 Task: Find a house in Santa Rosa de Viterbo, Brazil, for 8 guests from 12th to 16th July, with free parking, TV, gym, breakfast, and a price range of ₹10,000 to ₹16,000.
Action: Mouse moved to (468, 93)
Screenshot: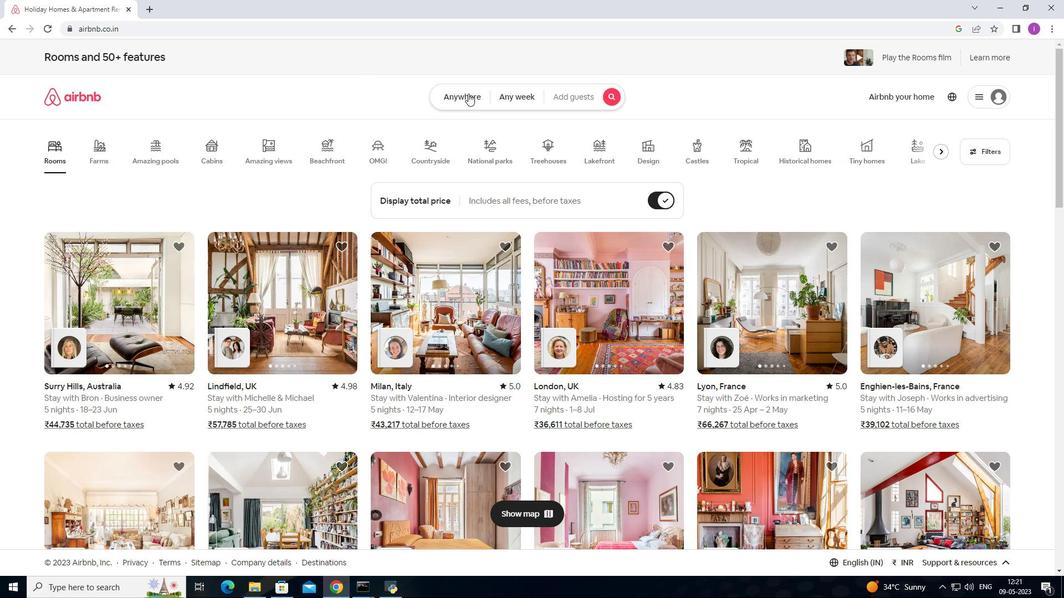 
Action: Mouse pressed left at (468, 93)
Screenshot: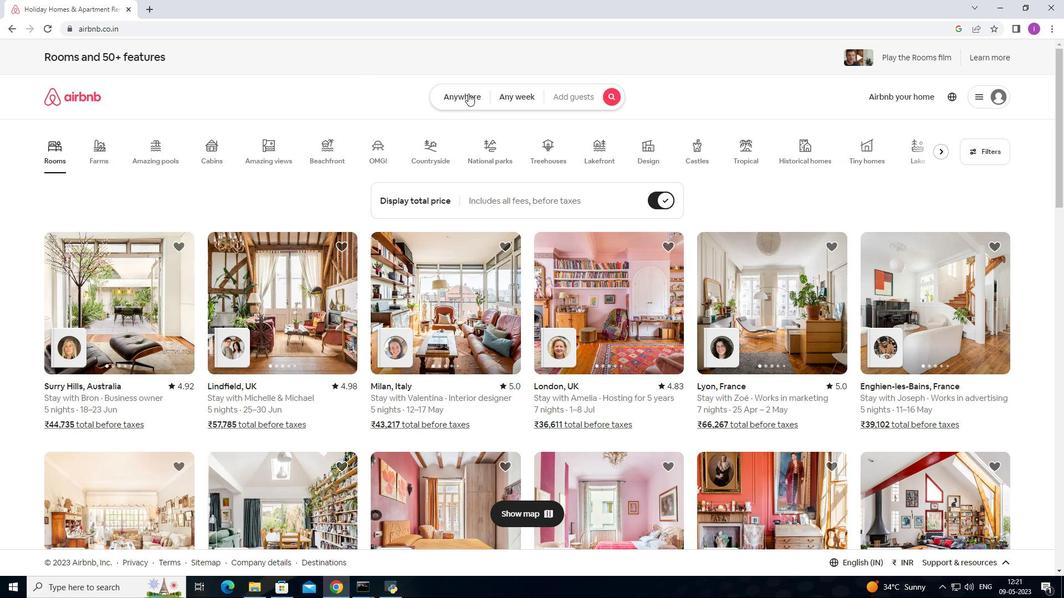 
Action: Mouse moved to (329, 137)
Screenshot: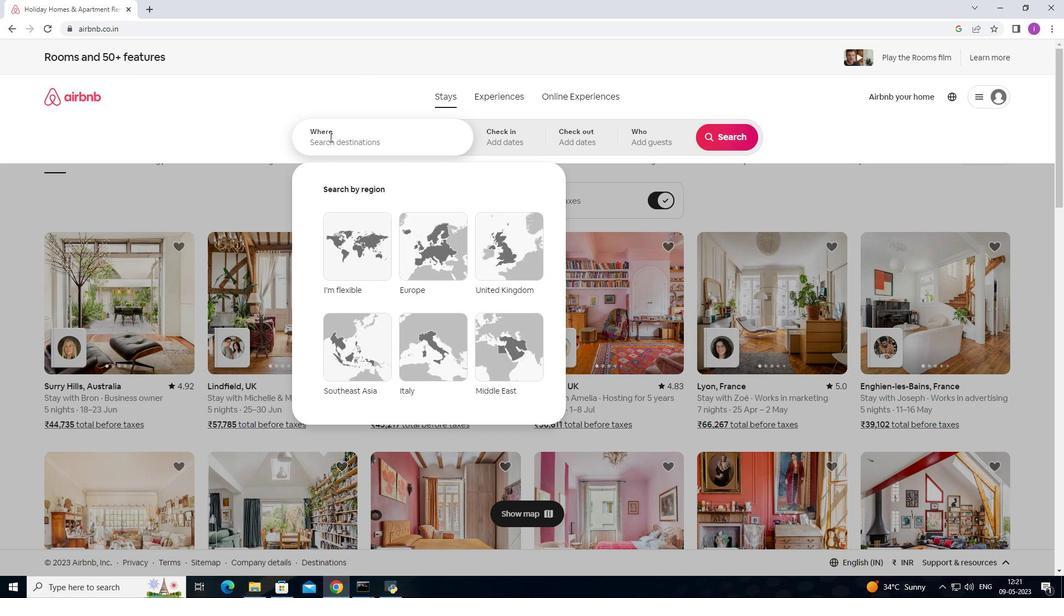 
Action: Mouse pressed left at (329, 137)
Screenshot: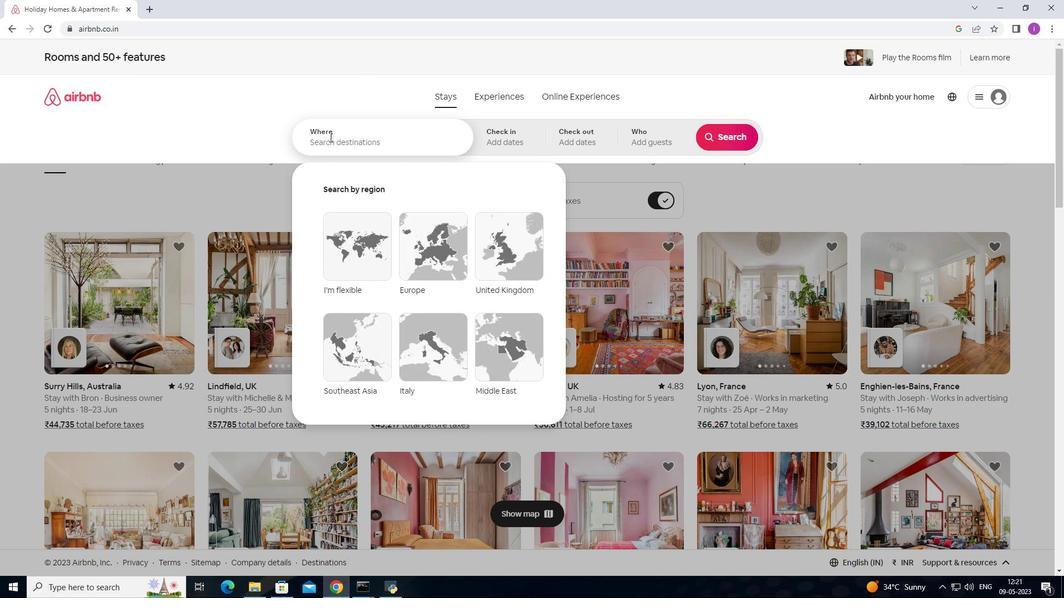 
Action: Mouse moved to (401, 130)
Screenshot: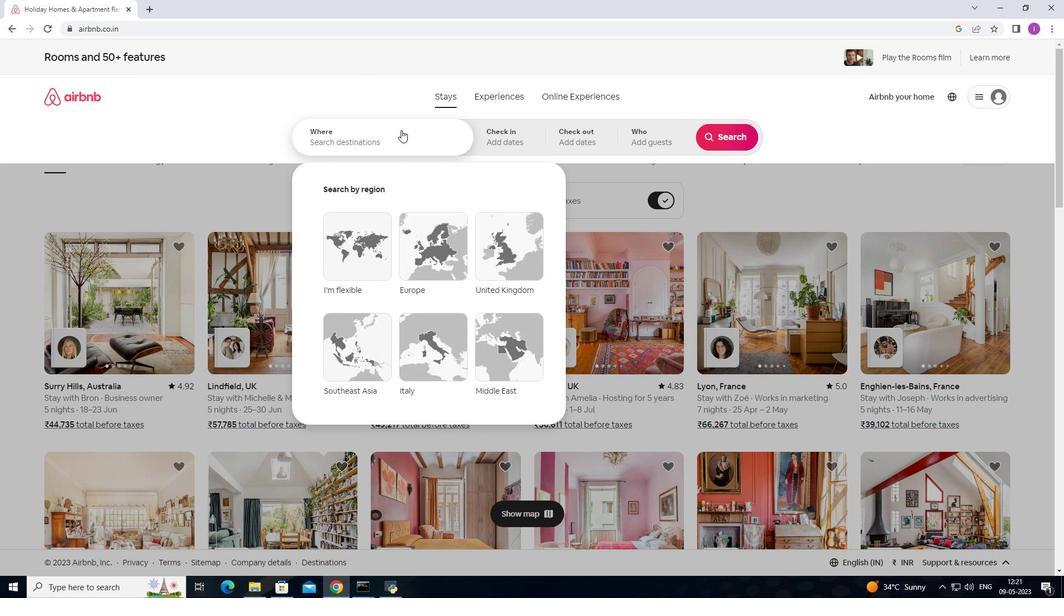 
Action: Key pressed <Key.shift>Santa<Key.space><Key.shift>Rosa<Key.space>de<Key.space><Key.shift>Viterbo,<Key.shift>Brazil
Screenshot: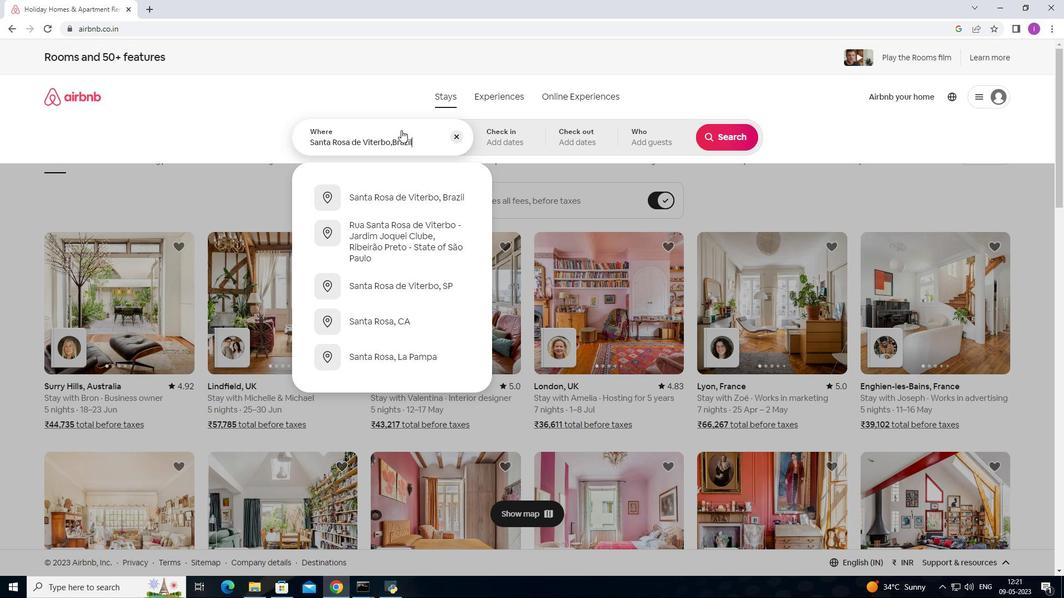 
Action: Mouse moved to (418, 197)
Screenshot: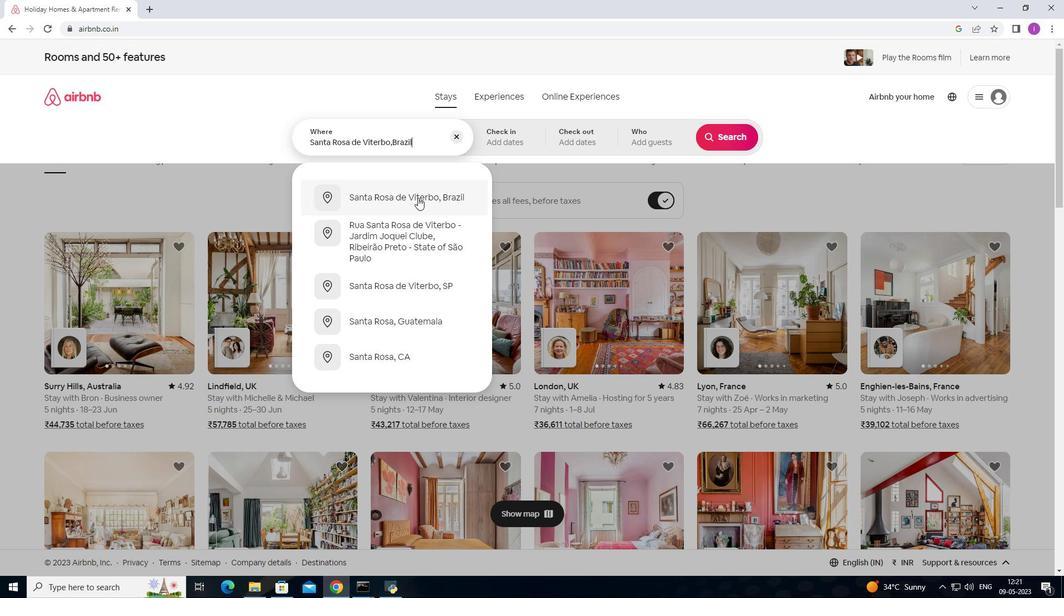 
Action: Mouse pressed left at (418, 197)
Screenshot: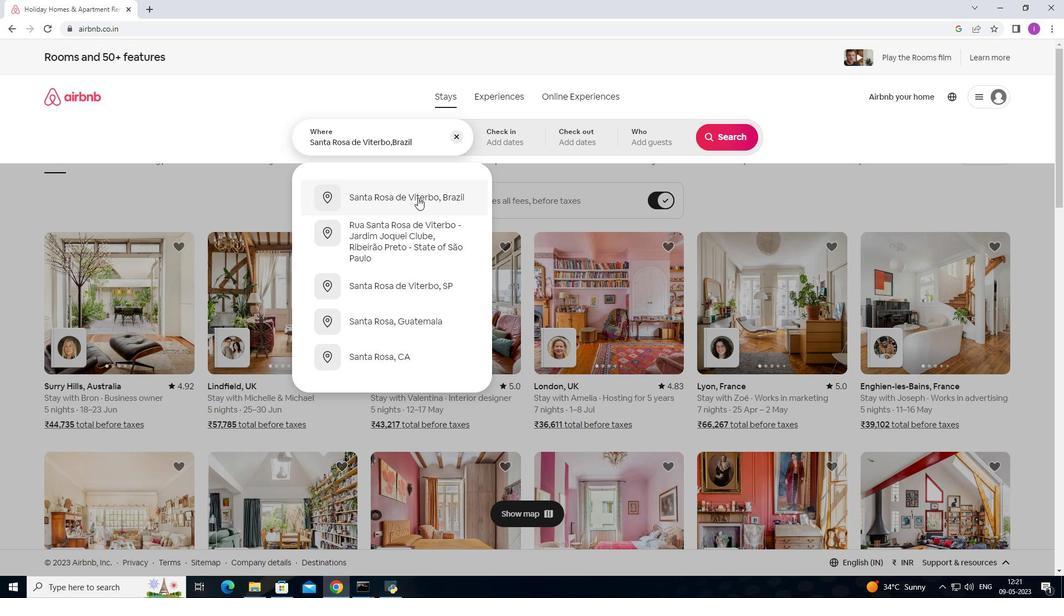 
Action: Mouse moved to (720, 222)
Screenshot: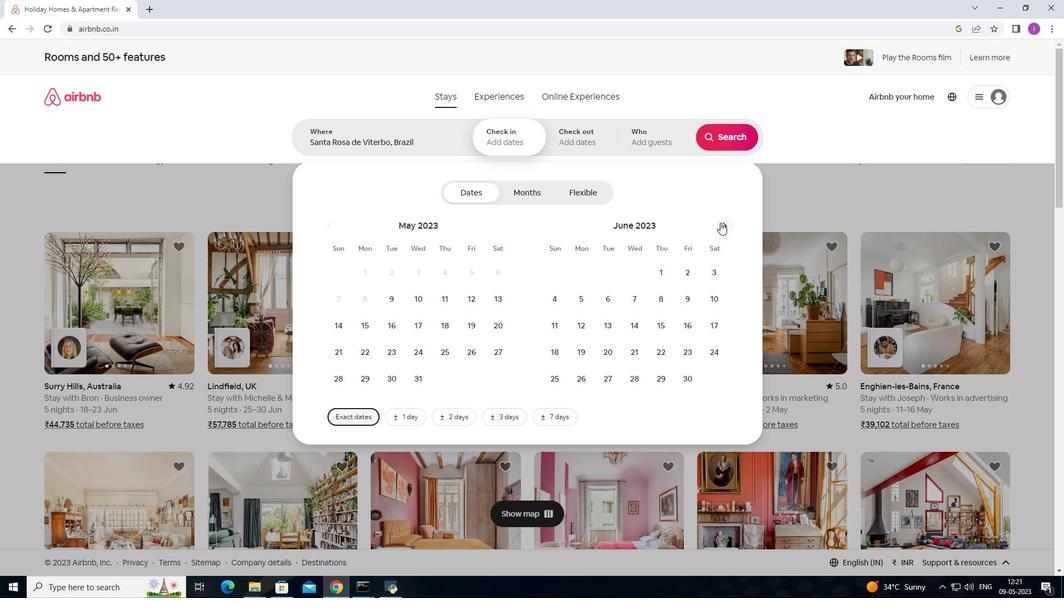 
Action: Mouse pressed left at (720, 222)
Screenshot: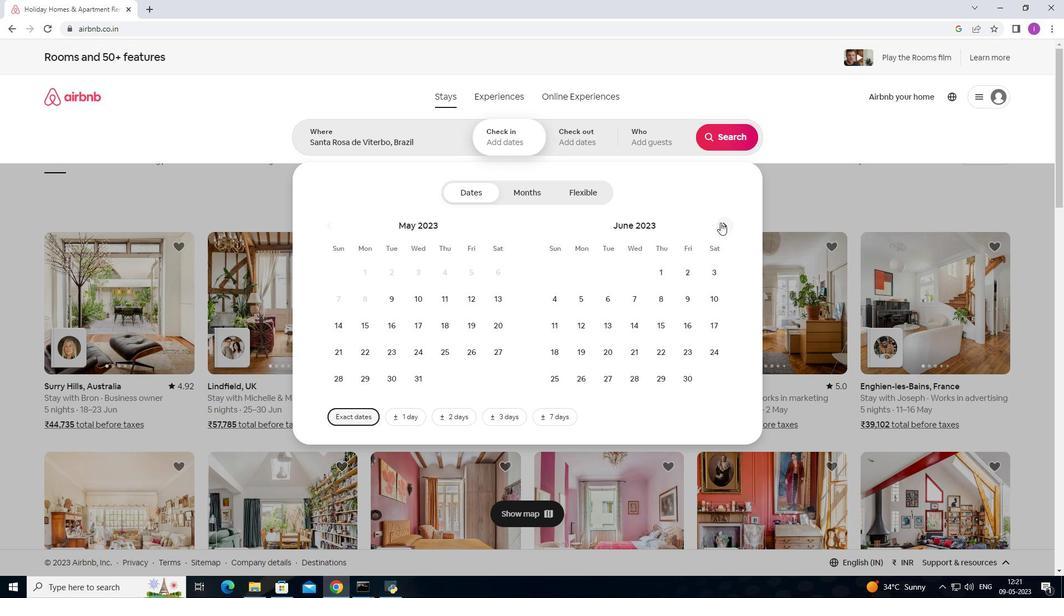 
Action: Mouse pressed left at (720, 222)
Screenshot: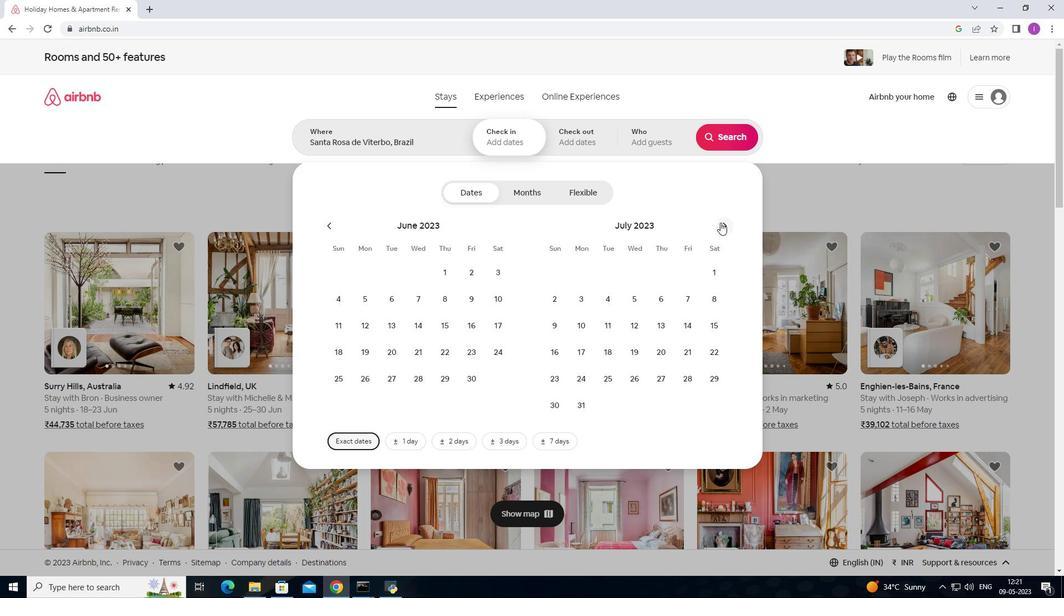 
Action: Mouse moved to (415, 325)
Screenshot: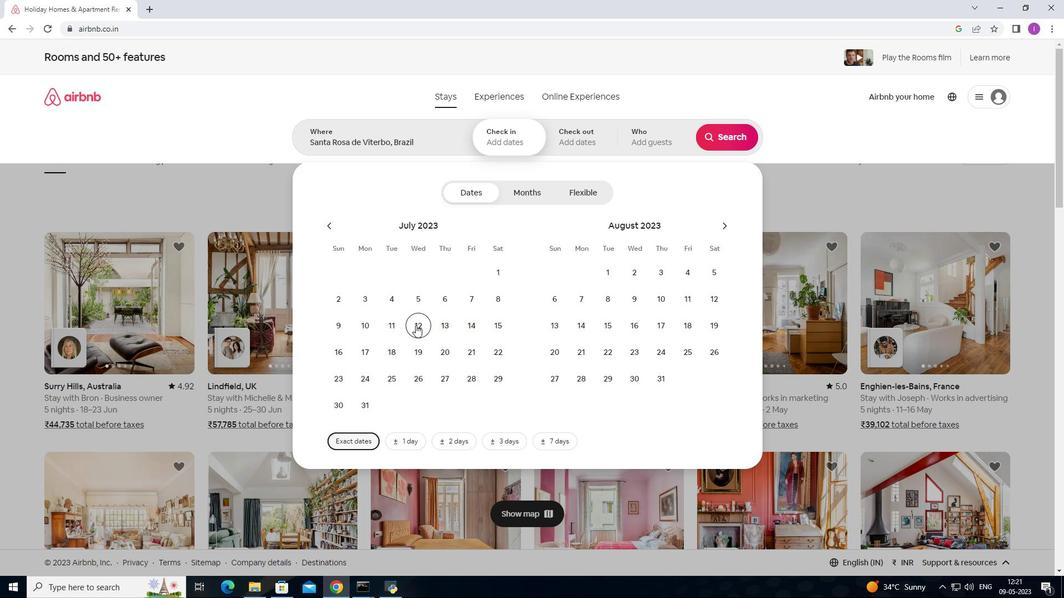
Action: Mouse pressed left at (415, 325)
Screenshot: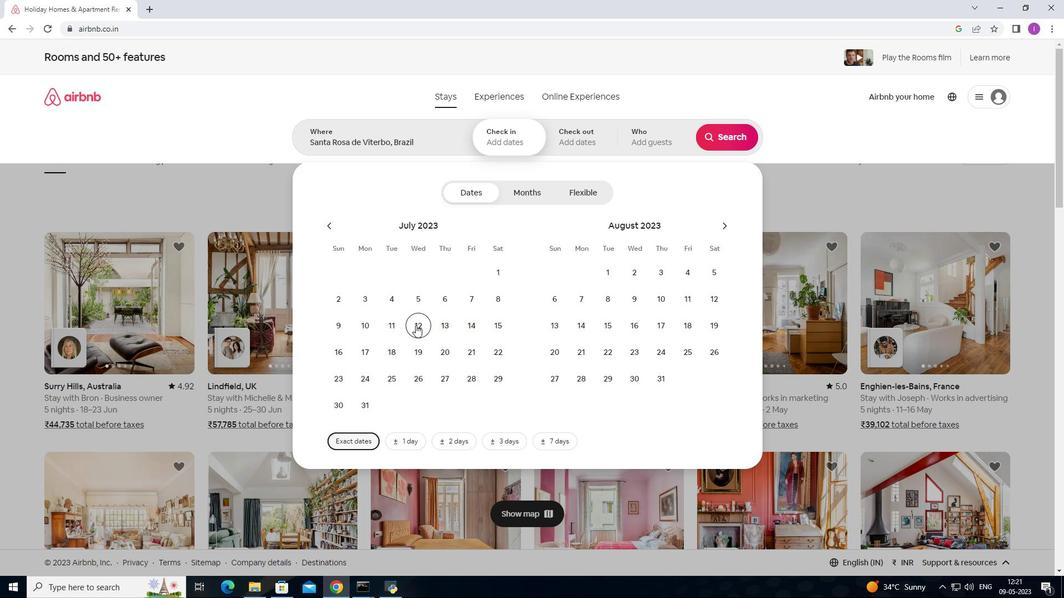 
Action: Mouse moved to (336, 354)
Screenshot: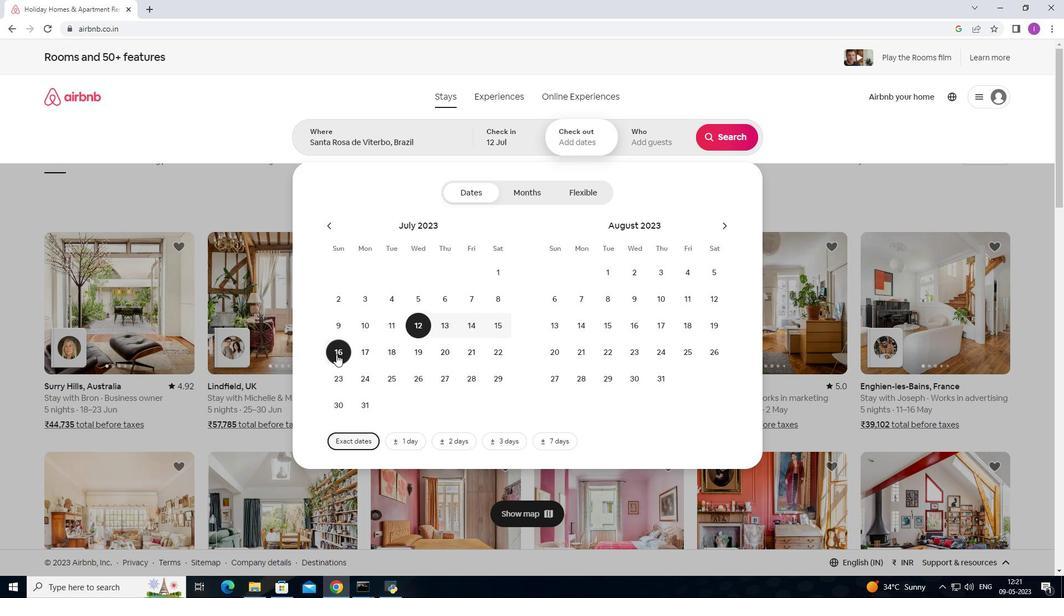 
Action: Mouse pressed left at (336, 354)
Screenshot: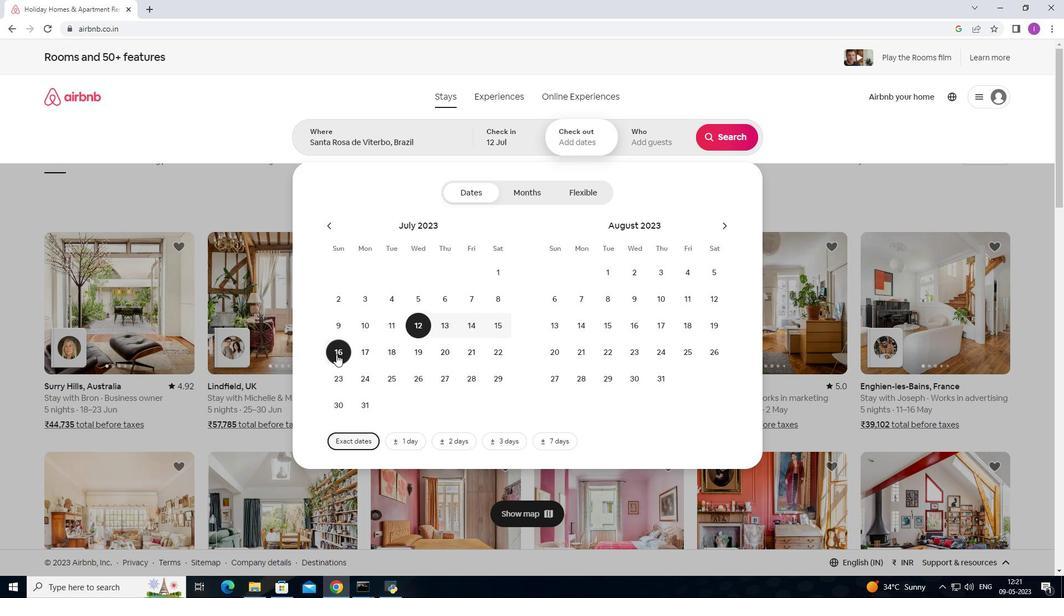 
Action: Mouse moved to (666, 149)
Screenshot: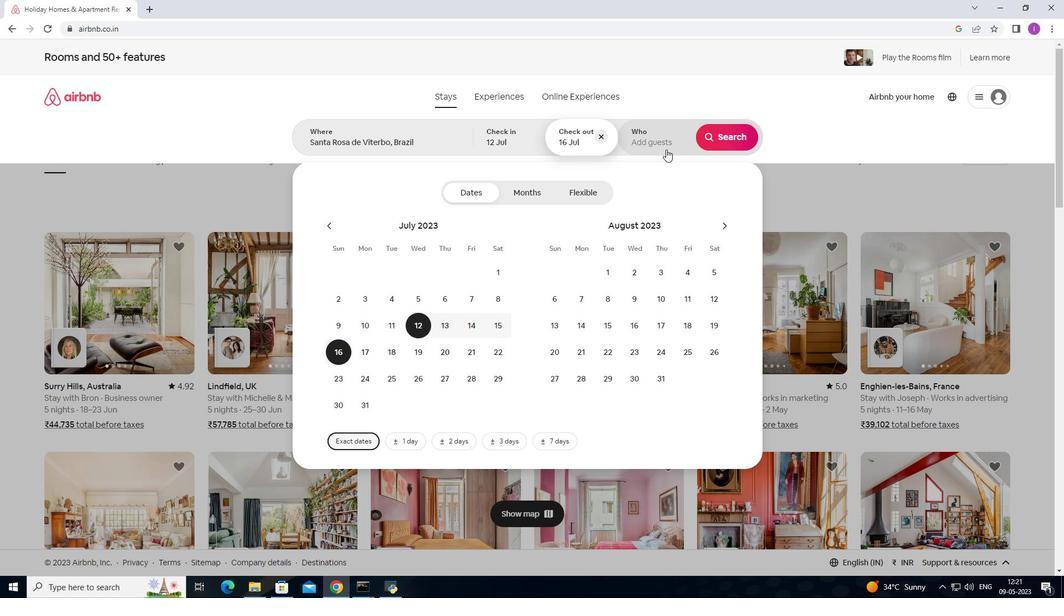 
Action: Mouse pressed left at (666, 149)
Screenshot: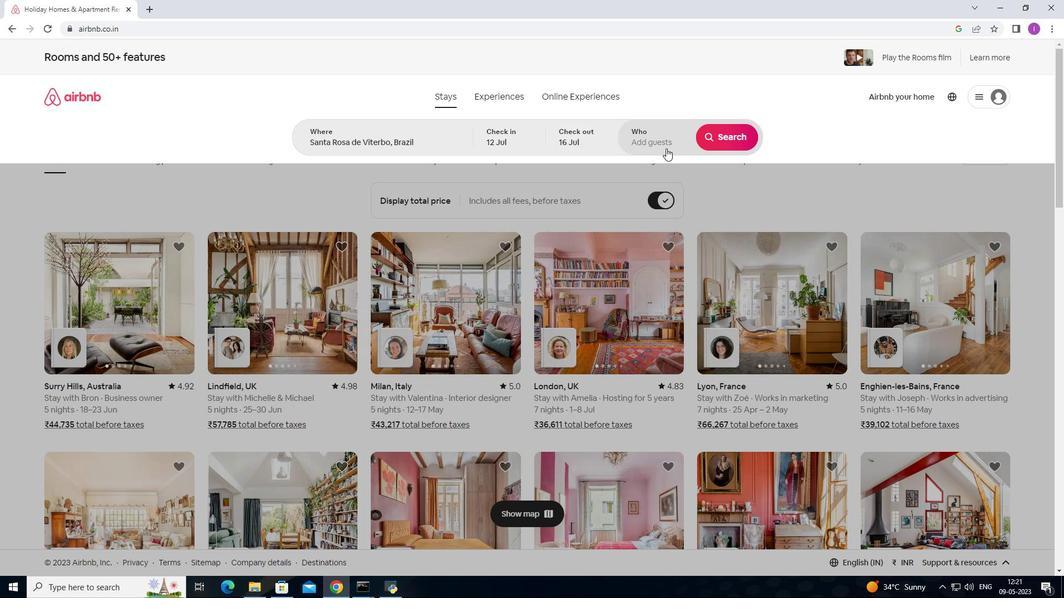 
Action: Mouse moved to (736, 197)
Screenshot: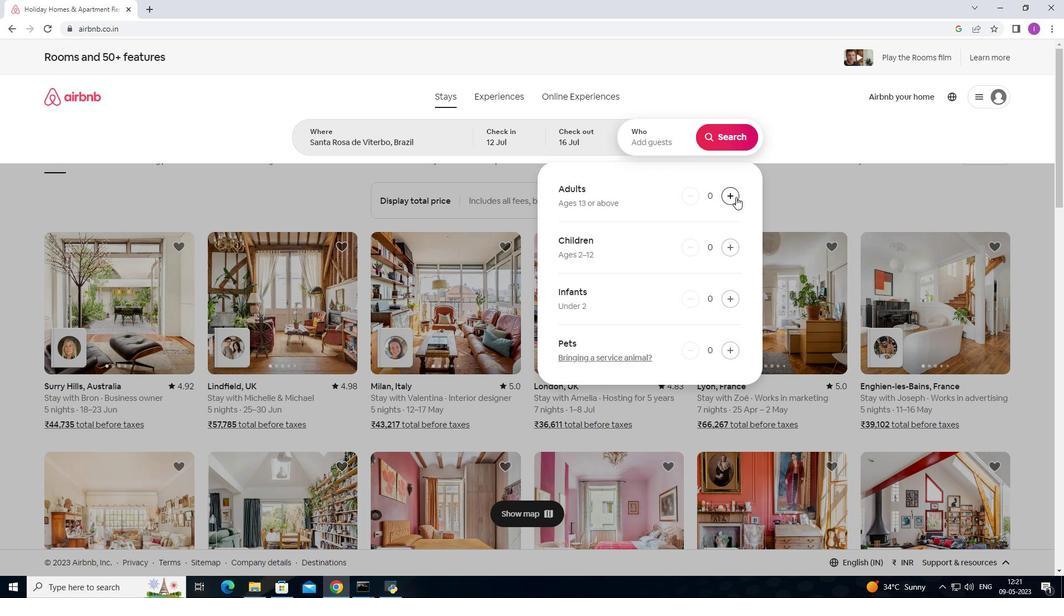 
Action: Mouse pressed left at (736, 197)
Screenshot: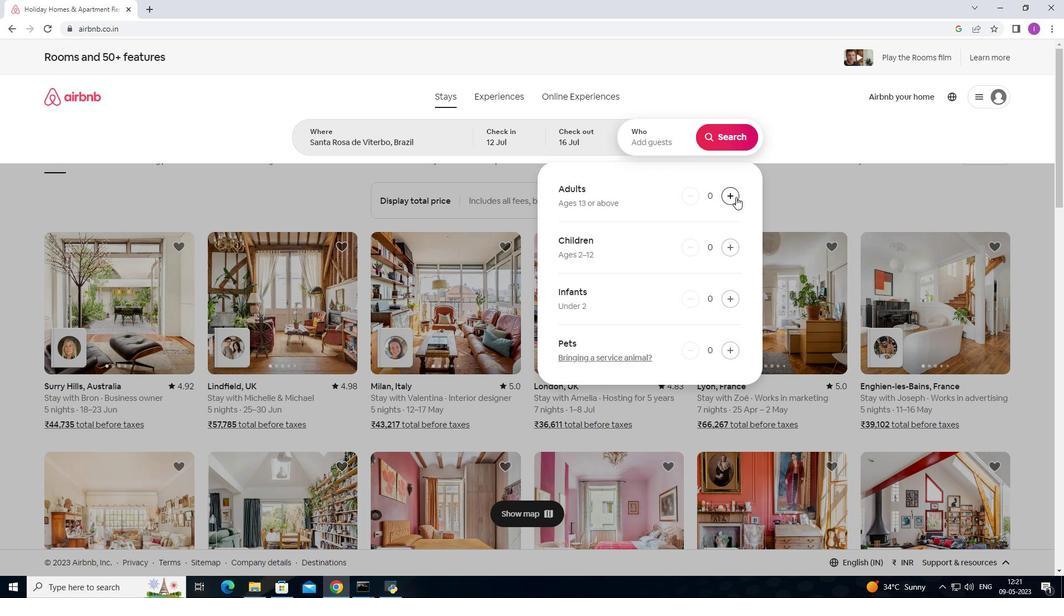 
Action: Mouse moved to (729, 197)
Screenshot: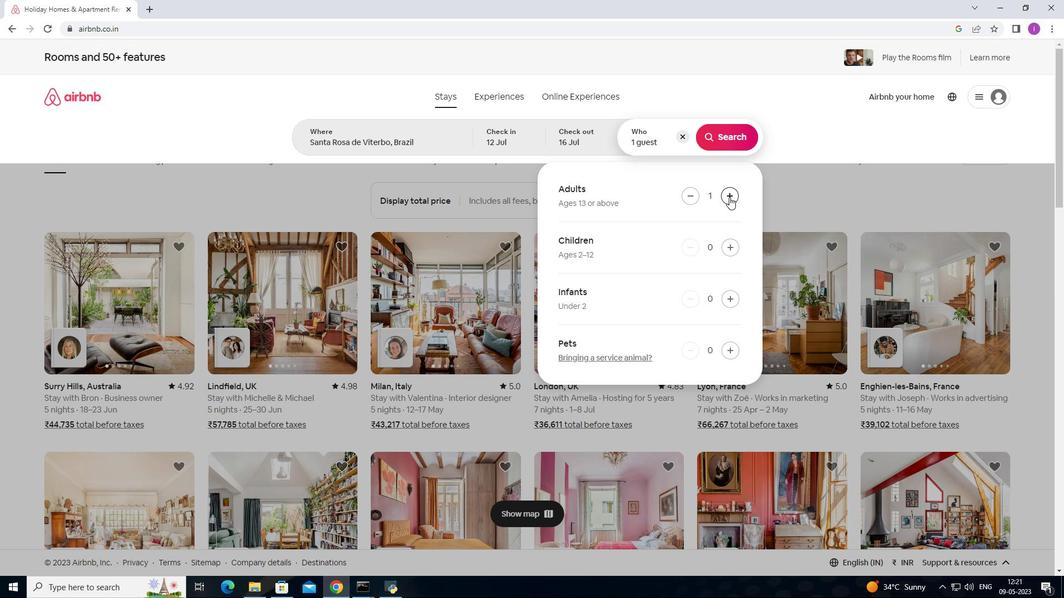 
Action: Mouse pressed left at (729, 197)
Screenshot: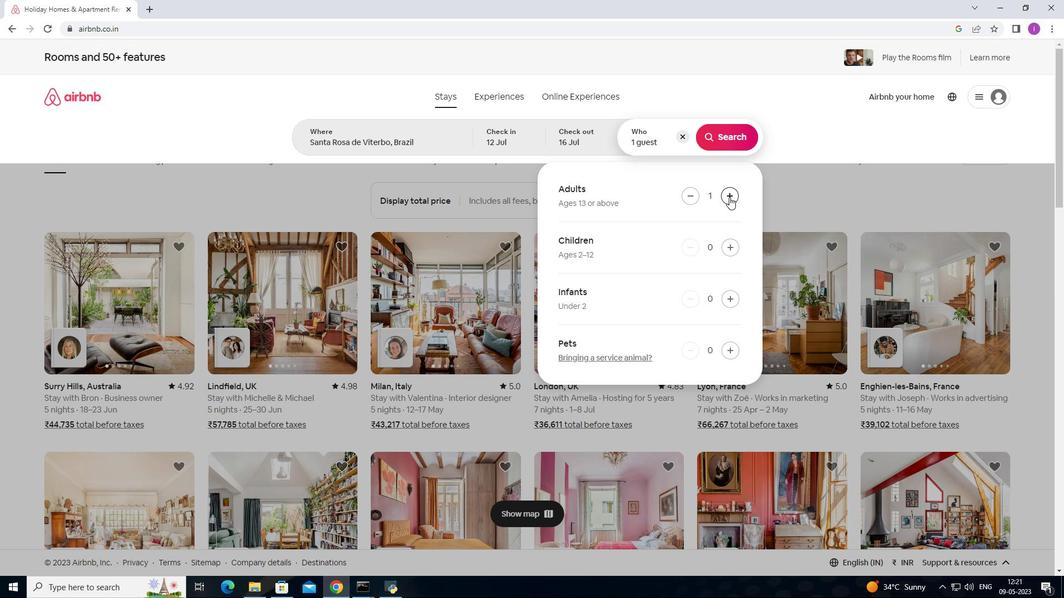 
Action: Mouse pressed left at (729, 197)
Screenshot: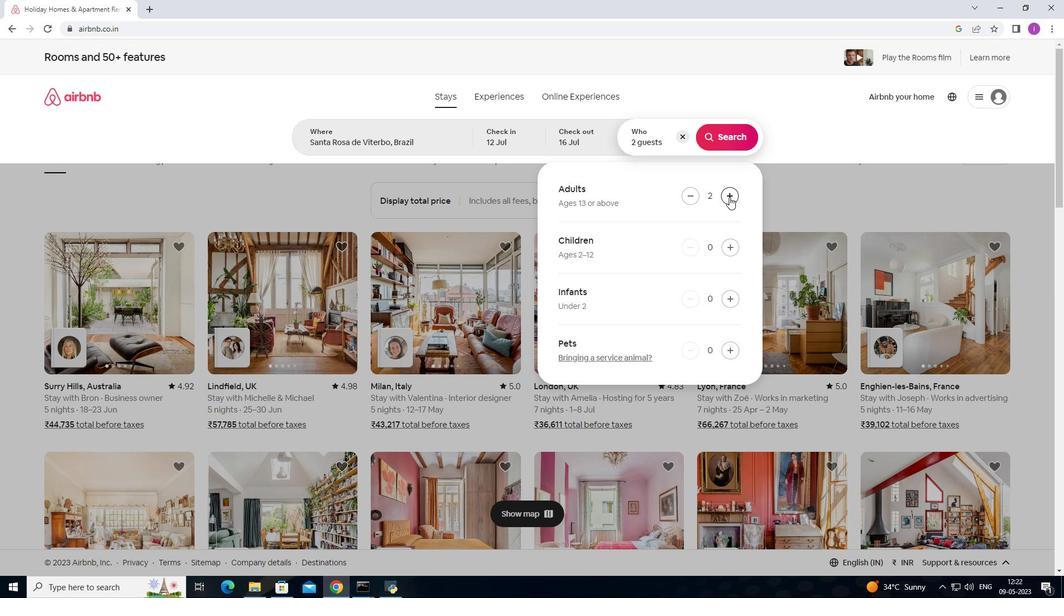 
Action: Mouse pressed left at (729, 197)
Screenshot: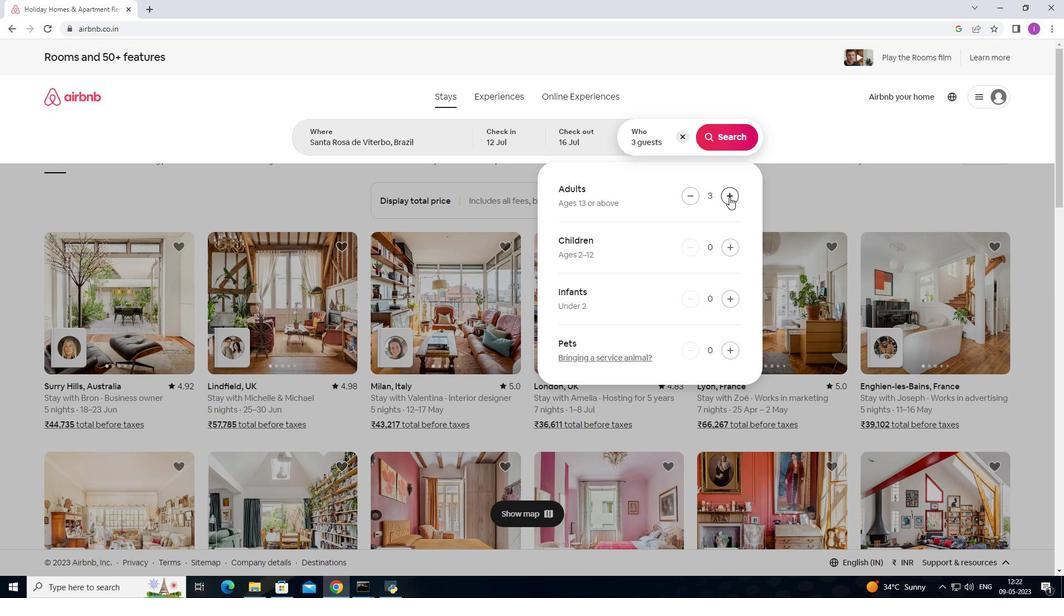 
Action: Mouse pressed left at (729, 197)
Screenshot: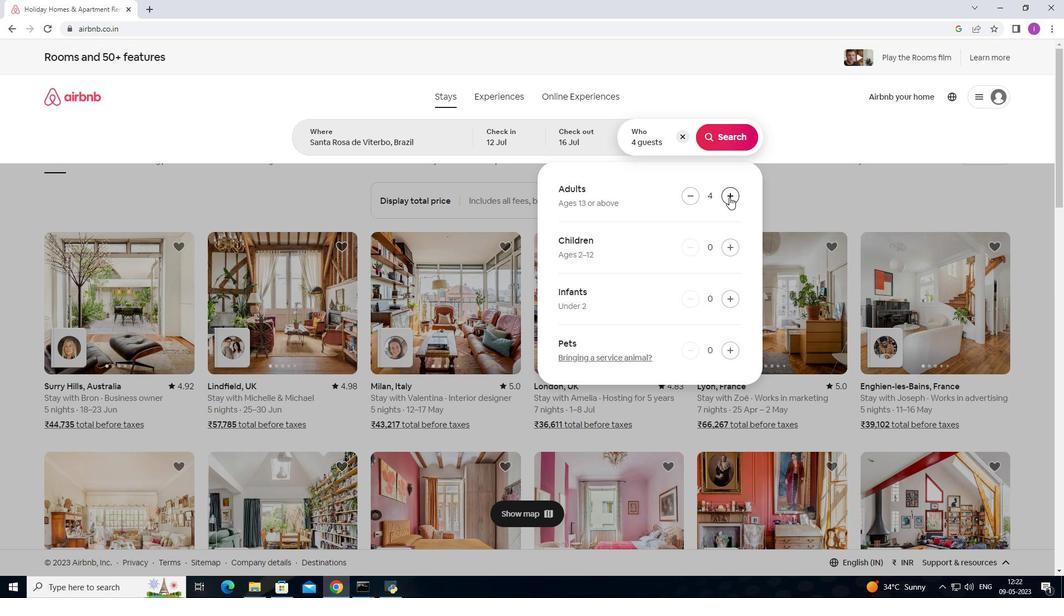 
Action: Mouse pressed left at (729, 197)
Screenshot: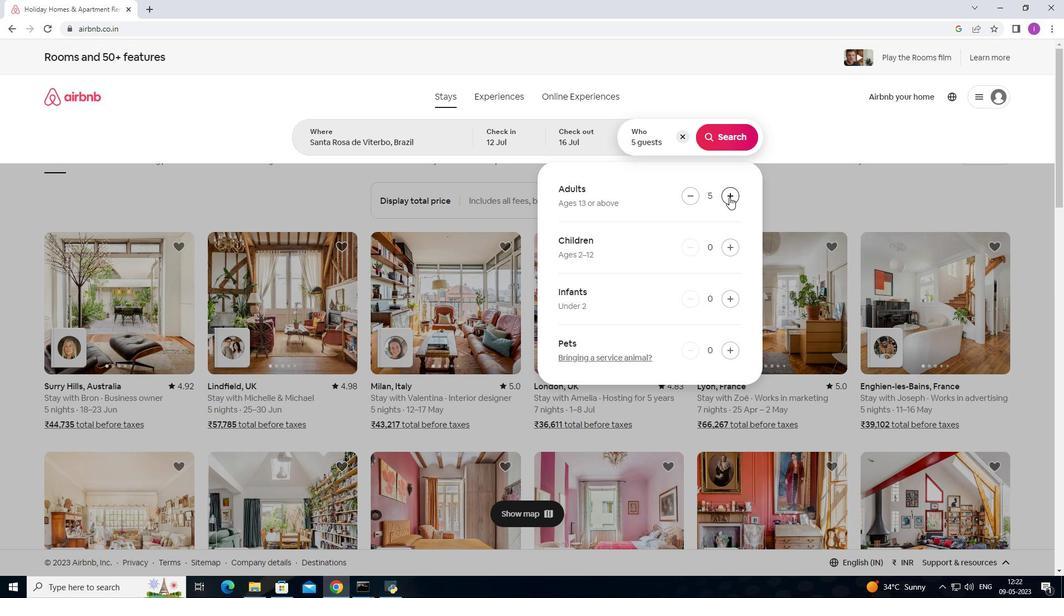
Action: Mouse pressed left at (729, 197)
Screenshot: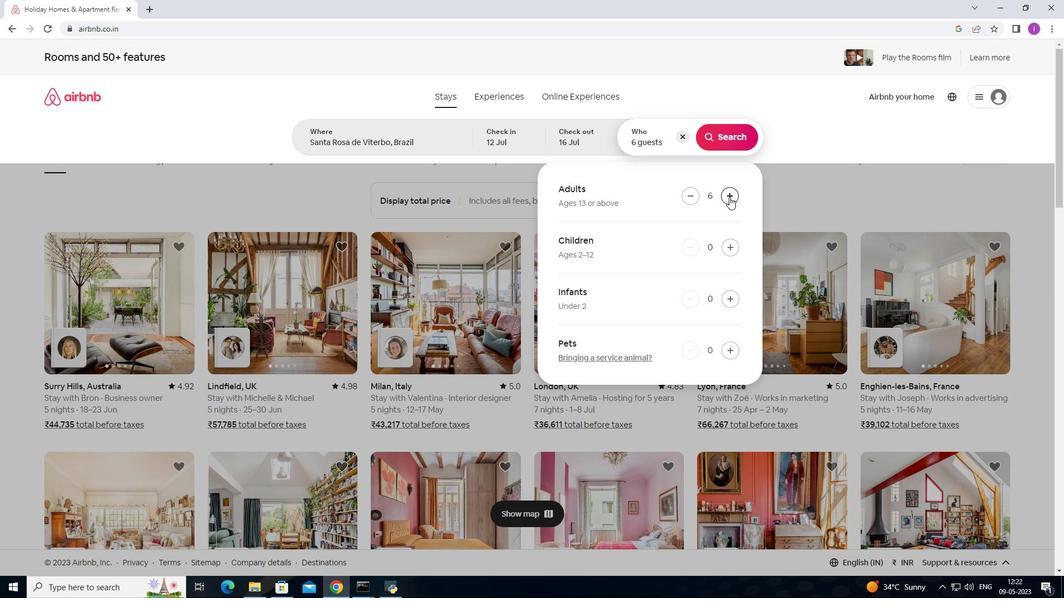 
Action: Mouse pressed left at (729, 197)
Screenshot: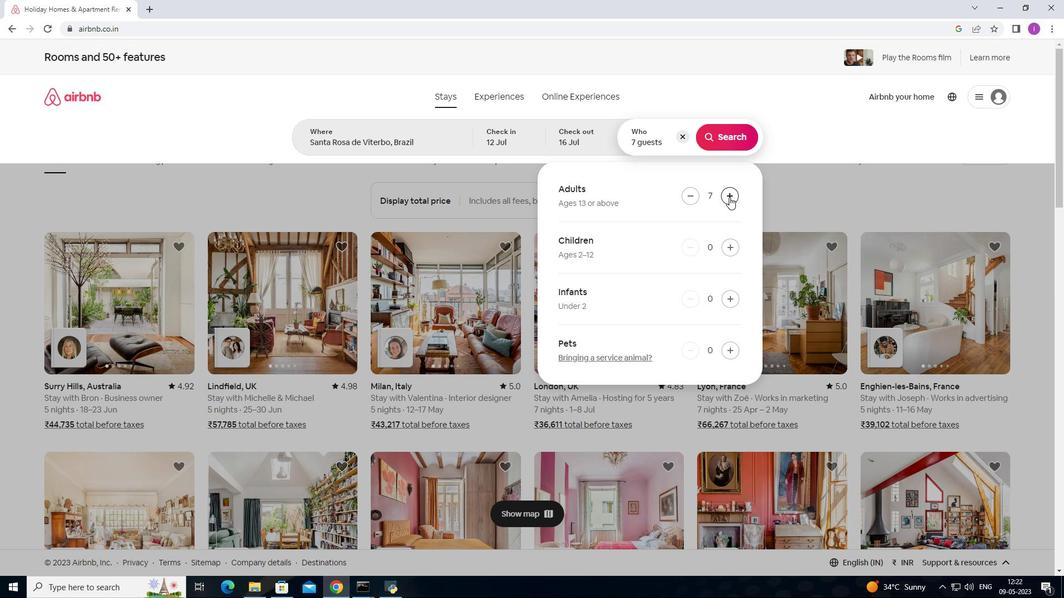 
Action: Mouse moved to (716, 144)
Screenshot: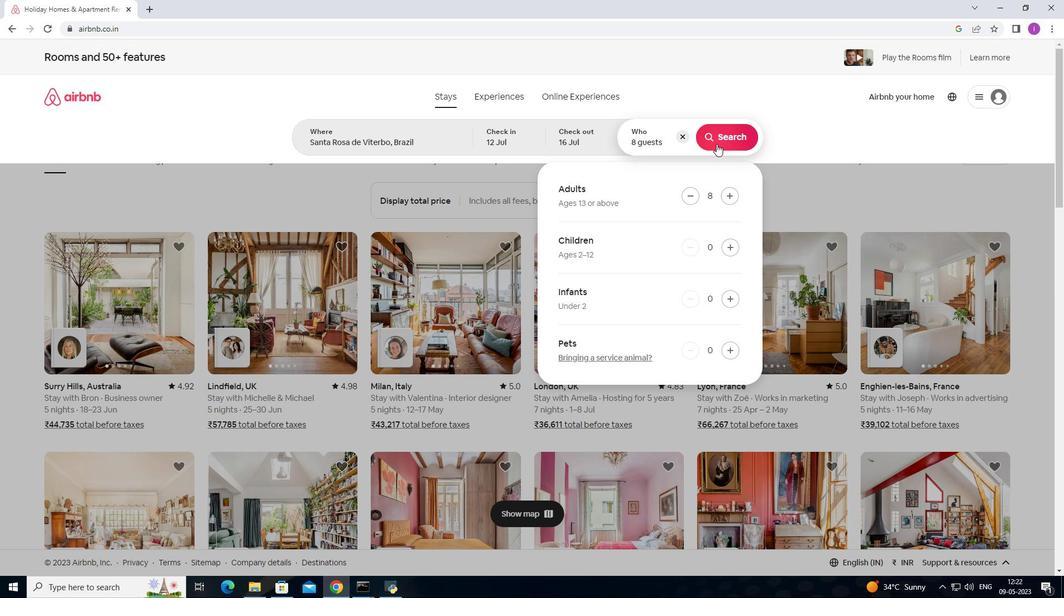 
Action: Mouse pressed left at (716, 144)
Screenshot: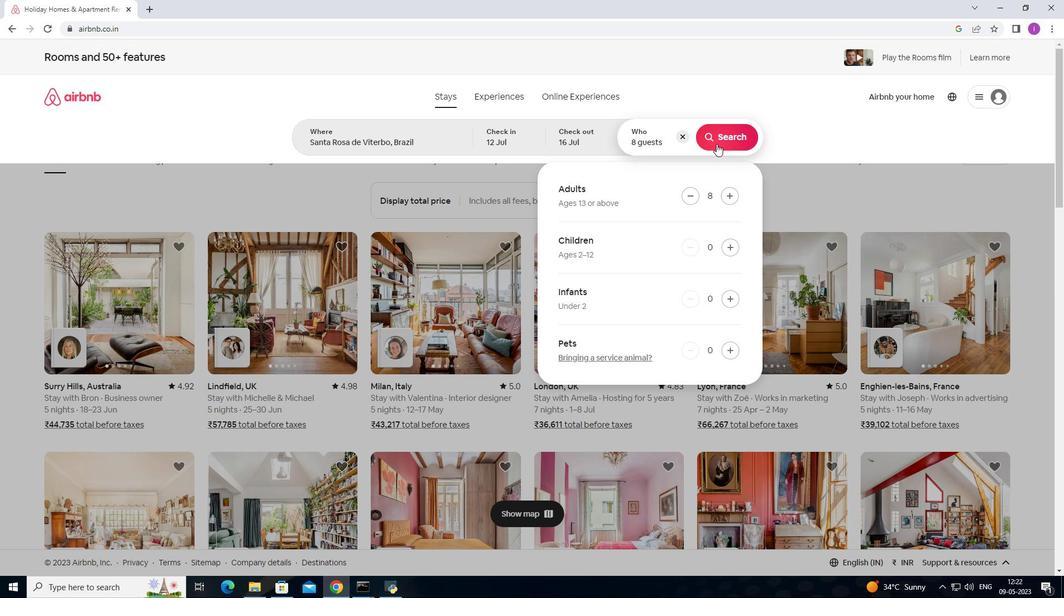 
Action: Mouse moved to (996, 109)
Screenshot: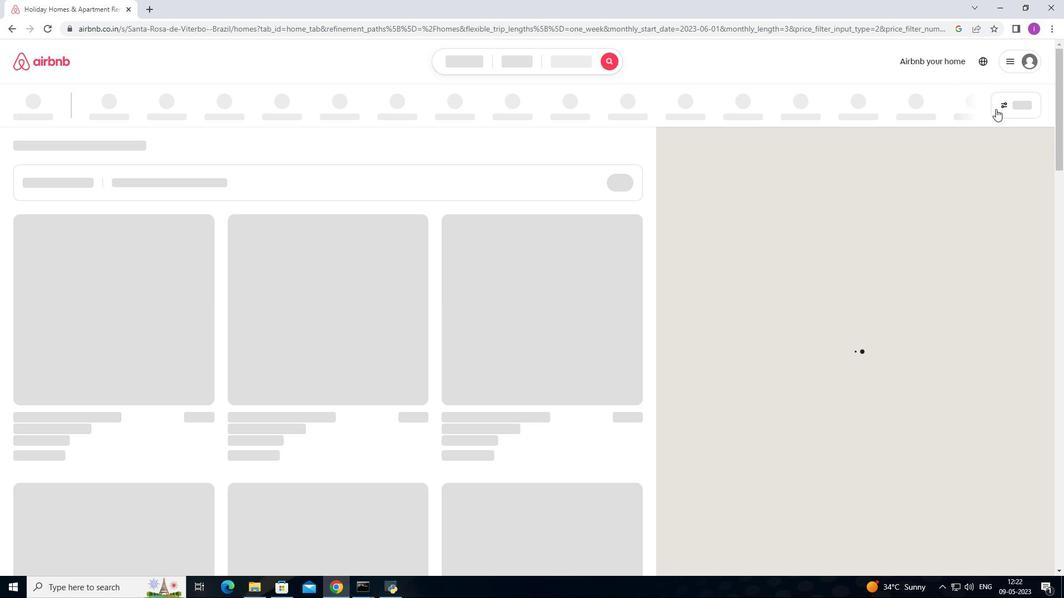 
Action: Mouse pressed left at (996, 109)
Screenshot: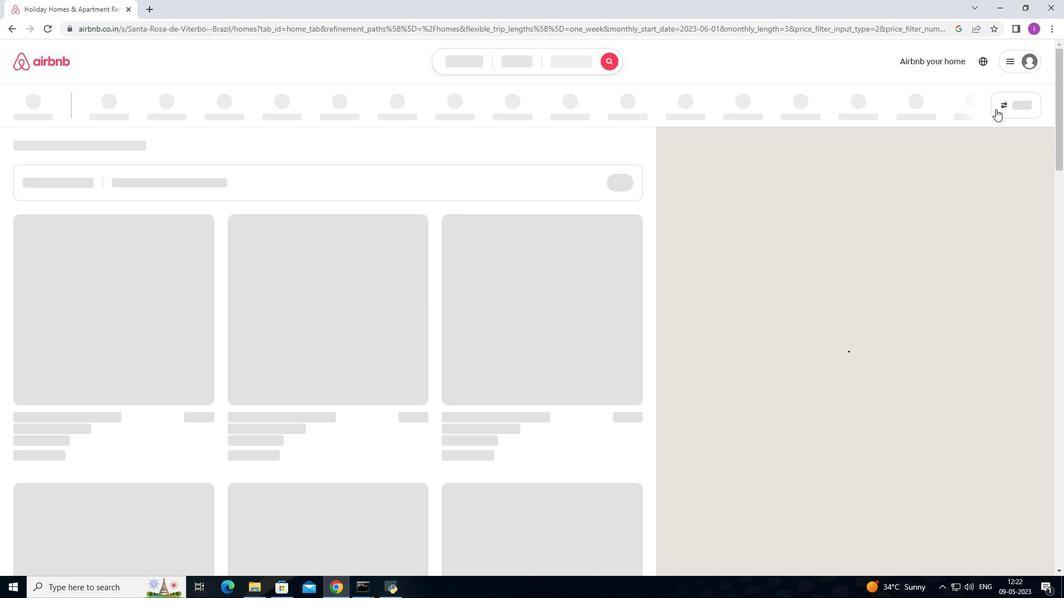 
Action: Mouse moved to (392, 378)
Screenshot: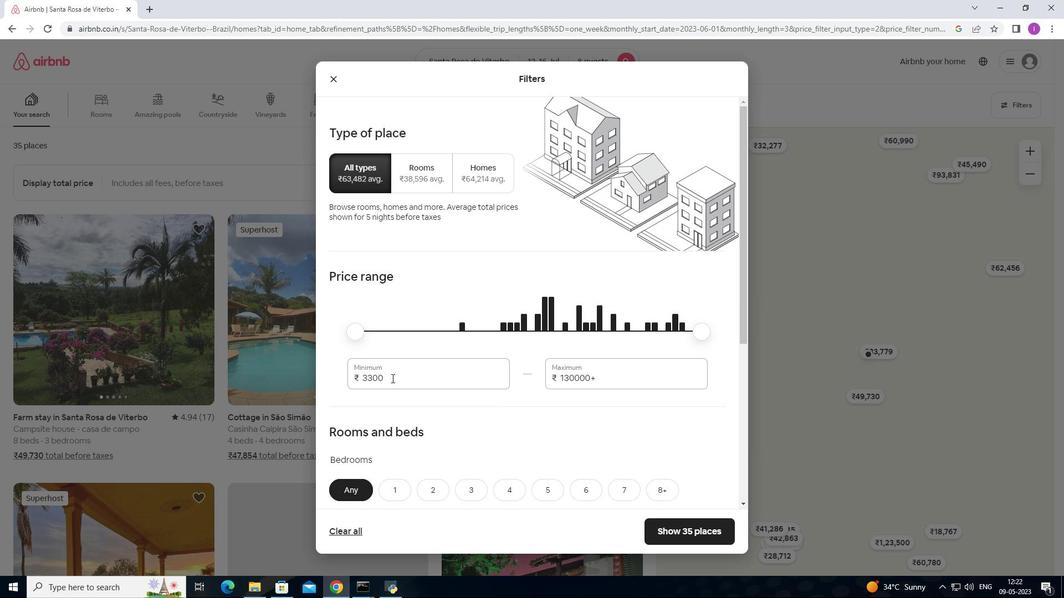 
Action: Mouse pressed left at (392, 378)
Screenshot: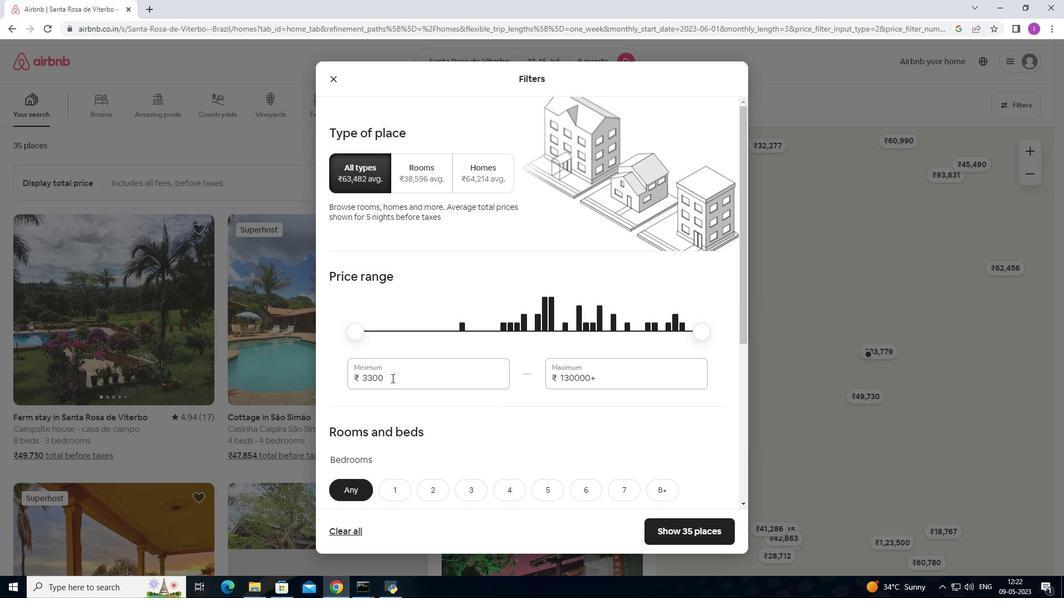 
Action: Mouse moved to (364, 370)
Screenshot: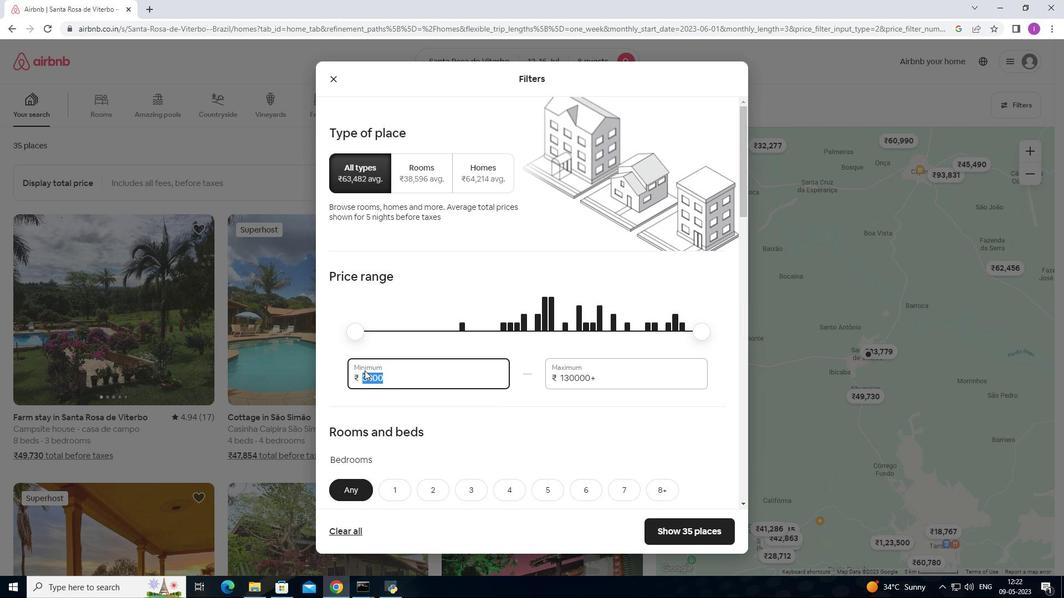 
Action: Key pressed 10000
Screenshot: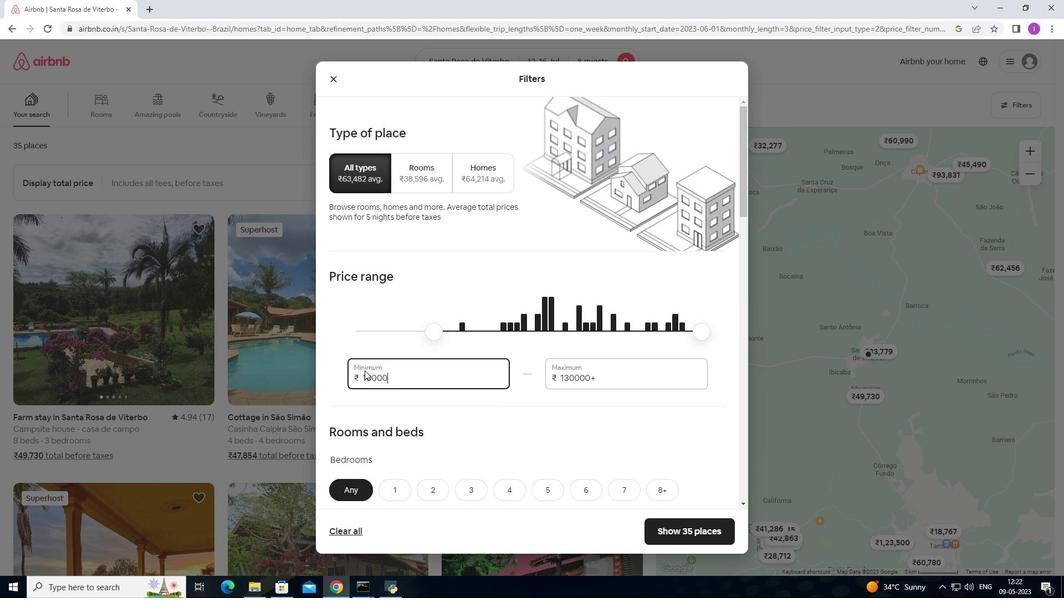 
Action: Mouse moved to (605, 375)
Screenshot: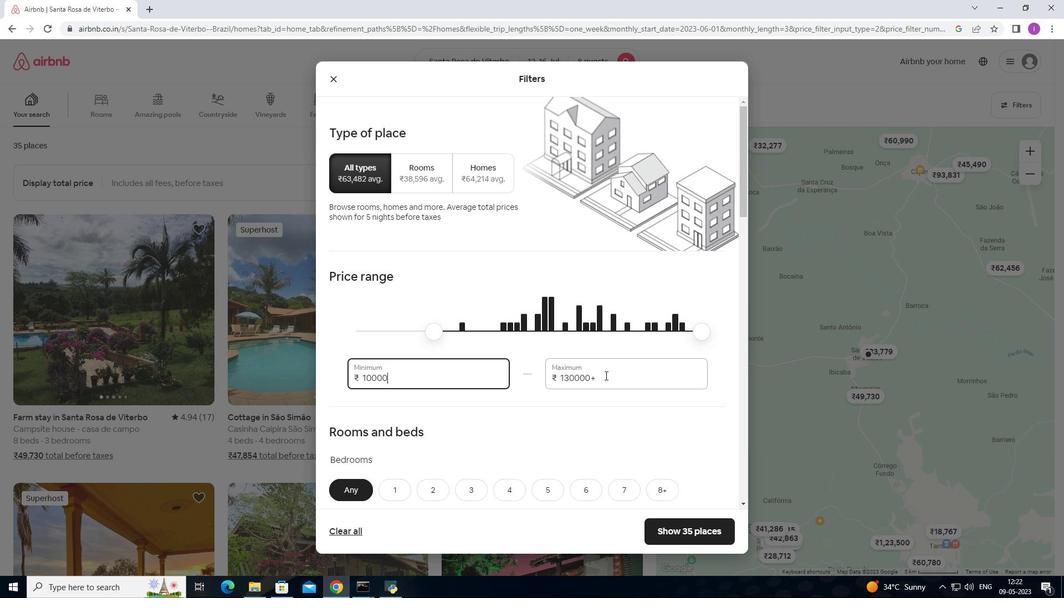 
Action: Mouse pressed left at (605, 375)
Screenshot: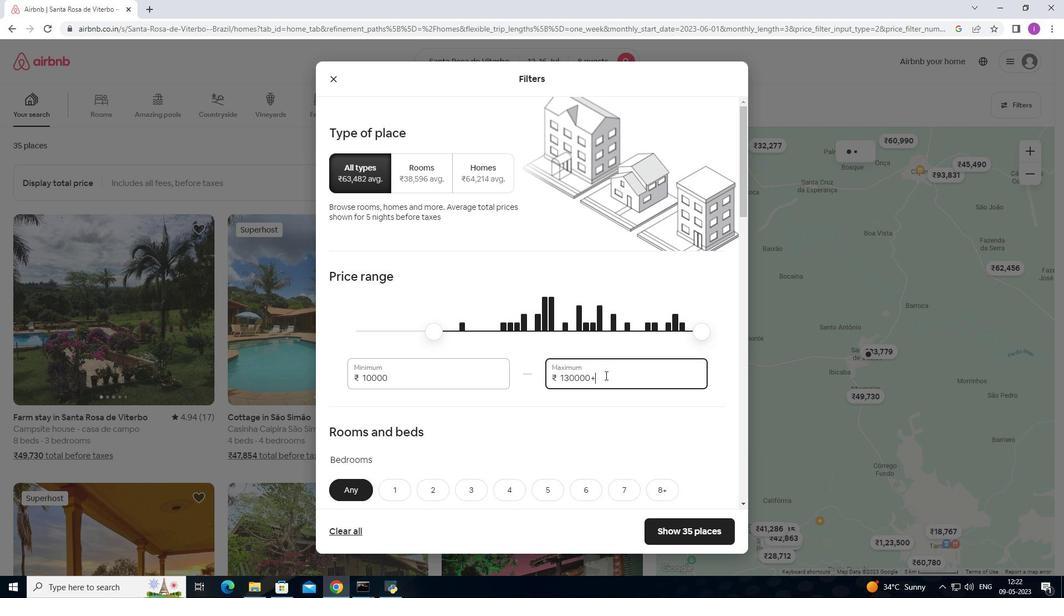 
Action: Mouse moved to (537, 379)
Screenshot: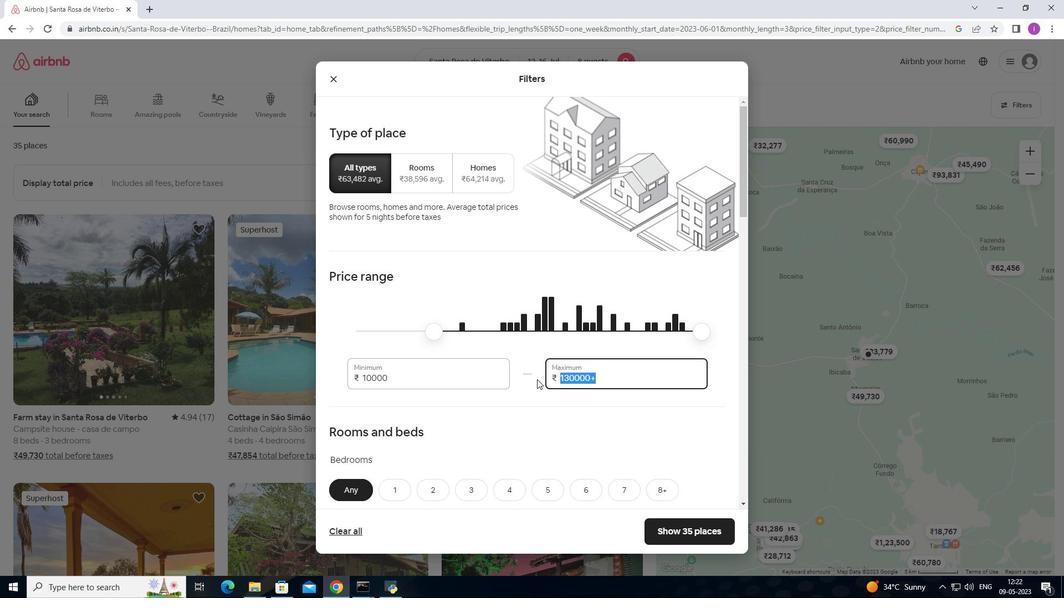 
Action: Key pressed 160000
Screenshot: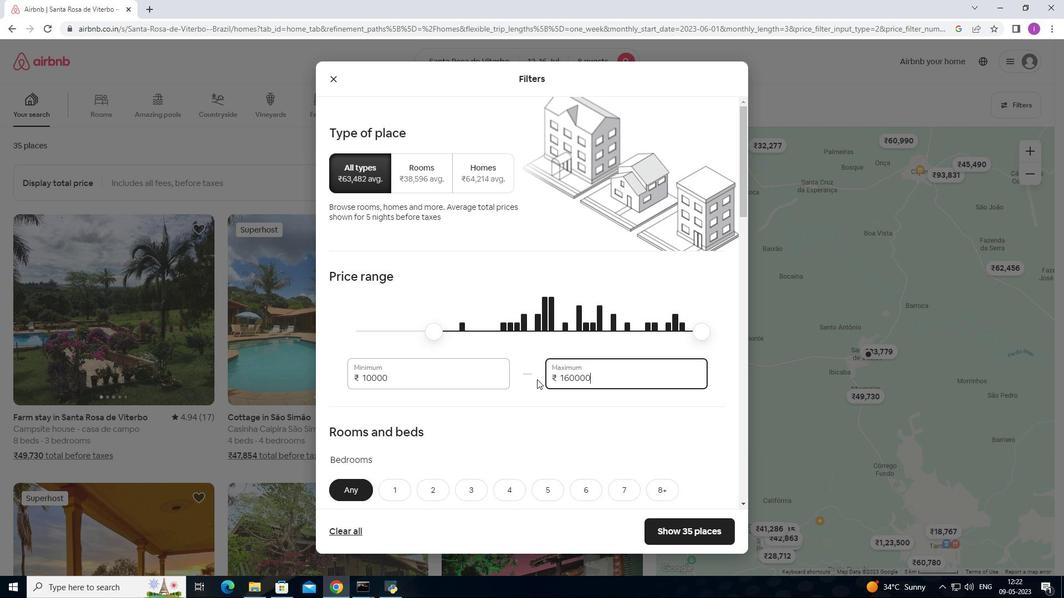 
Action: Mouse moved to (541, 382)
Screenshot: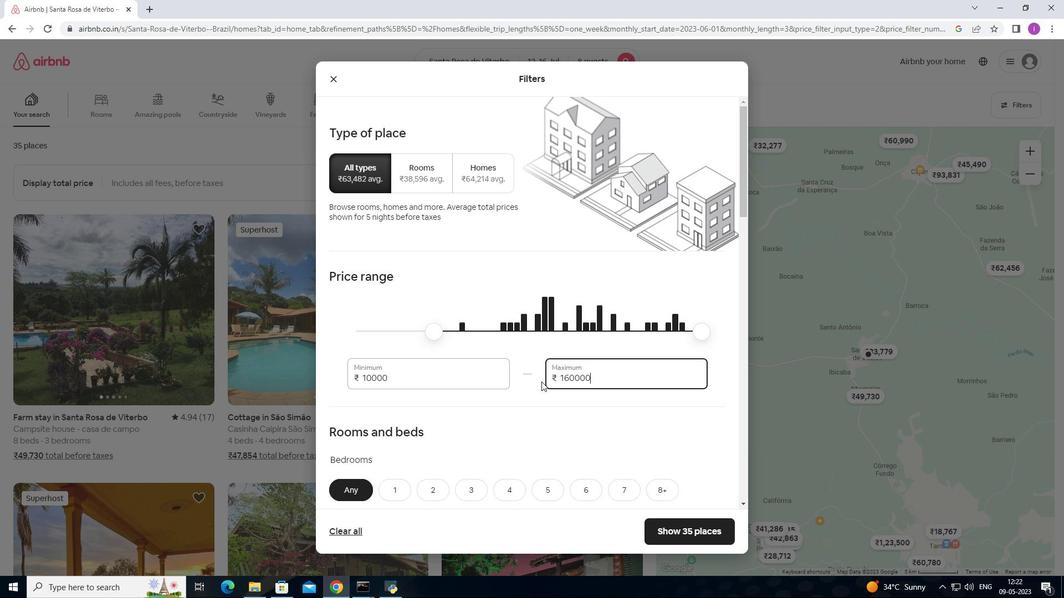 
Action: Key pressed <Key.backspace>
Screenshot: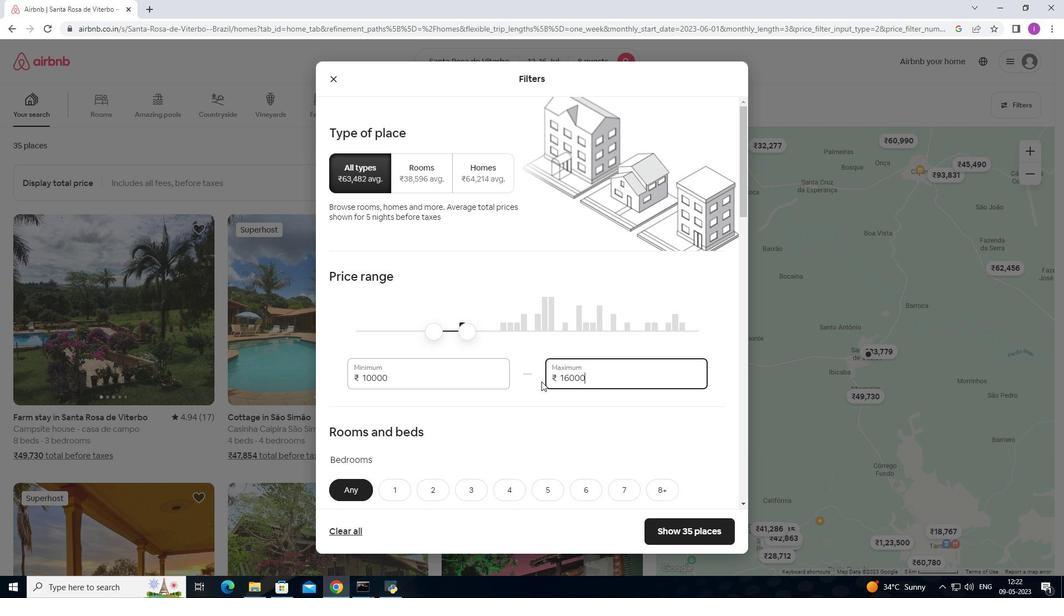 
Action: Mouse moved to (552, 382)
Screenshot: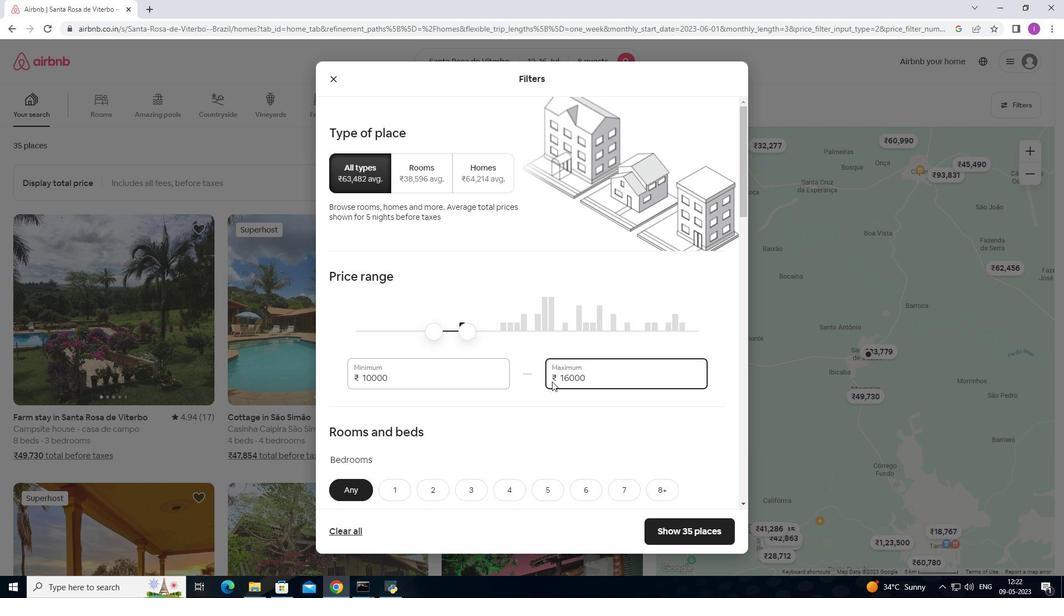 
Action: Mouse scrolled (552, 381) with delta (0, 0)
Screenshot: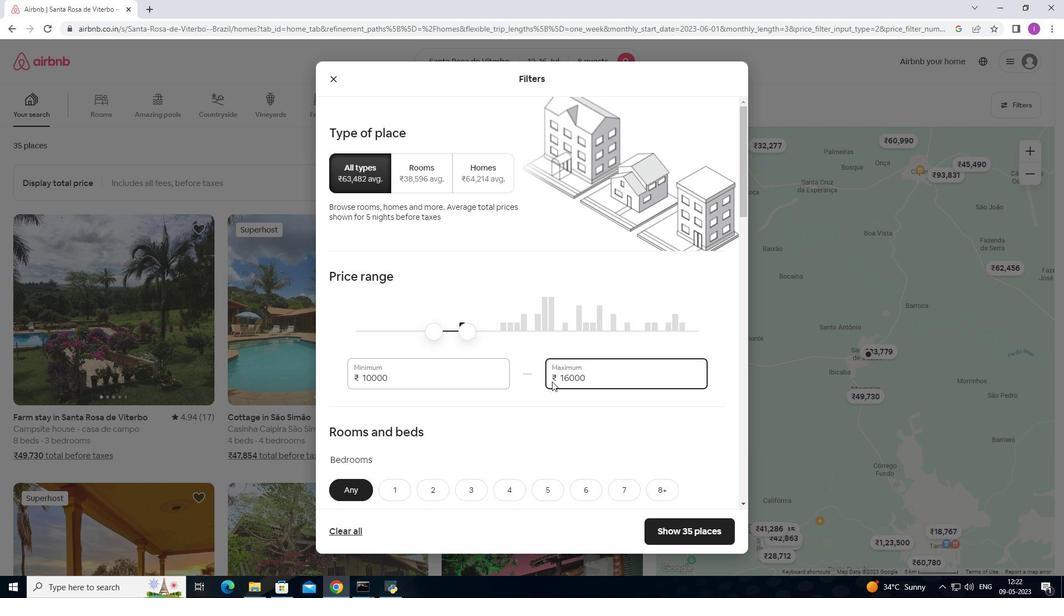 
Action: Mouse scrolled (552, 381) with delta (0, 0)
Screenshot: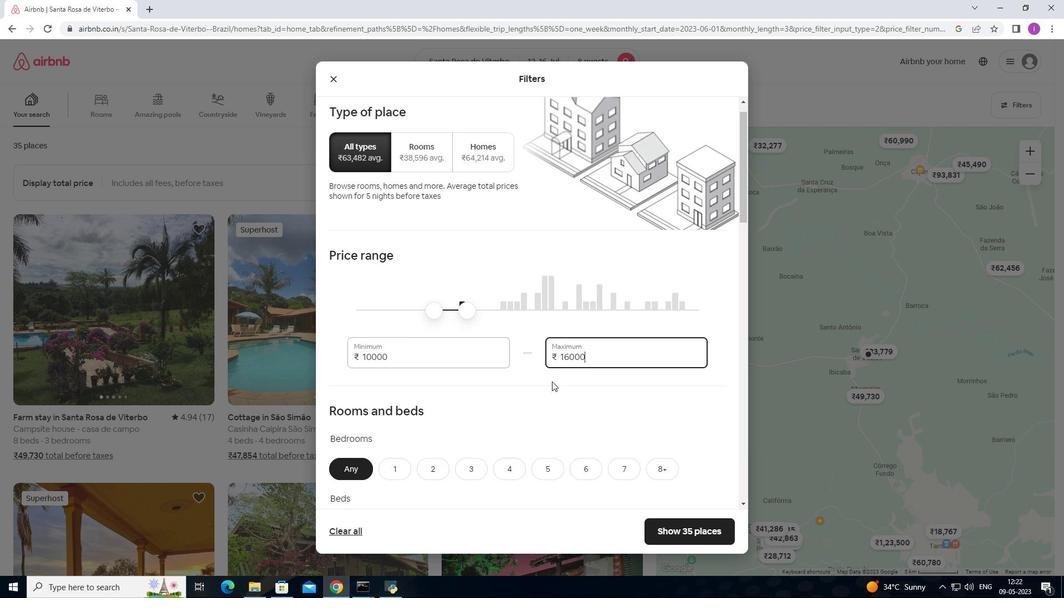 
Action: Mouse scrolled (552, 381) with delta (0, 0)
Screenshot: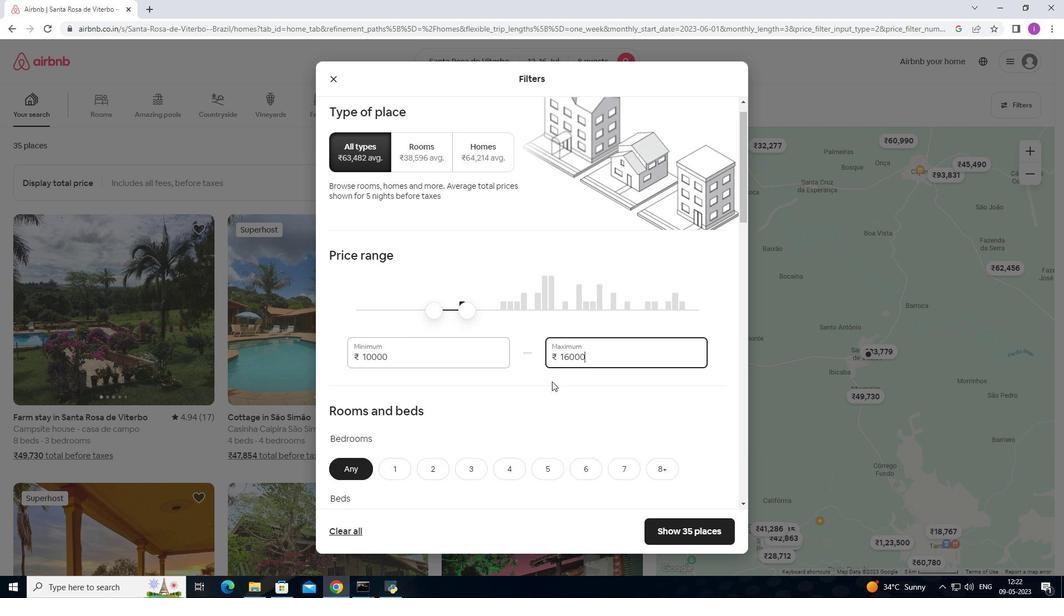 
Action: Mouse moved to (553, 379)
Screenshot: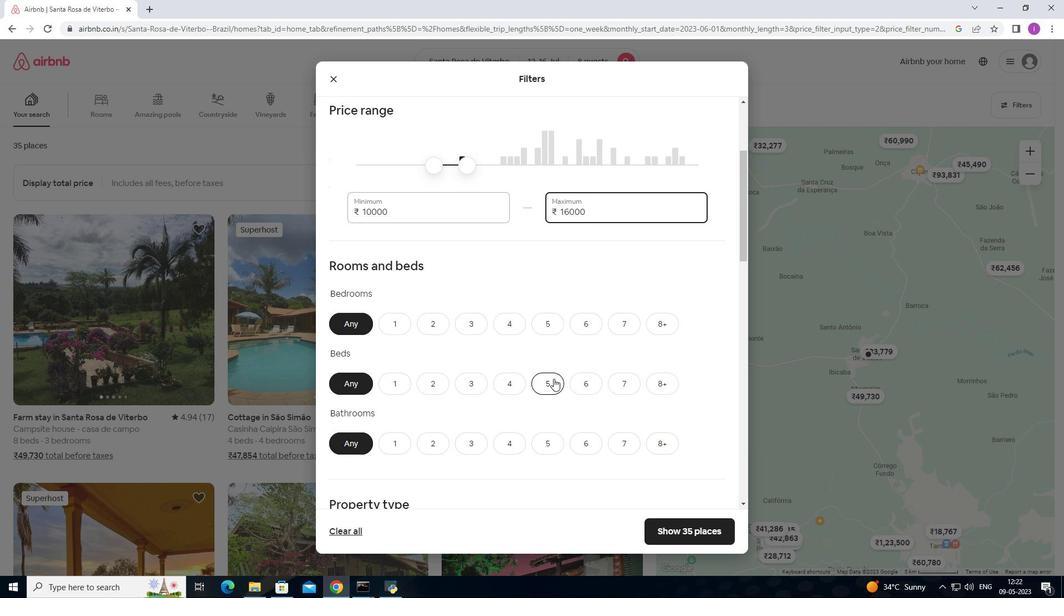 
Action: Mouse scrolled (553, 378) with delta (0, 0)
Screenshot: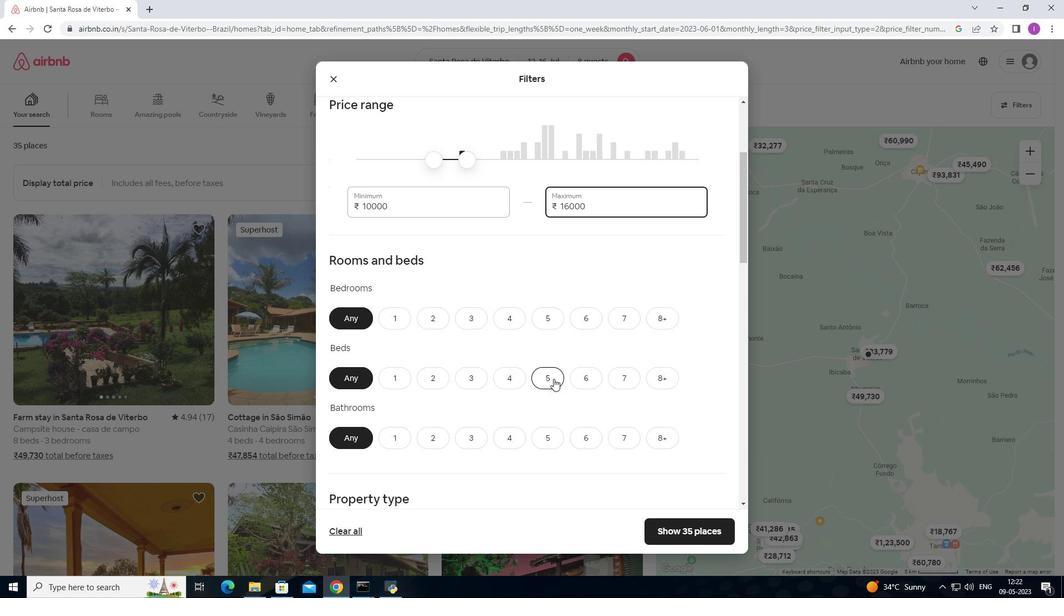 
Action: Mouse moved to (665, 274)
Screenshot: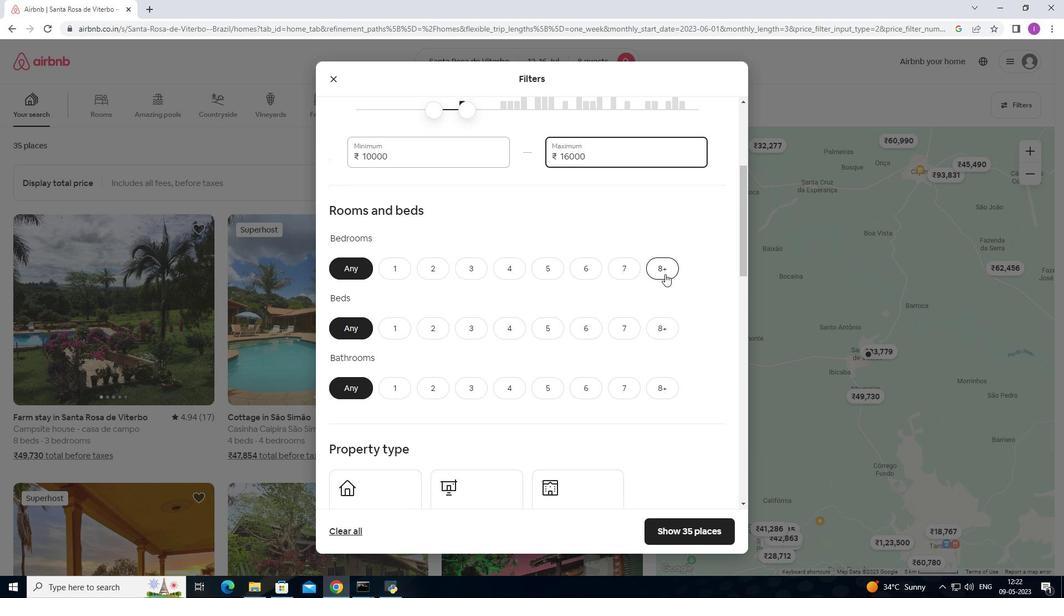 
Action: Mouse pressed left at (665, 274)
Screenshot: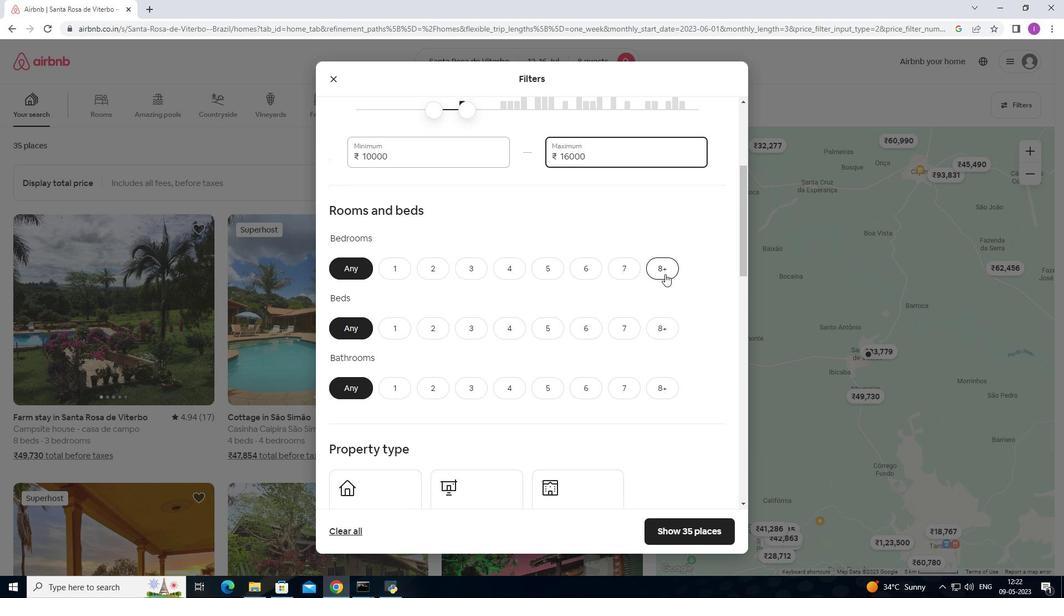 
Action: Mouse moved to (658, 328)
Screenshot: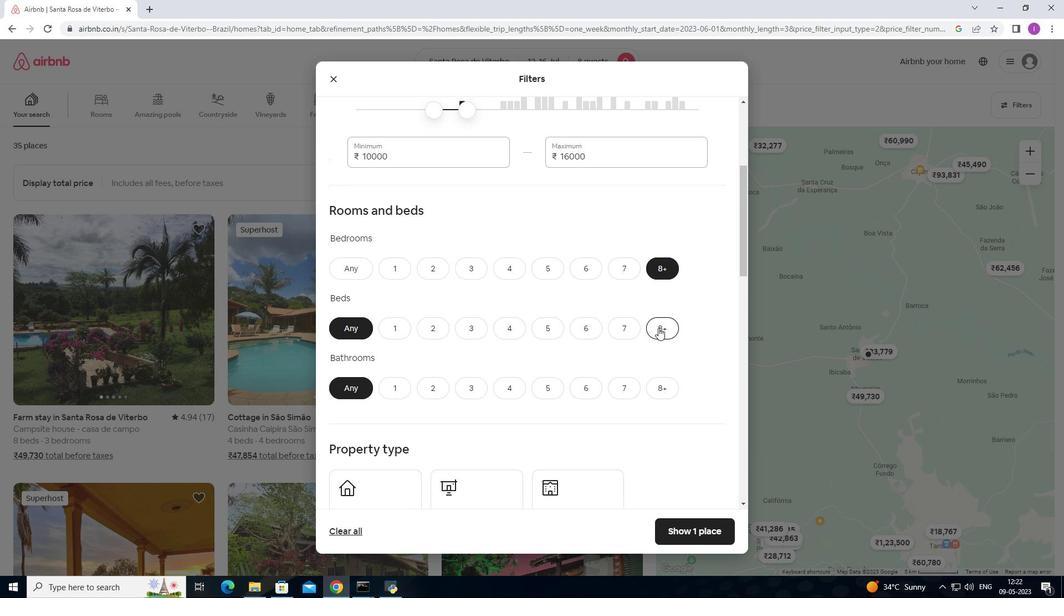 
Action: Mouse pressed left at (658, 328)
Screenshot: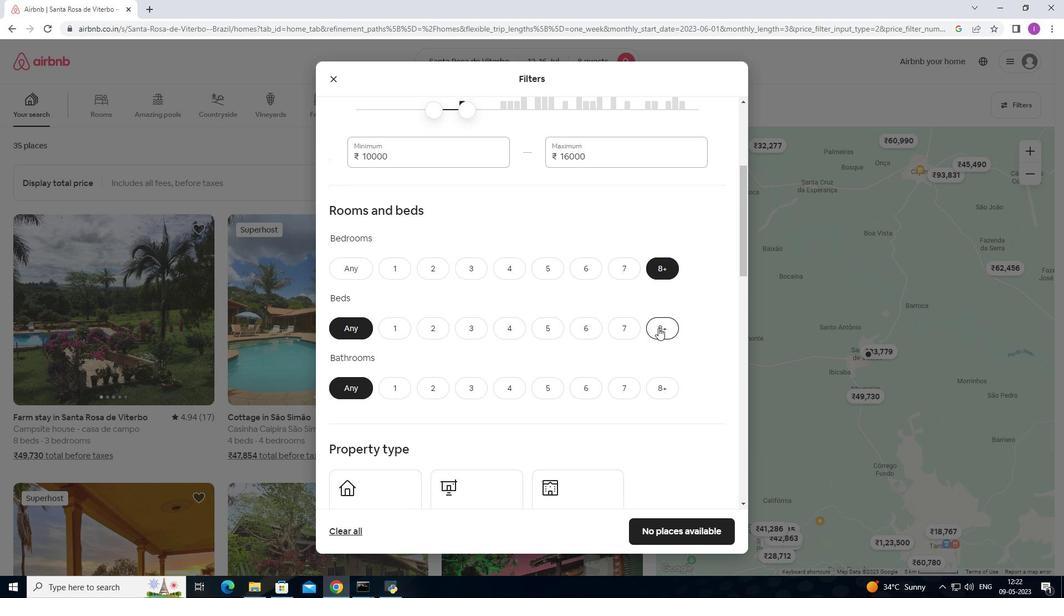 
Action: Mouse moved to (660, 381)
Screenshot: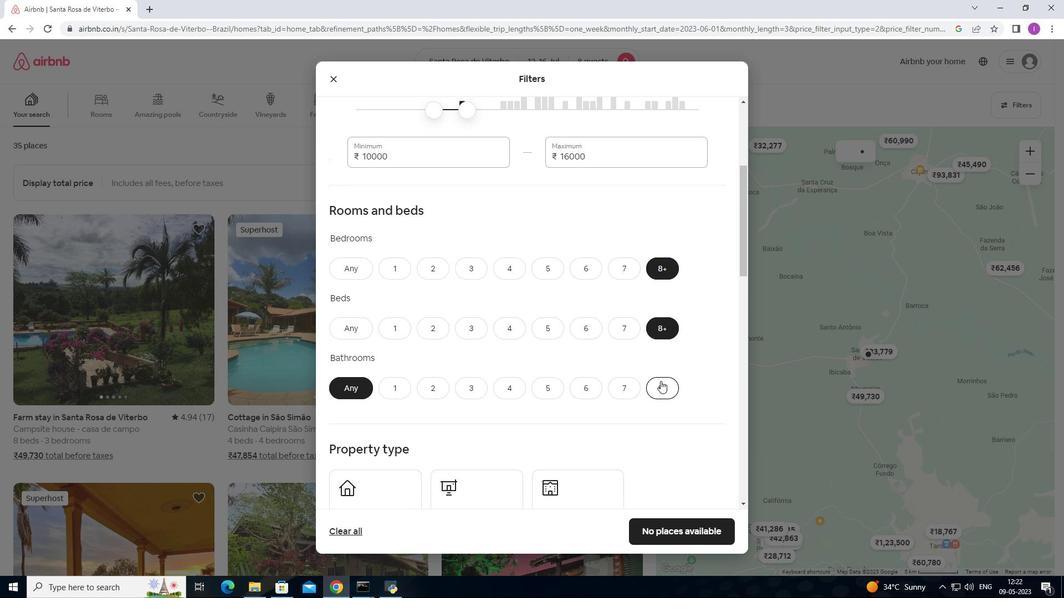 
Action: Mouse pressed left at (660, 381)
Screenshot: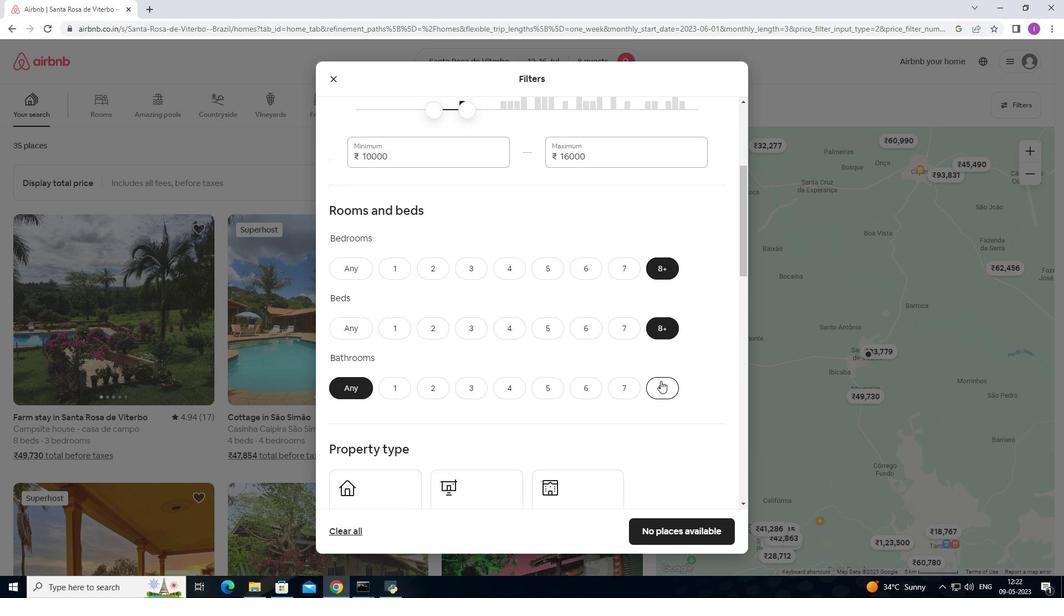 
Action: Mouse moved to (627, 359)
Screenshot: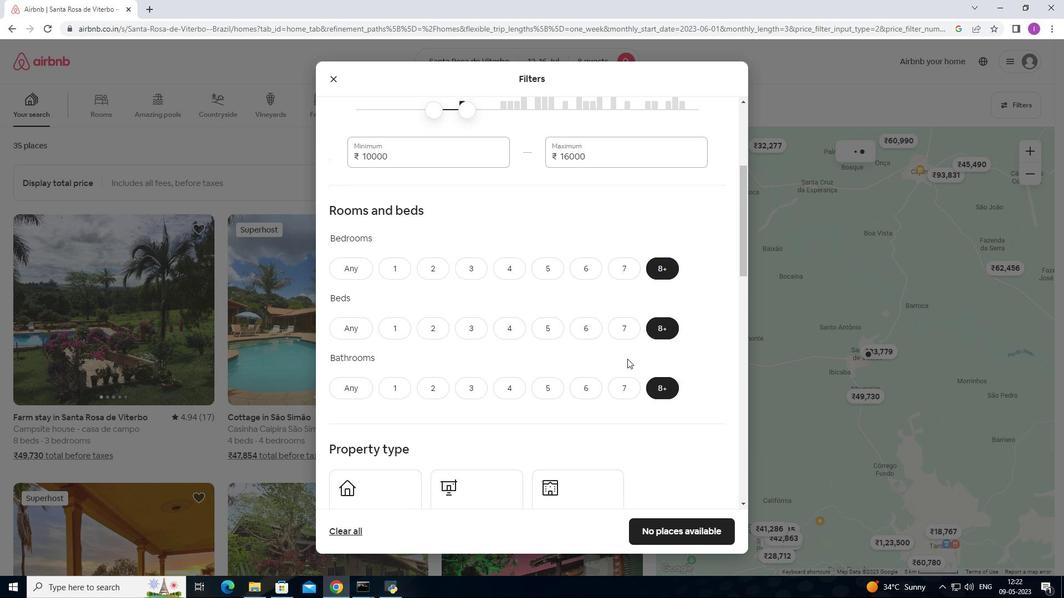 
Action: Mouse scrolled (627, 358) with delta (0, 0)
Screenshot: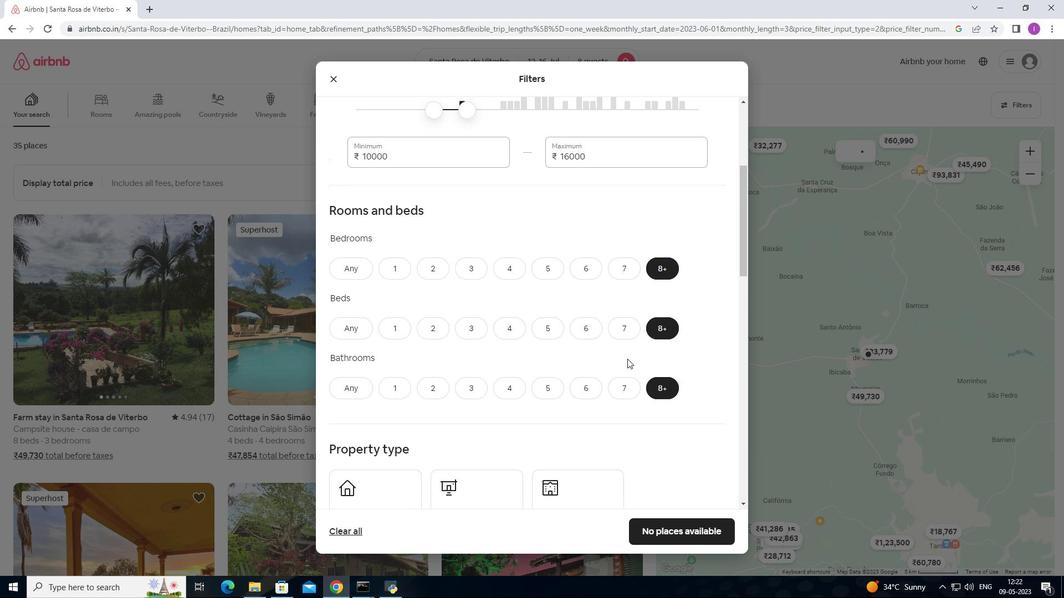 
Action: Mouse scrolled (627, 358) with delta (0, 0)
Screenshot: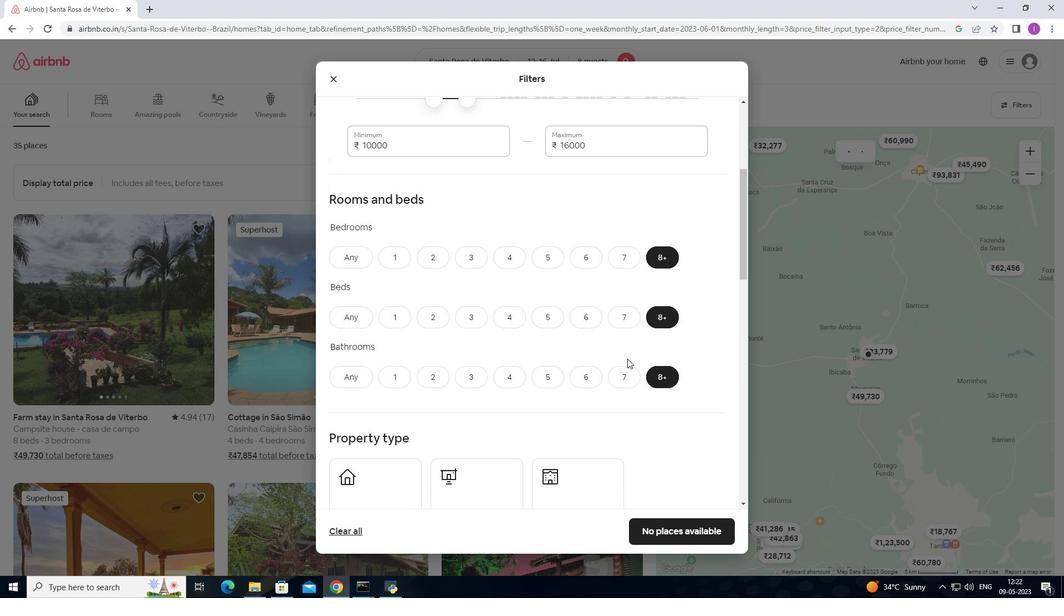 
Action: Mouse moved to (627, 357)
Screenshot: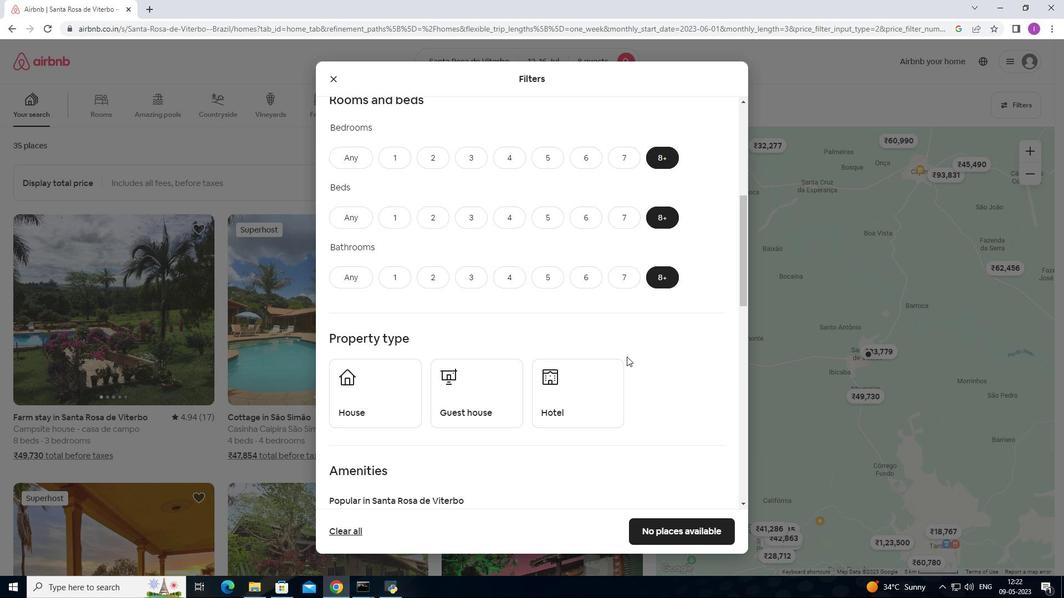 
Action: Mouse scrolled (627, 356) with delta (0, 0)
Screenshot: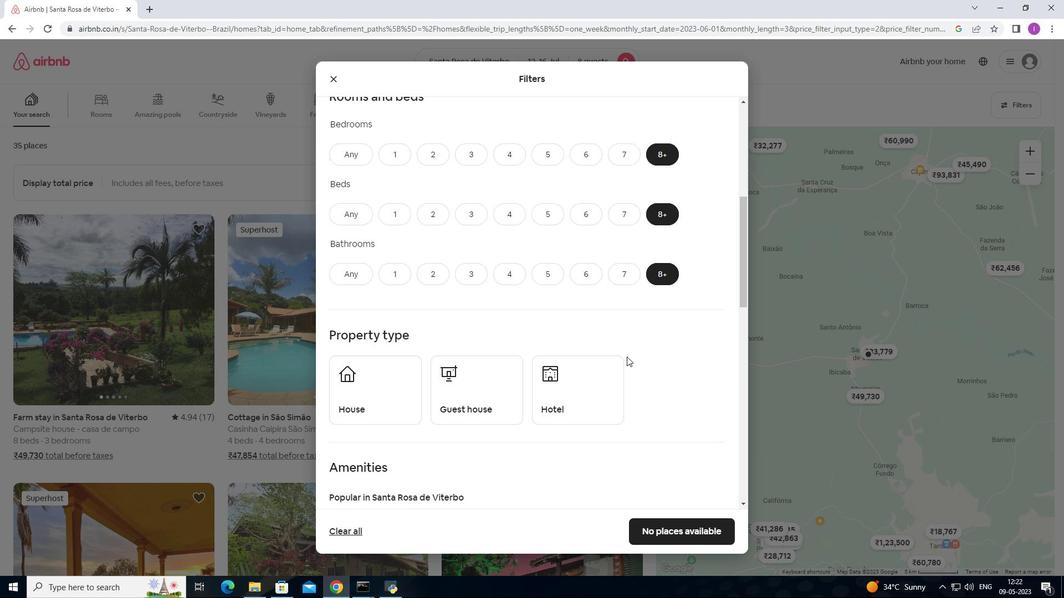 
Action: Mouse moved to (419, 327)
Screenshot: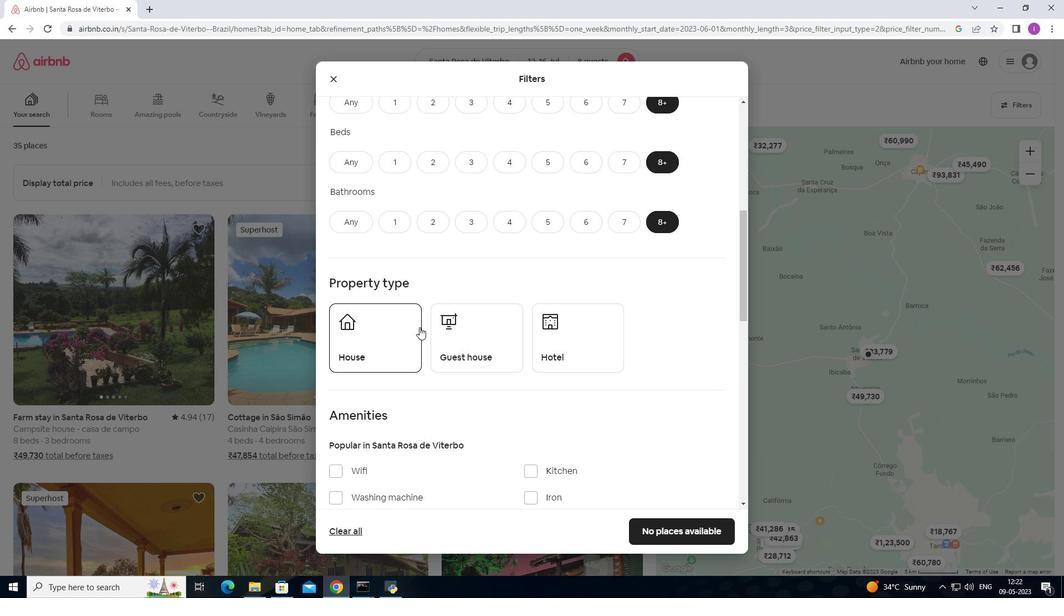 
Action: Mouse pressed left at (419, 327)
Screenshot: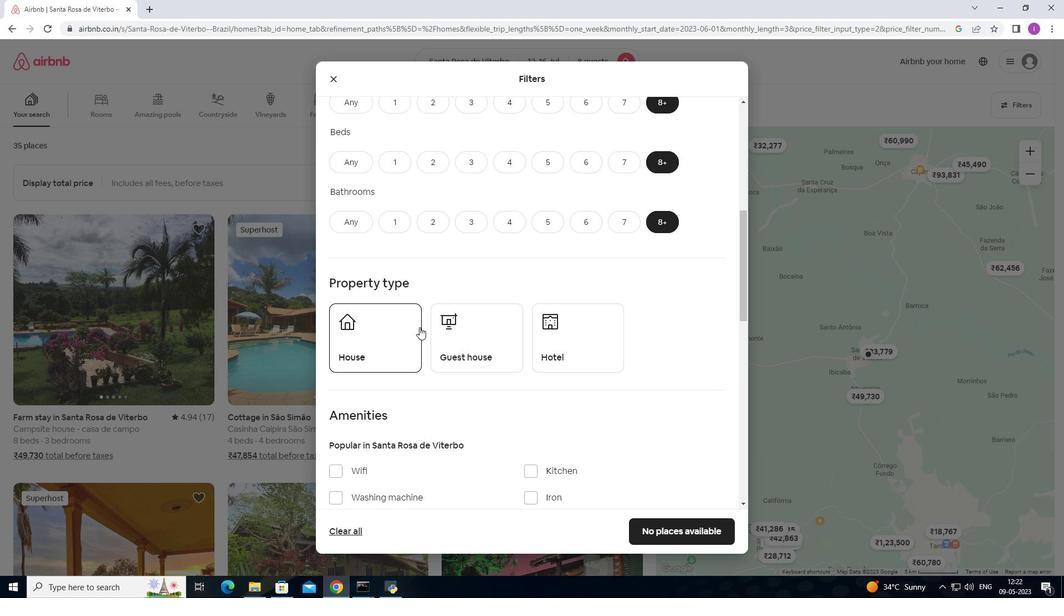 
Action: Mouse moved to (491, 337)
Screenshot: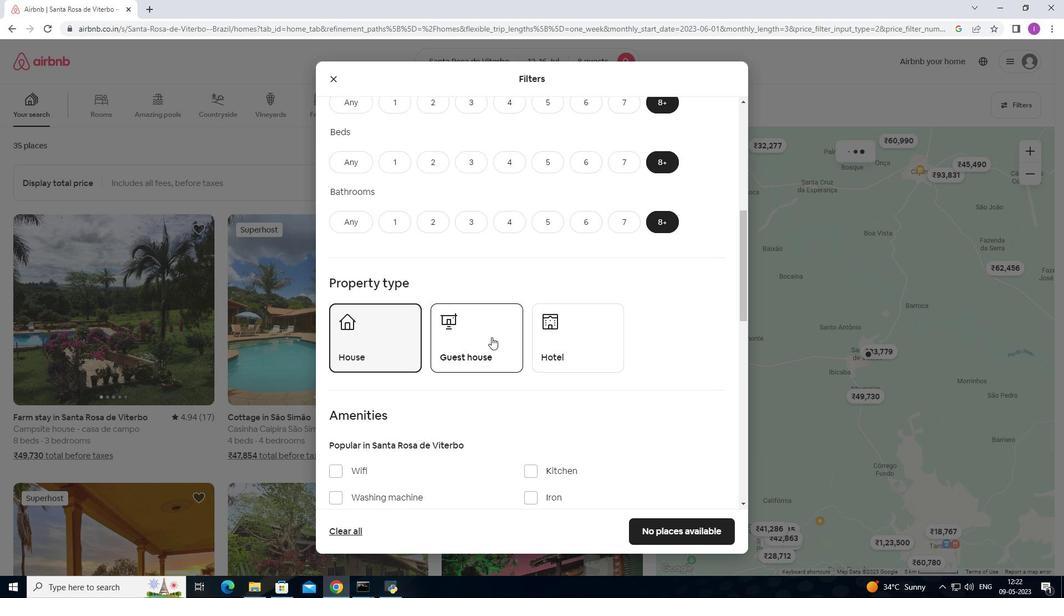 
Action: Mouse pressed left at (491, 337)
Screenshot: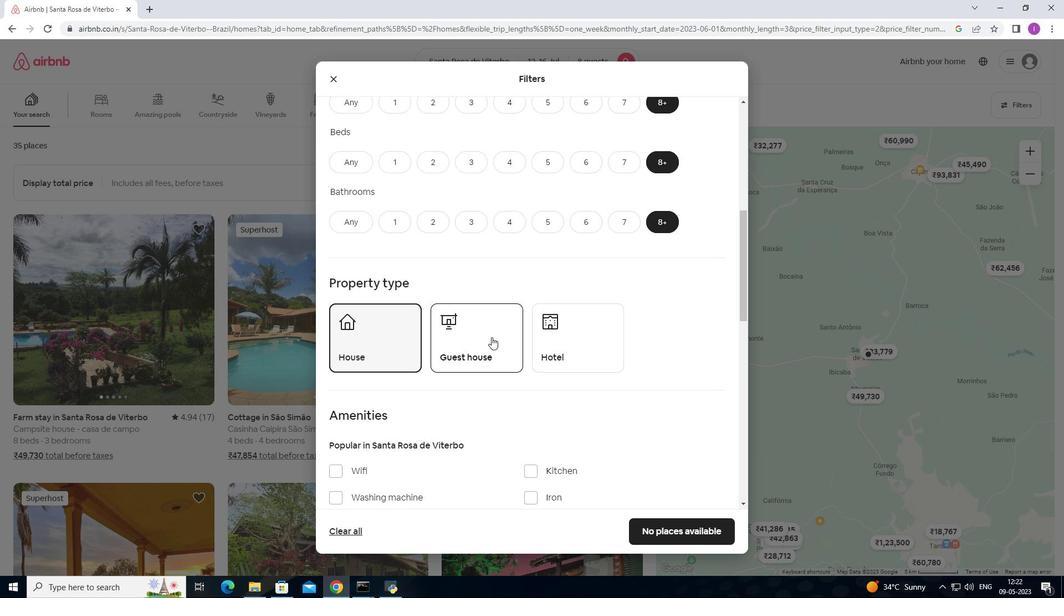 
Action: Mouse moved to (564, 347)
Screenshot: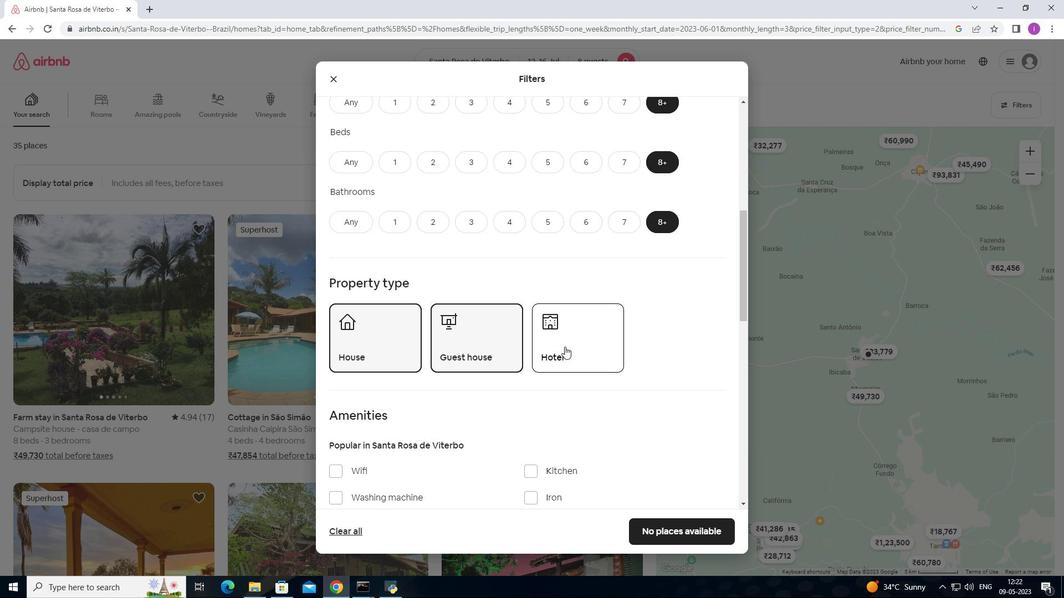 
Action: Mouse pressed left at (564, 347)
Screenshot: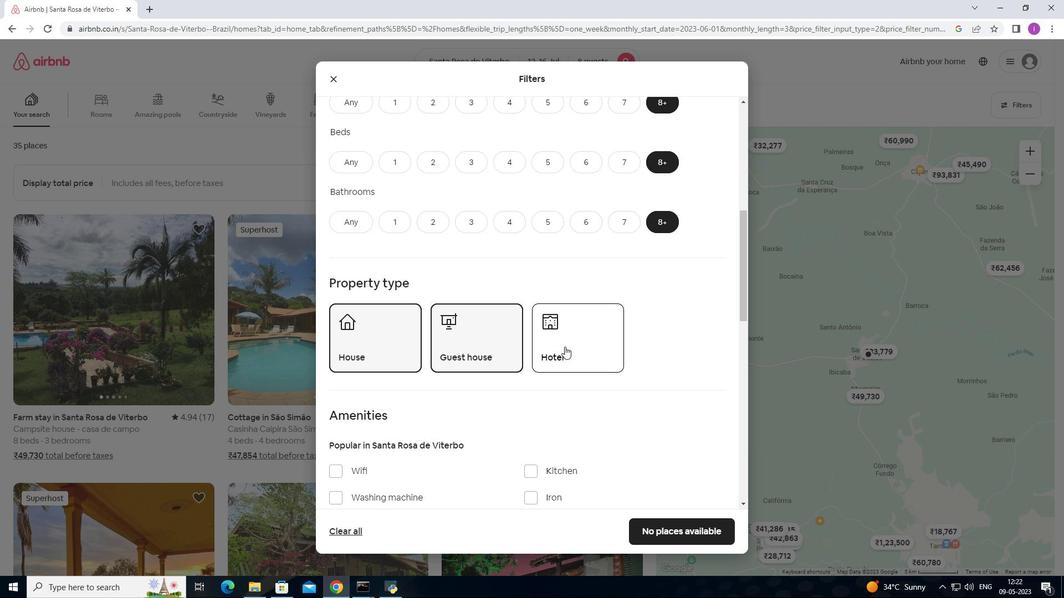 
Action: Mouse moved to (412, 405)
Screenshot: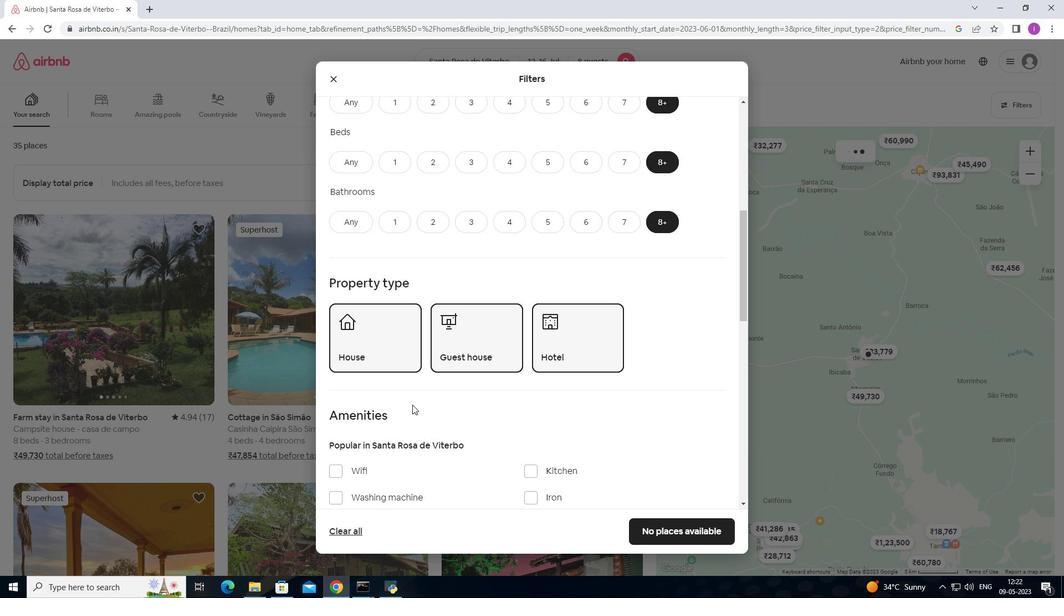 
Action: Mouse scrolled (412, 404) with delta (0, 0)
Screenshot: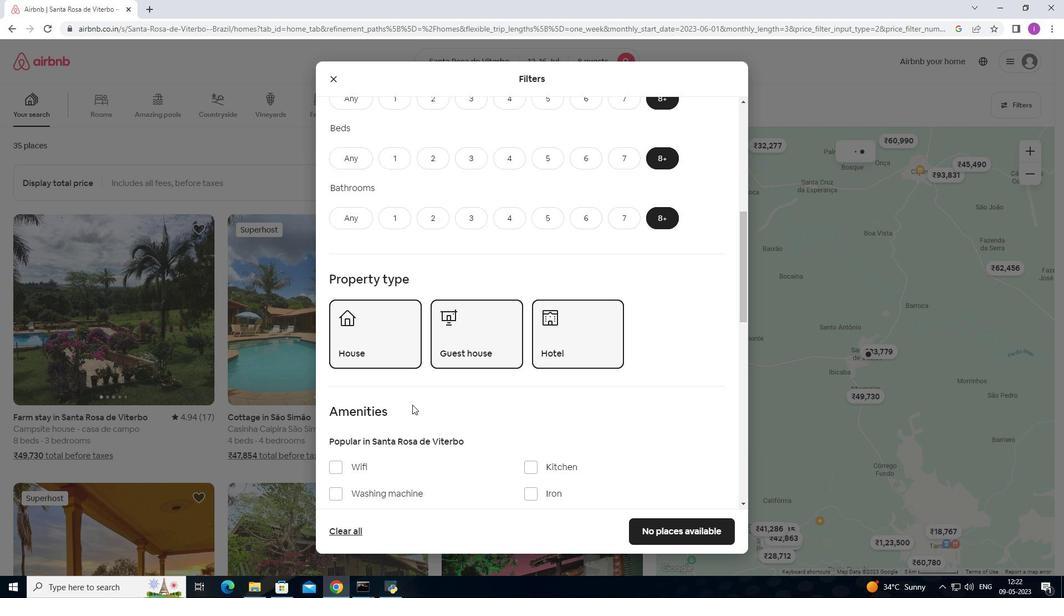 
Action: Mouse scrolled (412, 404) with delta (0, 0)
Screenshot: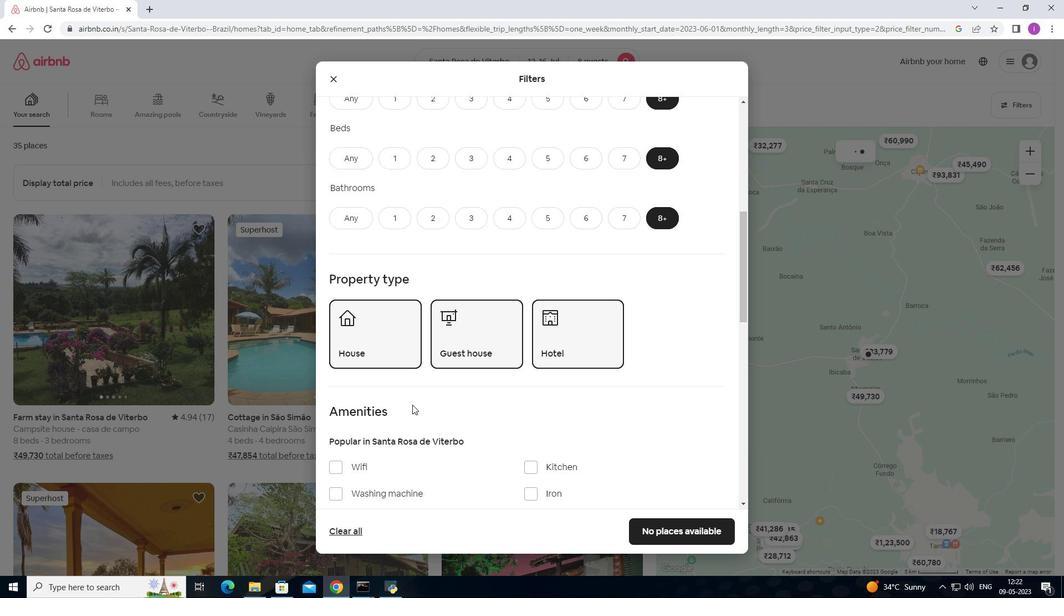 
Action: Mouse scrolled (412, 404) with delta (0, 0)
Screenshot: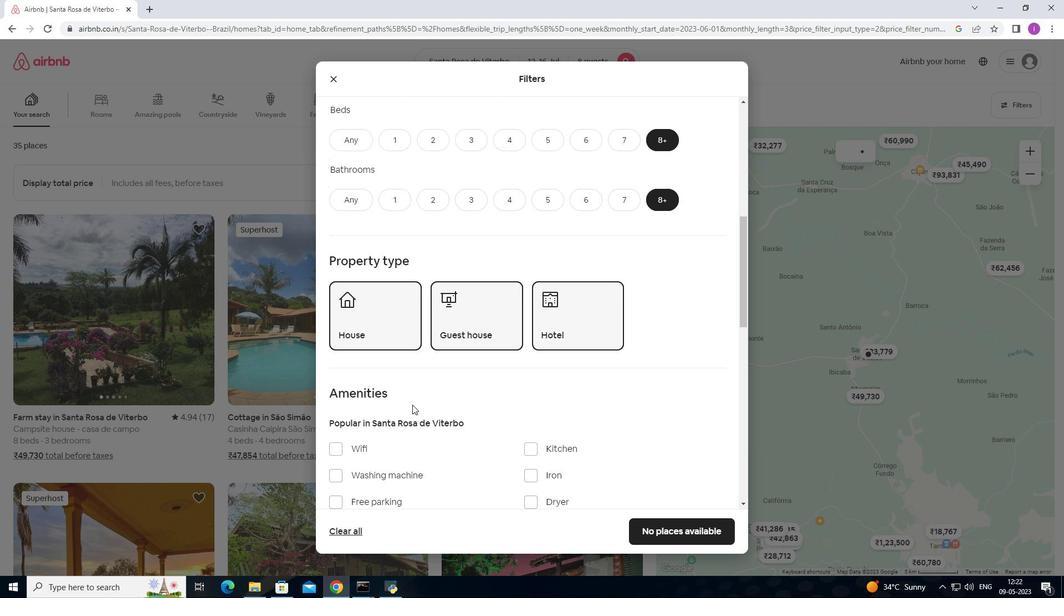 
Action: Mouse moved to (341, 302)
Screenshot: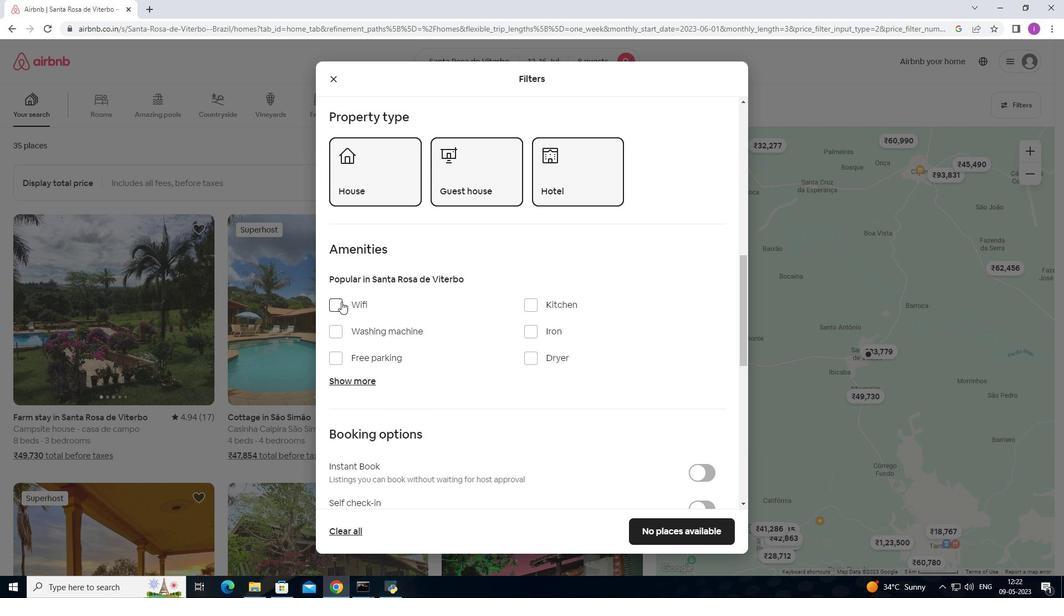 
Action: Mouse pressed left at (341, 302)
Screenshot: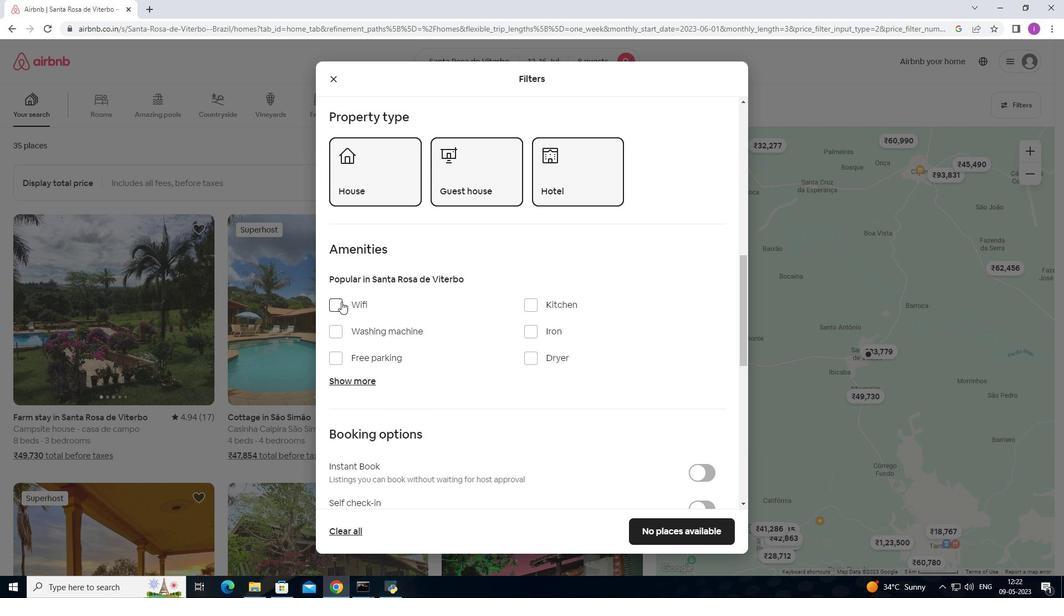
Action: Mouse moved to (357, 359)
Screenshot: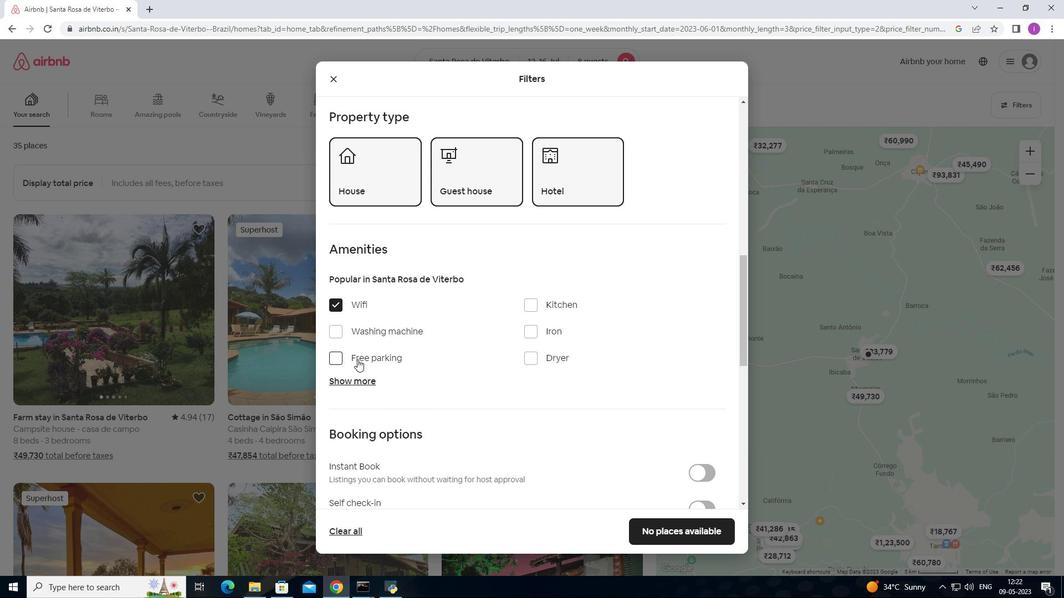 
Action: Mouse scrolled (357, 359) with delta (0, 0)
Screenshot: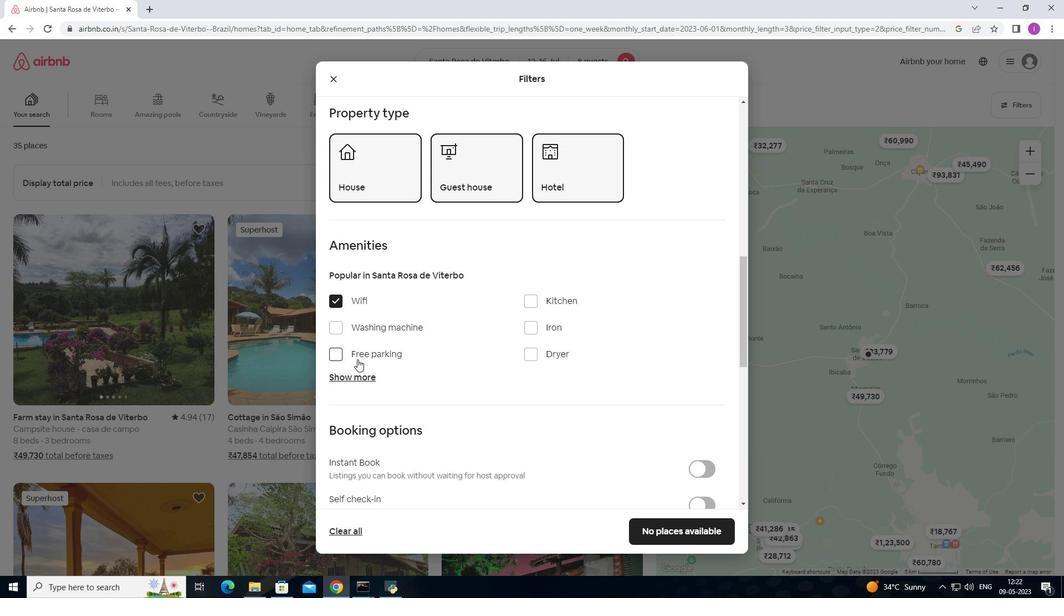 
Action: Mouse moved to (332, 309)
Screenshot: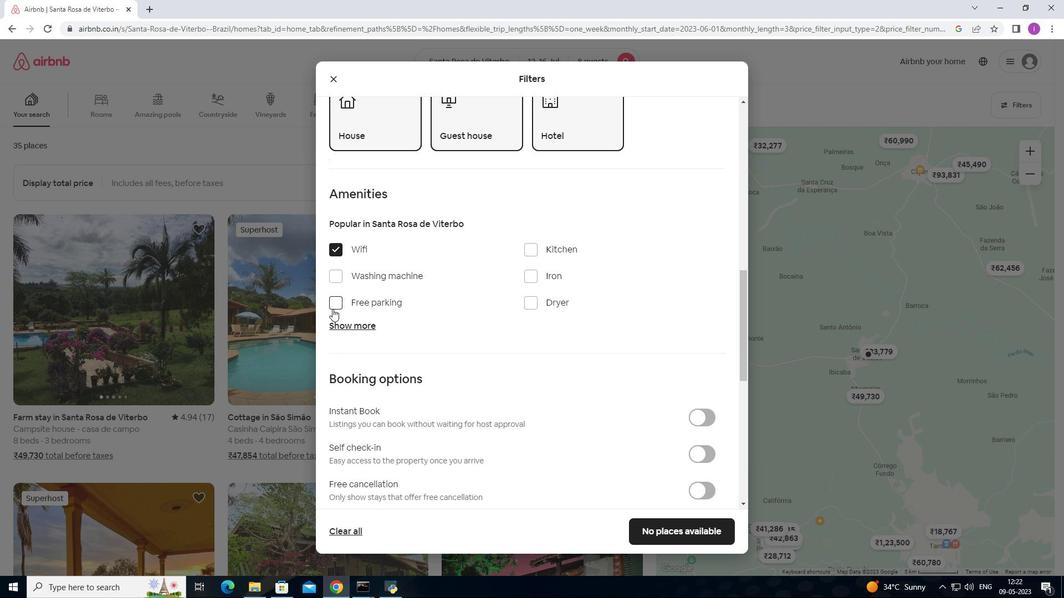 
Action: Mouse pressed left at (332, 309)
Screenshot: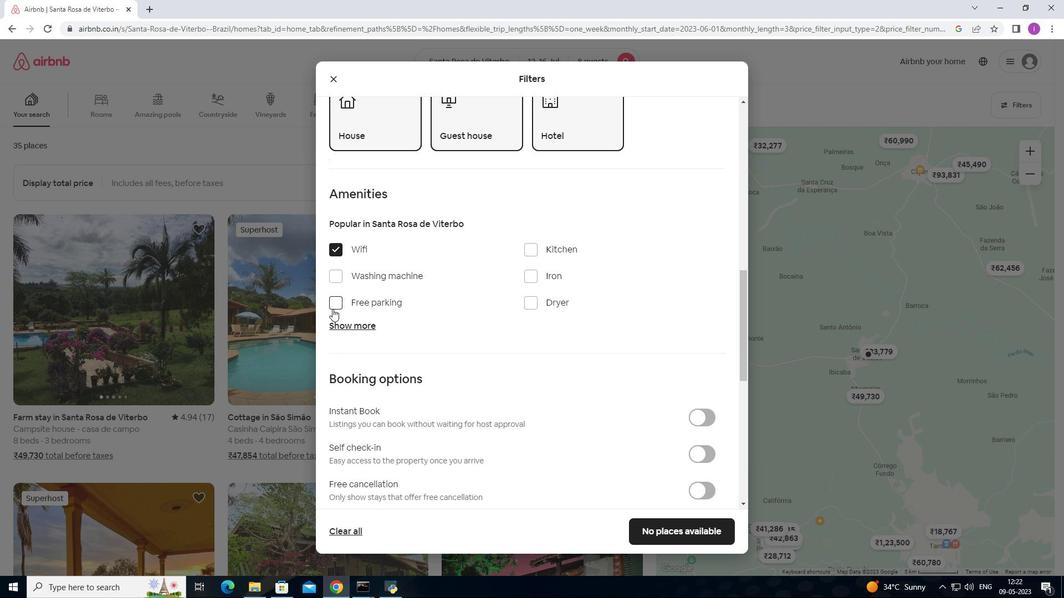 
Action: Mouse moved to (358, 323)
Screenshot: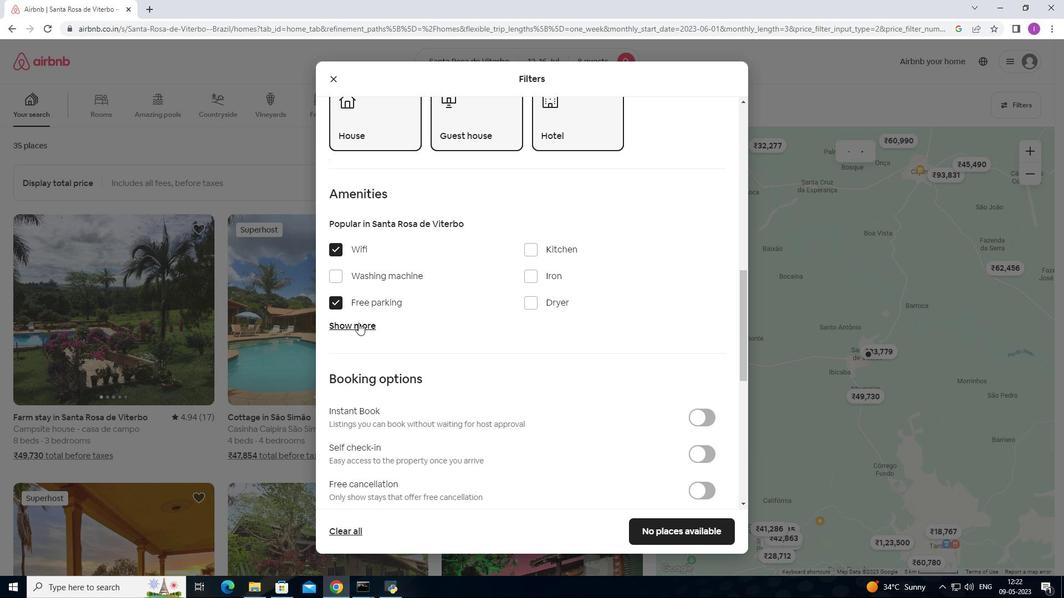
Action: Mouse pressed left at (358, 323)
Screenshot: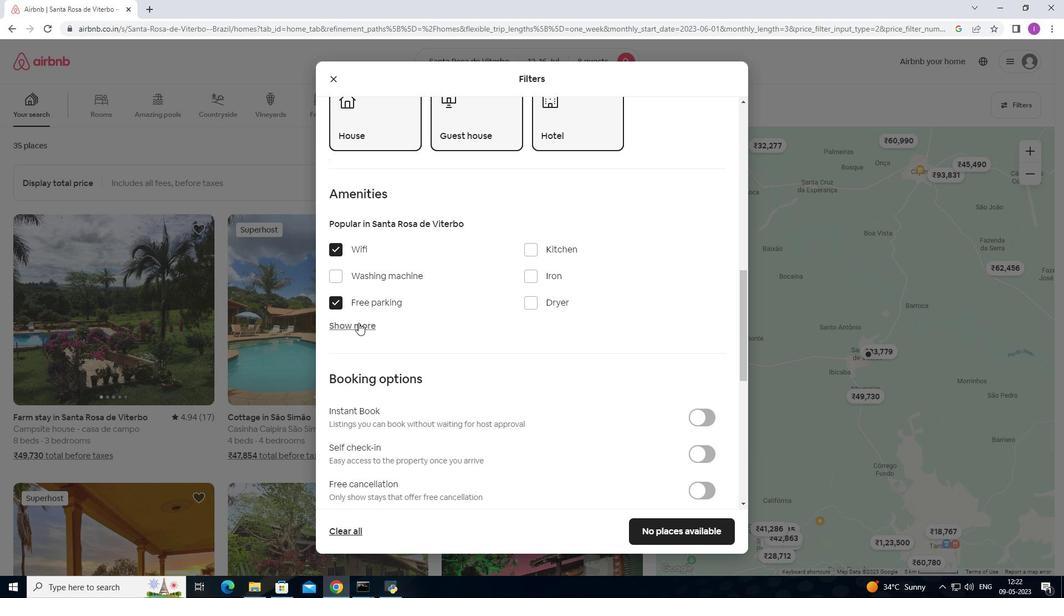
Action: Mouse moved to (380, 347)
Screenshot: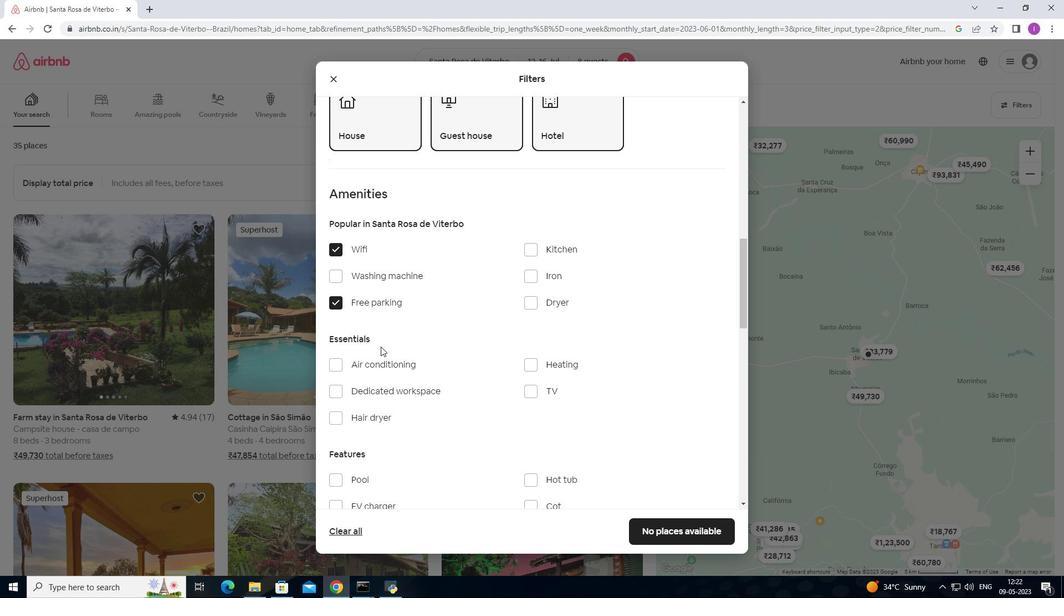 
Action: Mouse scrolled (380, 346) with delta (0, 0)
Screenshot: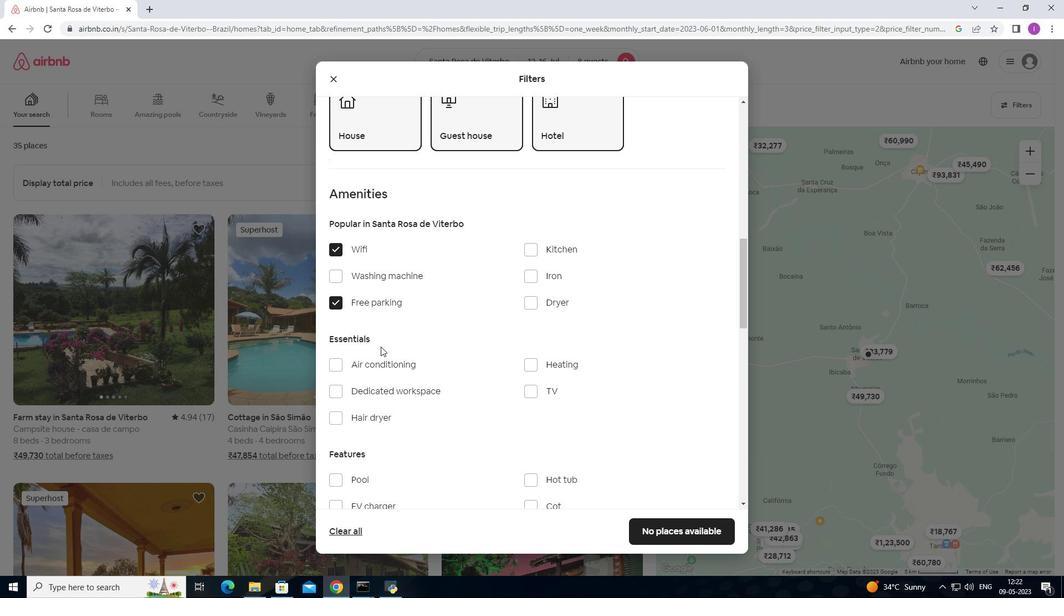 
Action: Mouse scrolled (380, 346) with delta (0, 0)
Screenshot: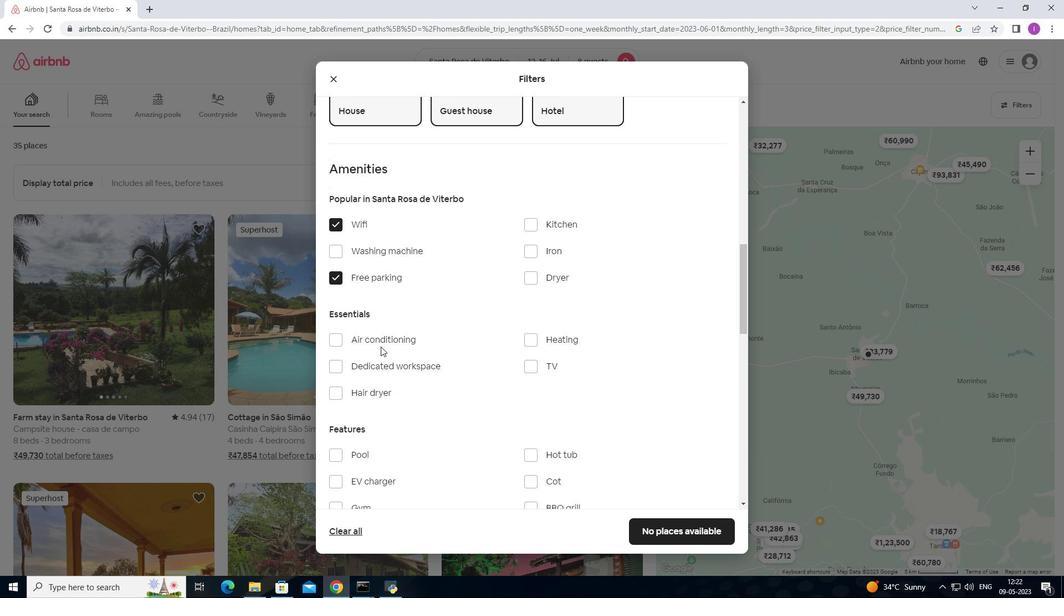
Action: Mouse moved to (386, 346)
Screenshot: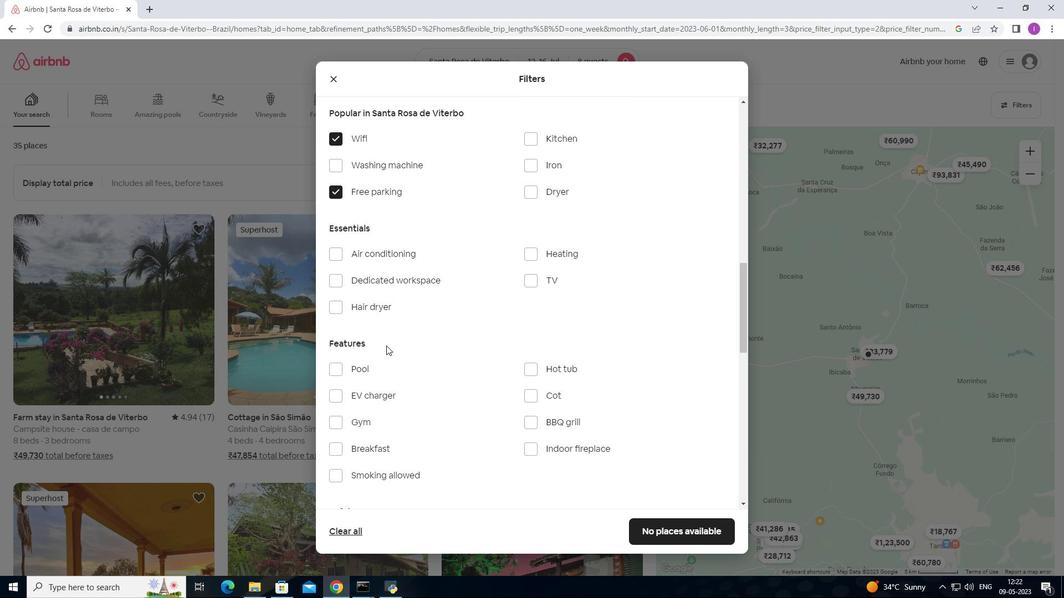 
Action: Mouse scrolled (386, 345) with delta (0, 0)
Screenshot: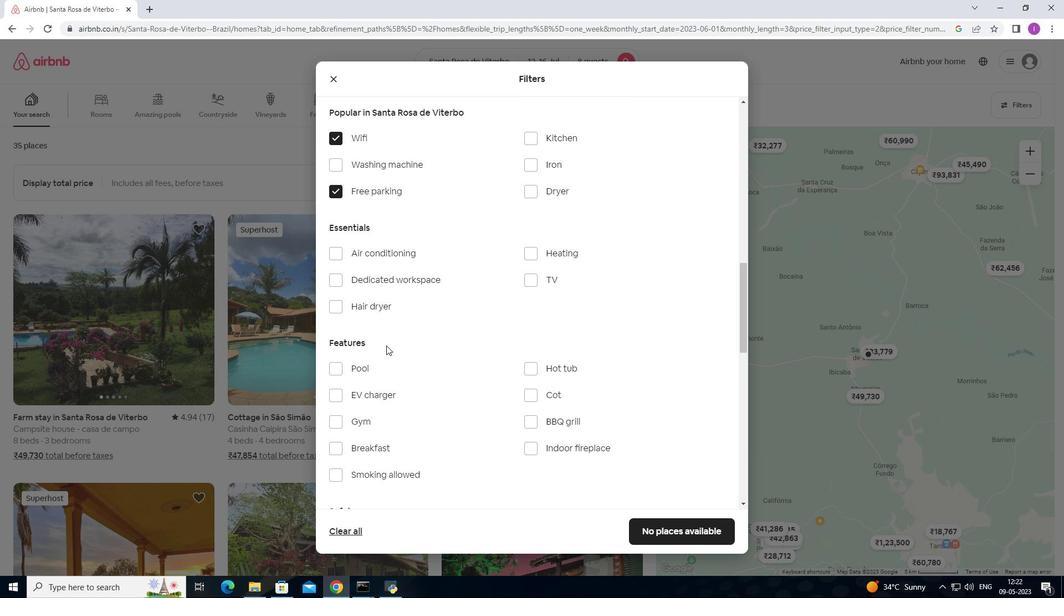 
Action: Mouse moved to (533, 227)
Screenshot: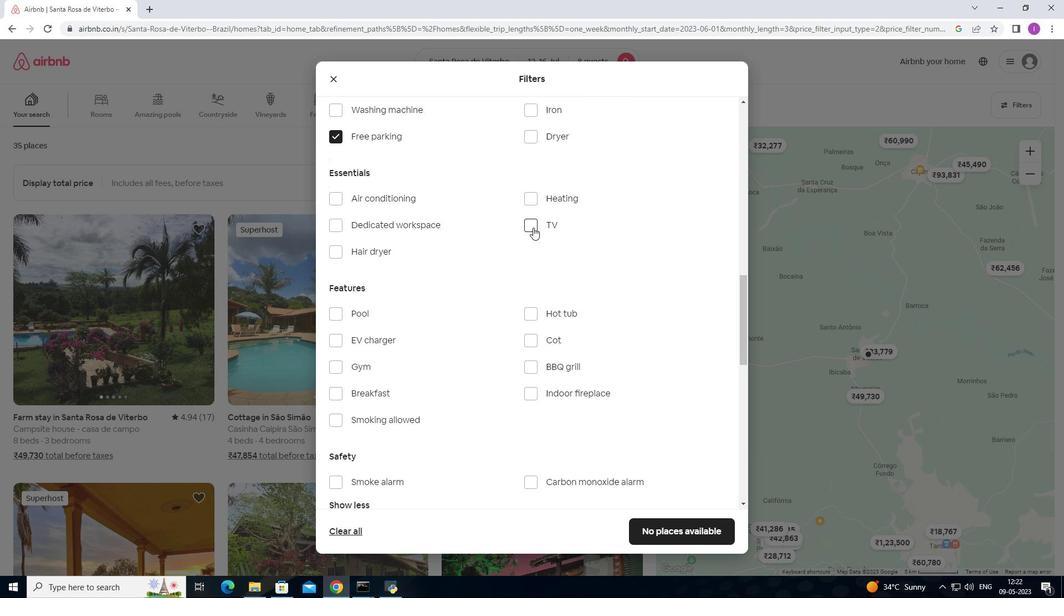 
Action: Mouse pressed left at (533, 227)
Screenshot: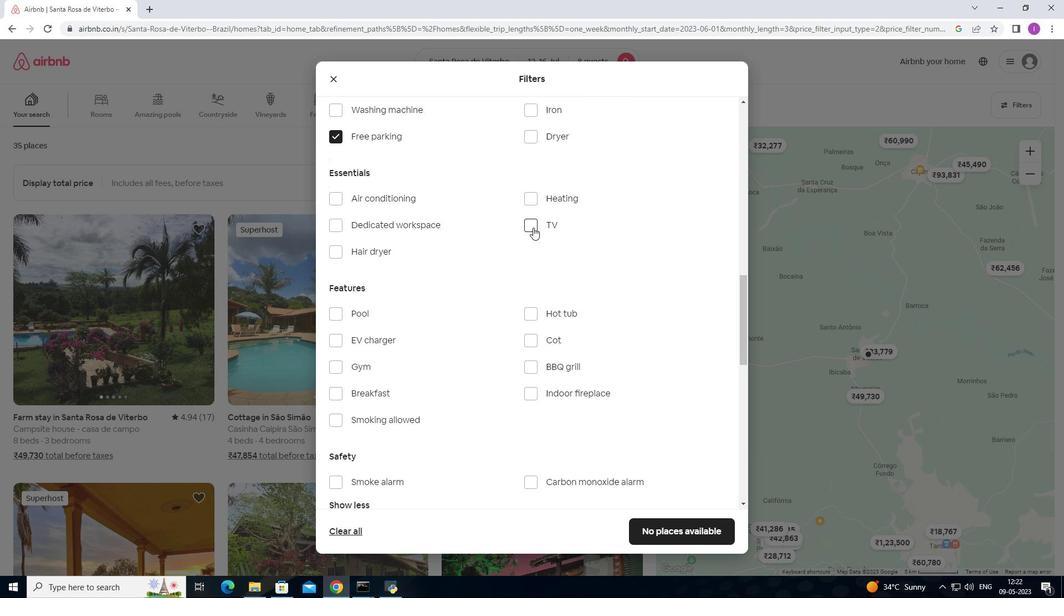 
Action: Mouse moved to (345, 365)
Screenshot: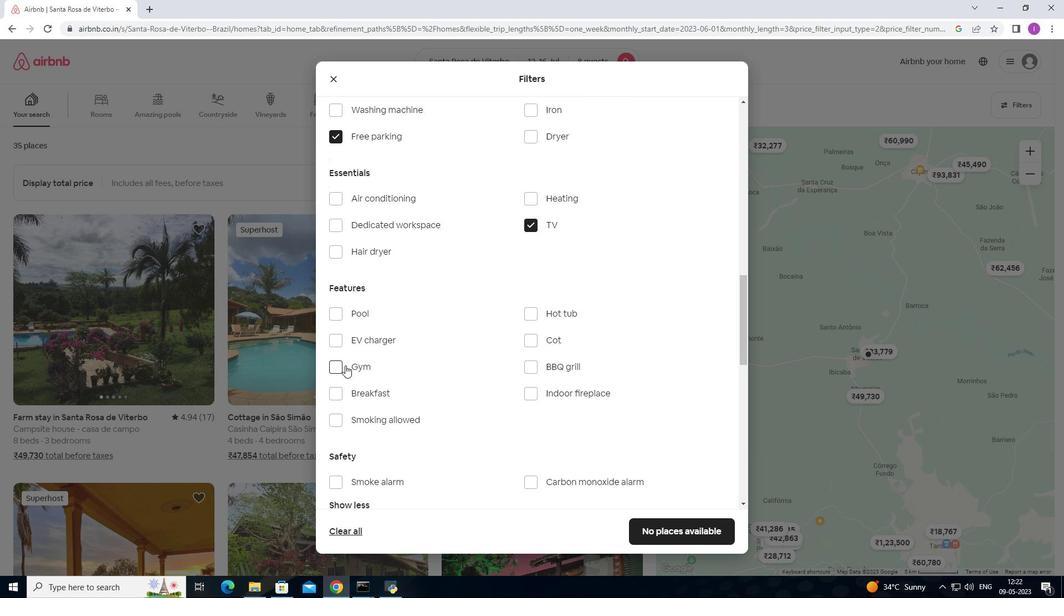 
Action: Mouse pressed left at (345, 365)
Screenshot: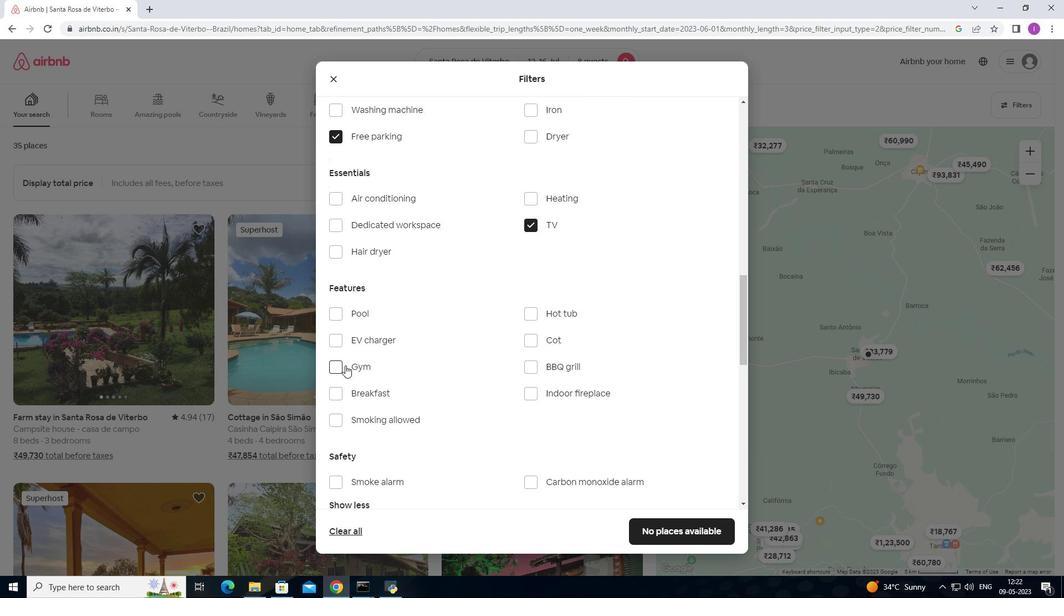 
Action: Mouse moved to (349, 390)
Screenshot: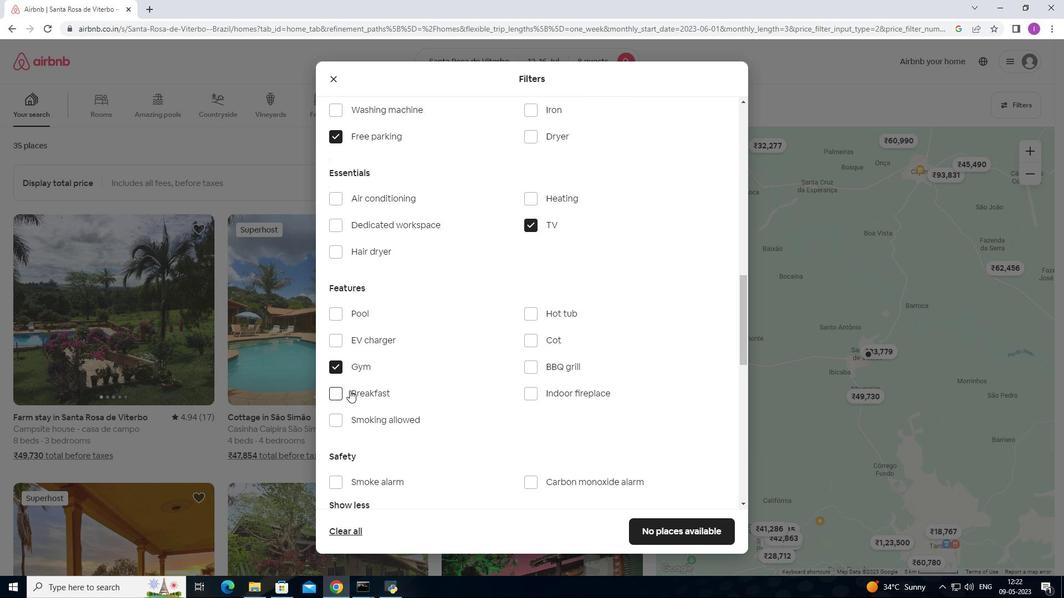 
Action: Mouse pressed left at (349, 390)
Screenshot: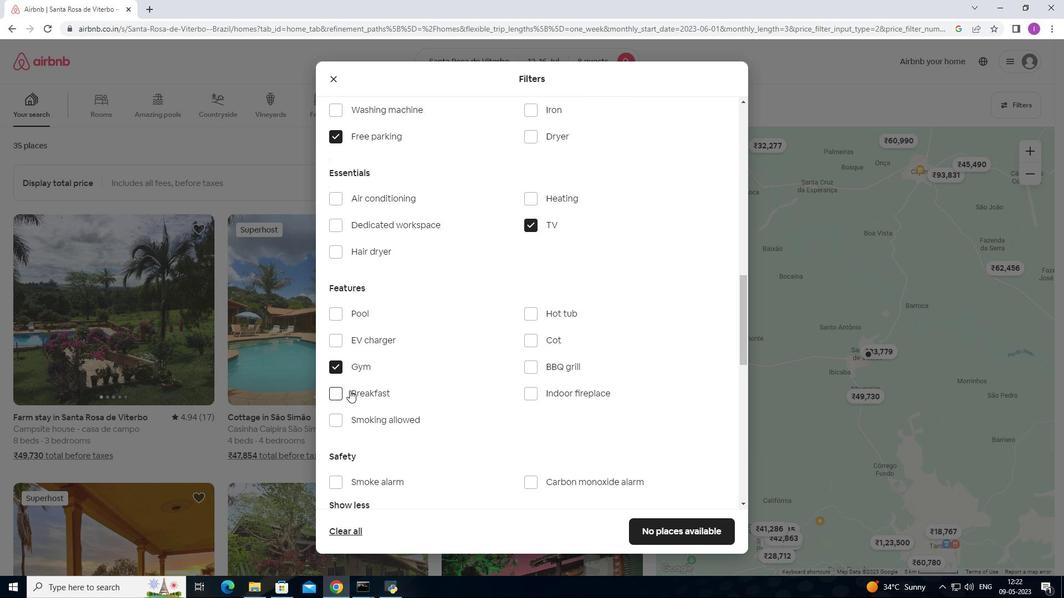 
Action: Mouse moved to (338, 396)
Screenshot: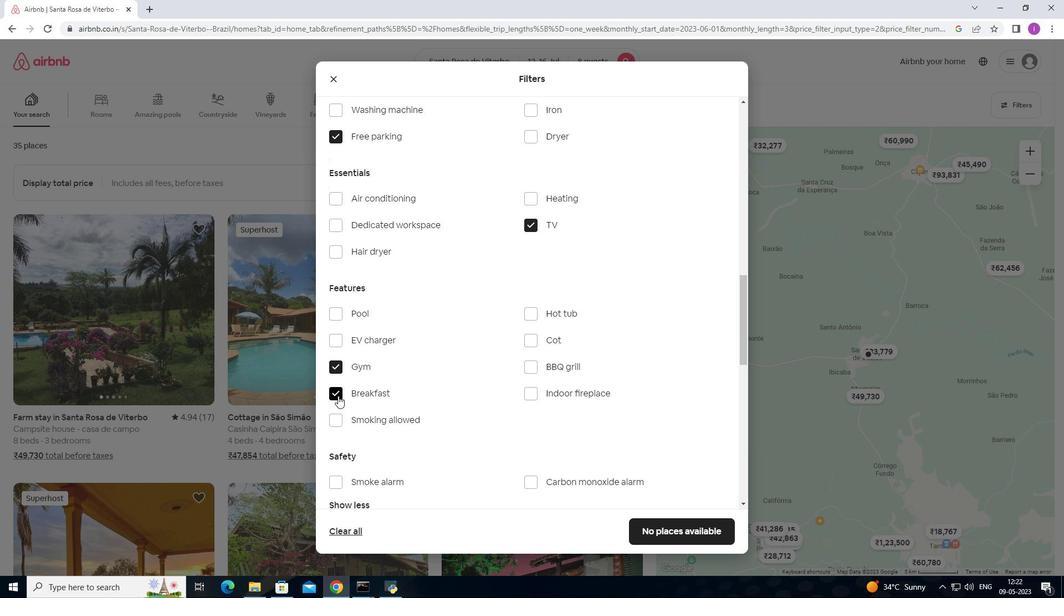 
Action: Mouse scrolled (338, 395) with delta (0, 0)
Screenshot: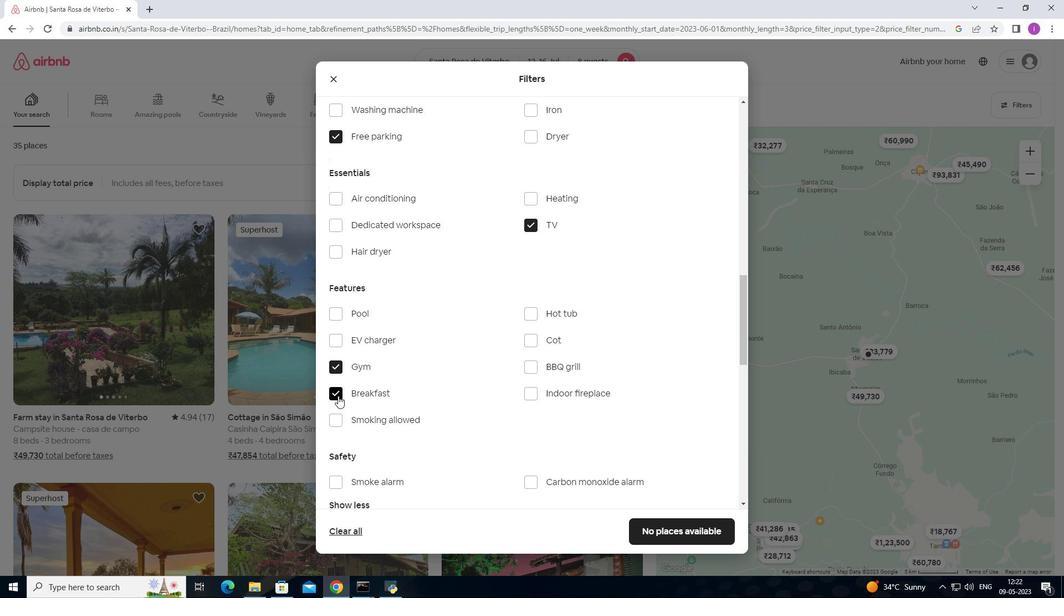 
Action: Mouse scrolled (338, 395) with delta (0, 0)
Screenshot: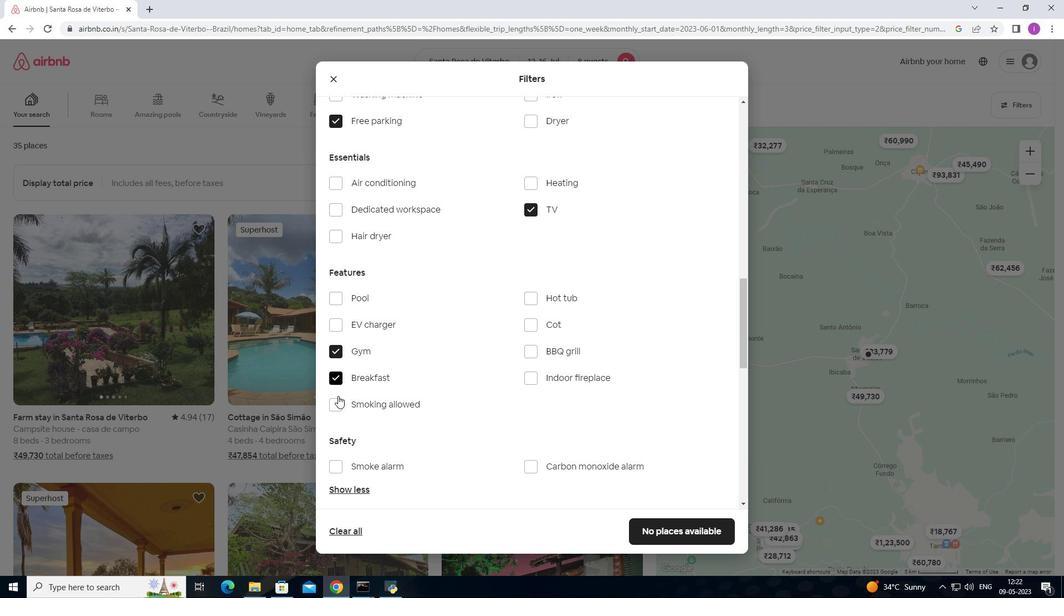 
Action: Mouse moved to (355, 394)
Screenshot: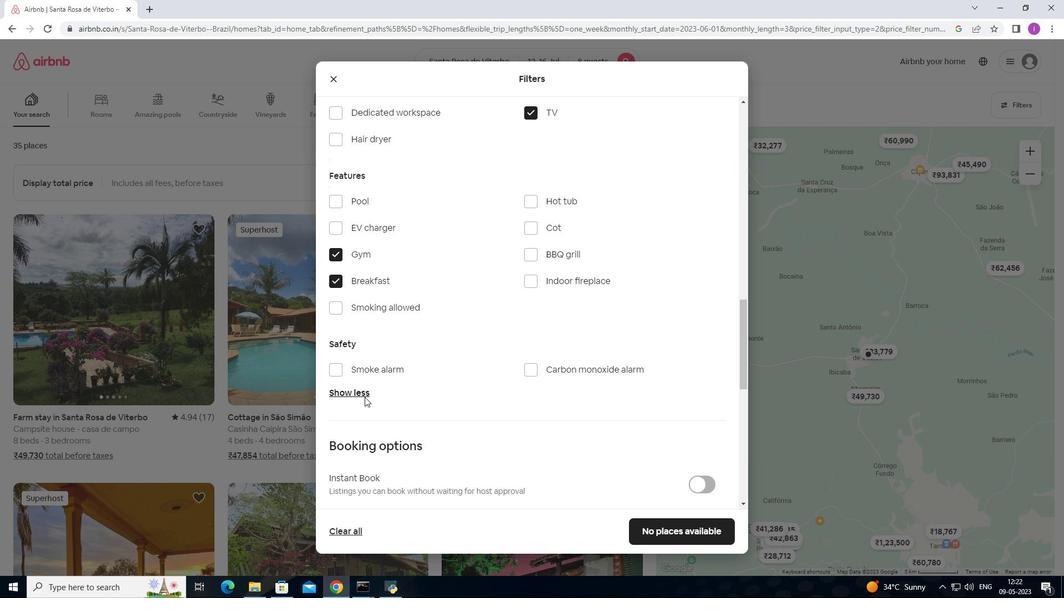 
Action: Mouse scrolled (355, 394) with delta (0, 0)
Screenshot: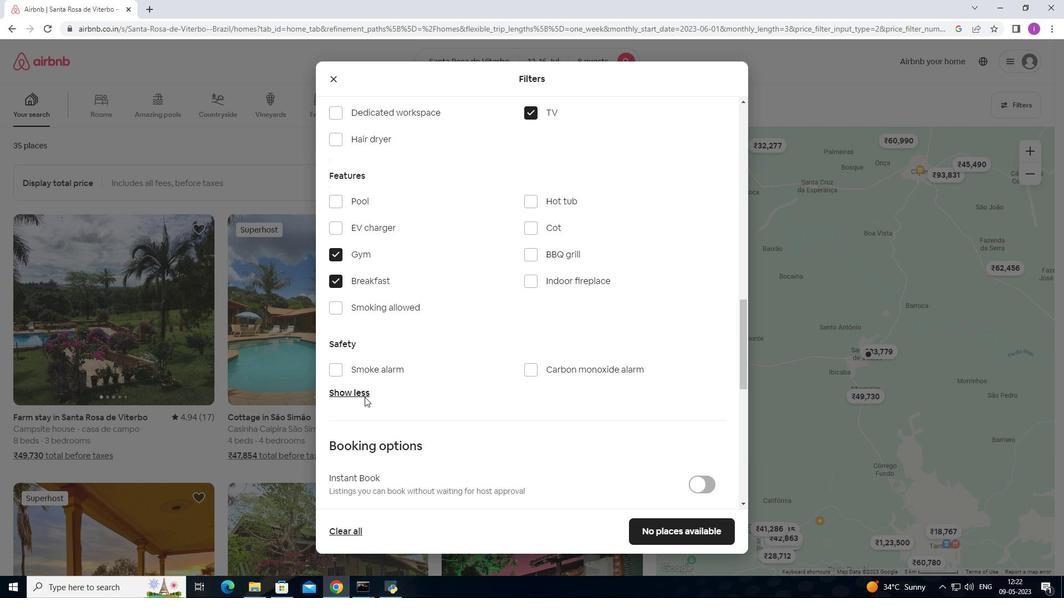 
Action: Mouse moved to (356, 395)
Screenshot: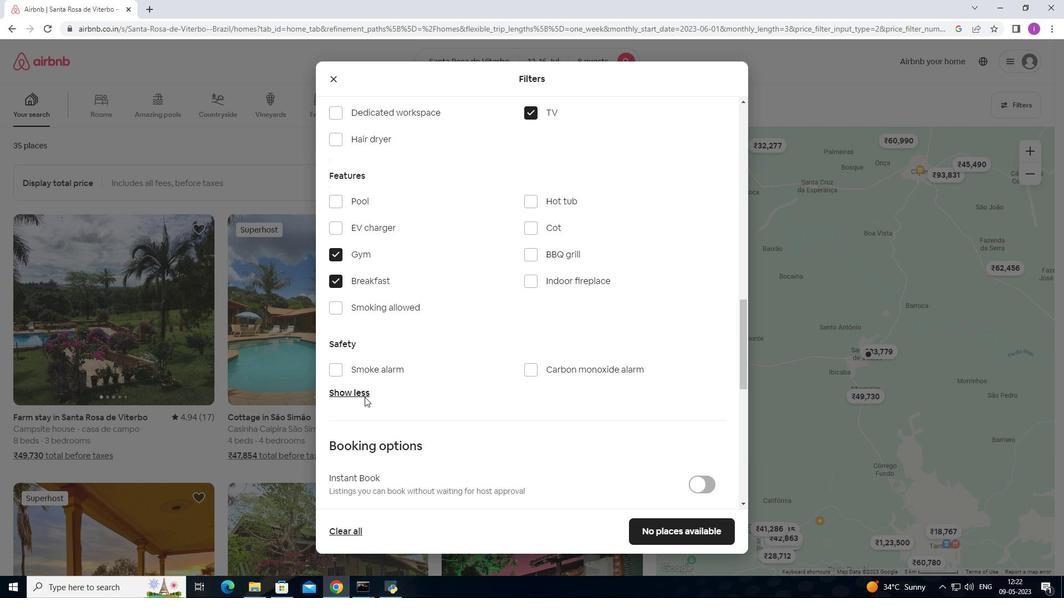 
Action: Mouse scrolled (356, 394) with delta (0, 0)
Screenshot: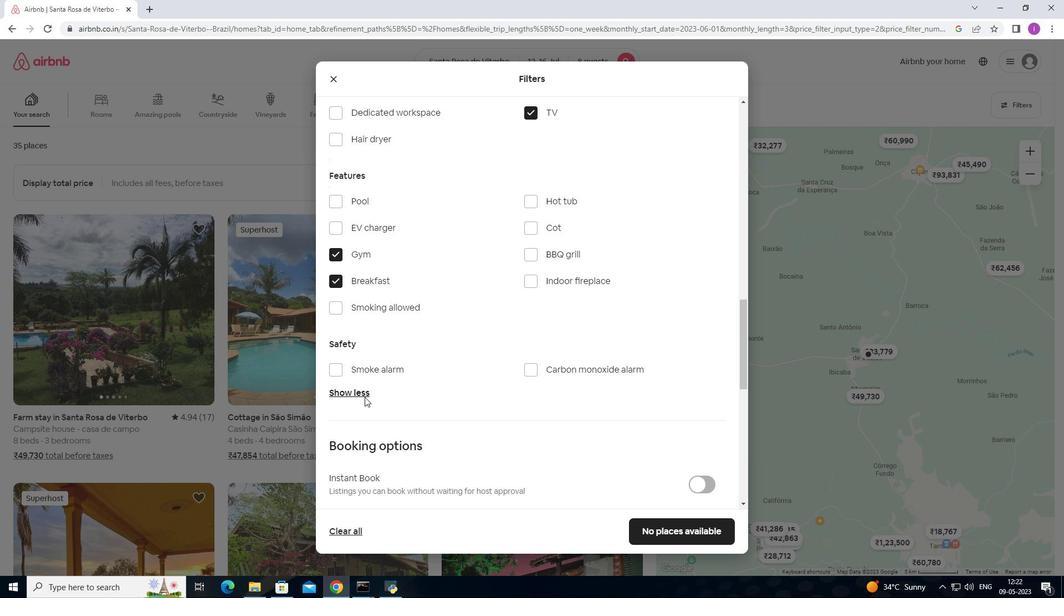 
Action: Mouse moved to (358, 395)
Screenshot: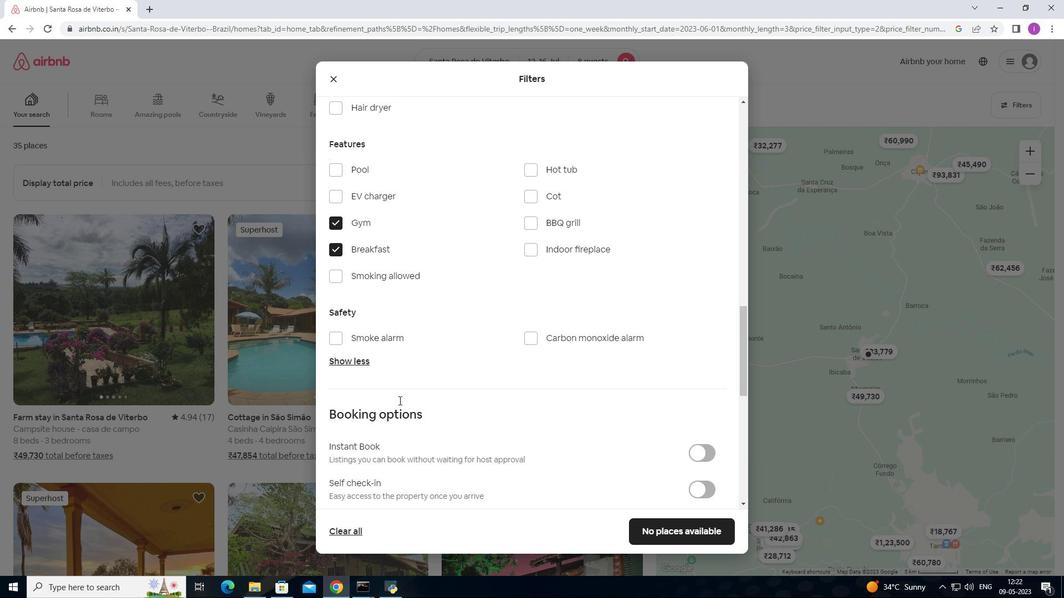 
Action: Mouse scrolled (358, 395) with delta (0, 0)
Screenshot: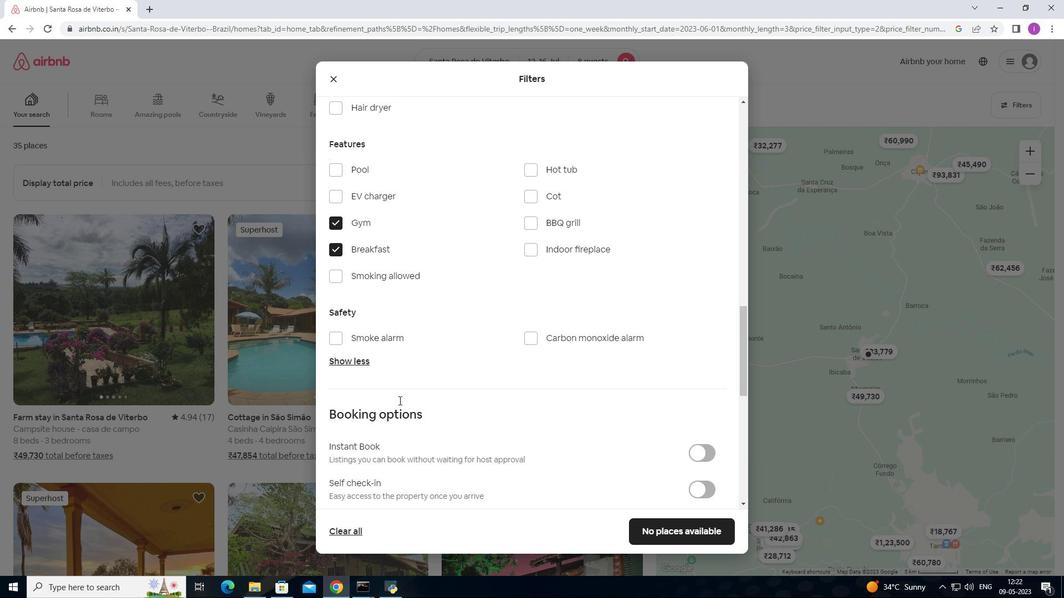 
Action: Mouse moved to (460, 401)
Screenshot: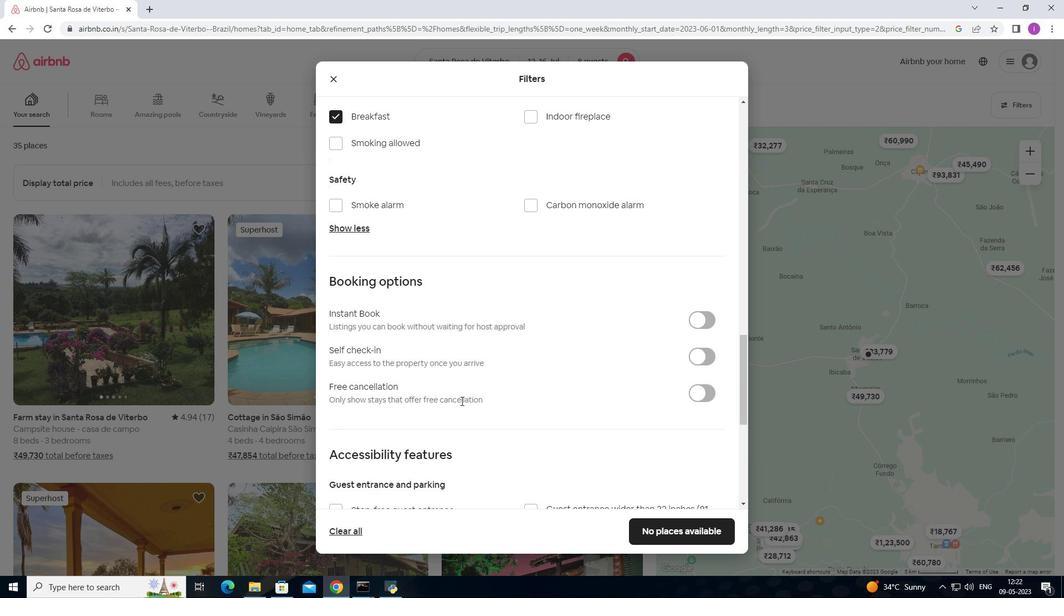 
Action: Mouse scrolled (460, 400) with delta (0, 0)
Screenshot: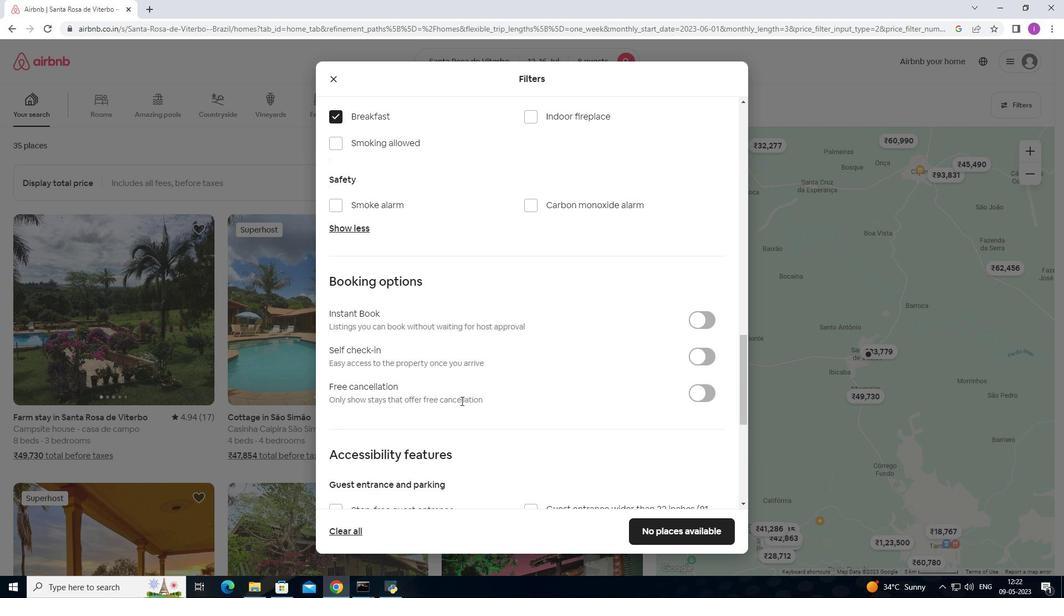 
Action: Mouse moved to (461, 401)
Screenshot: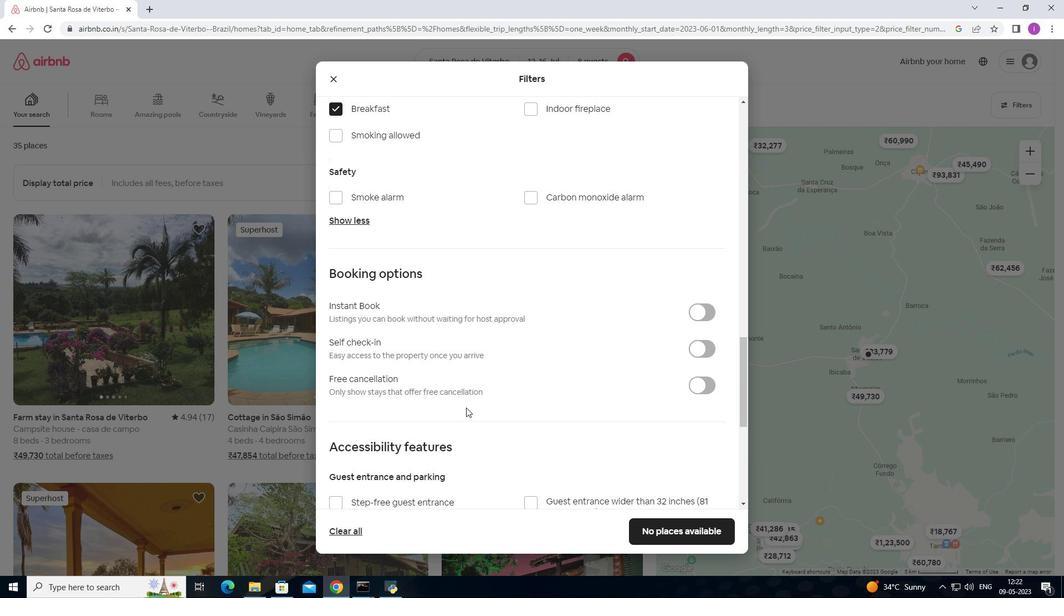 
Action: Mouse scrolled (461, 400) with delta (0, 0)
Screenshot: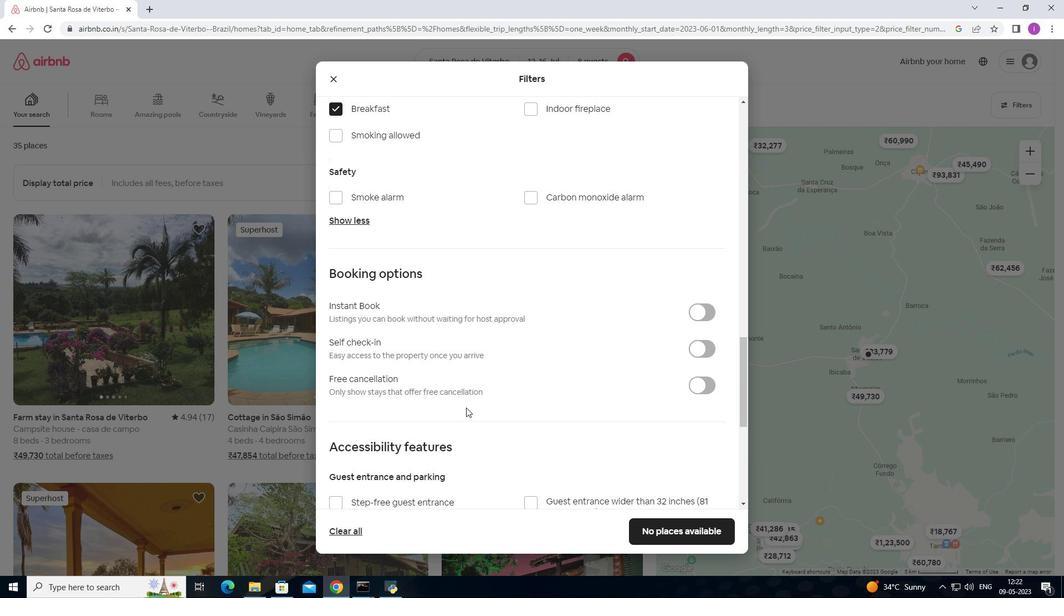 
Action: Mouse moved to (465, 407)
Screenshot: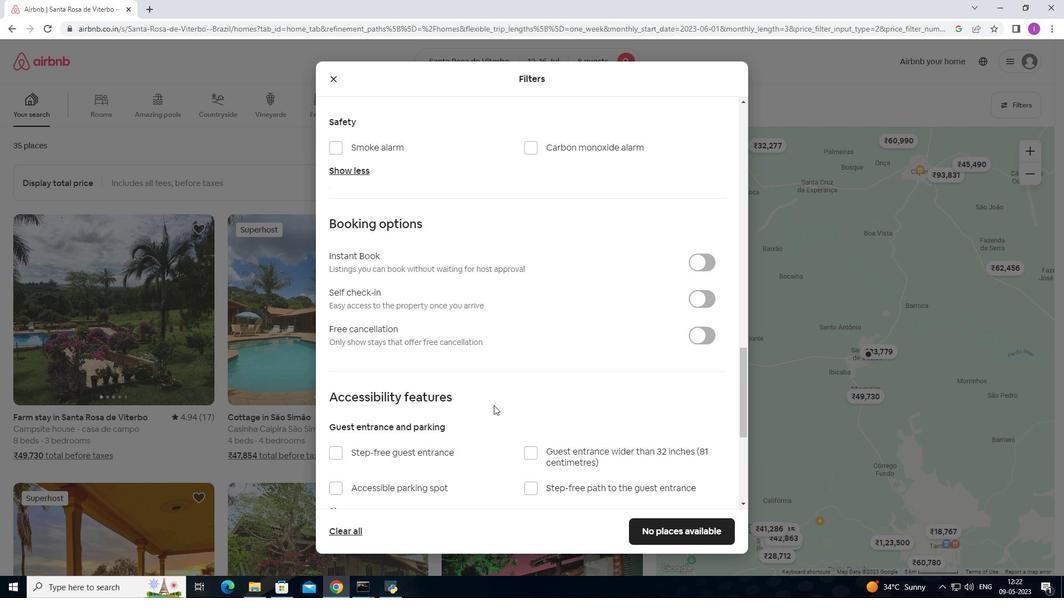 
Action: Mouse scrolled (465, 406) with delta (0, 0)
Screenshot: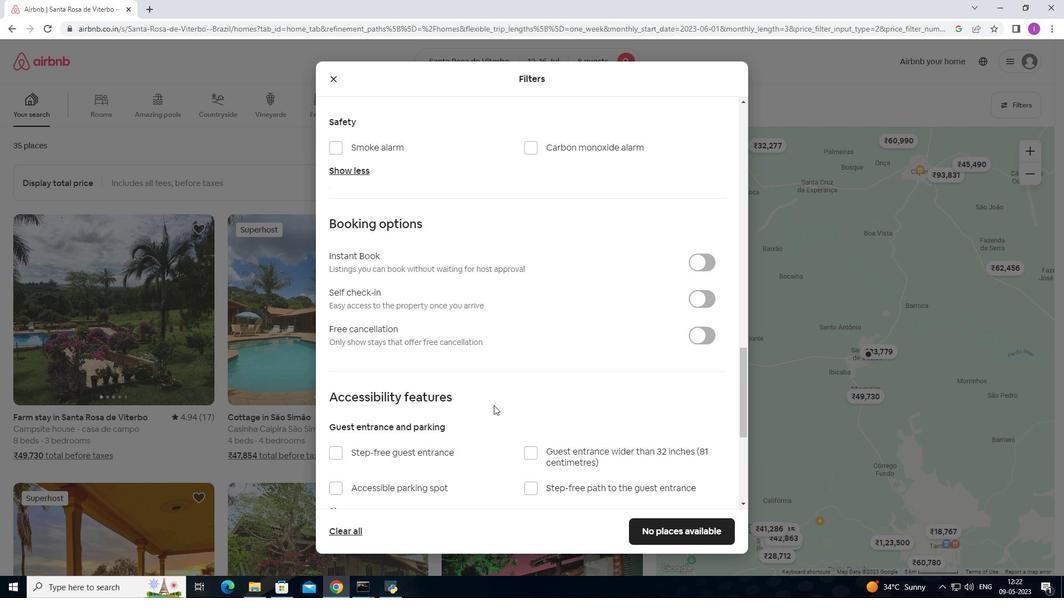 
Action: Mouse moved to (703, 187)
Screenshot: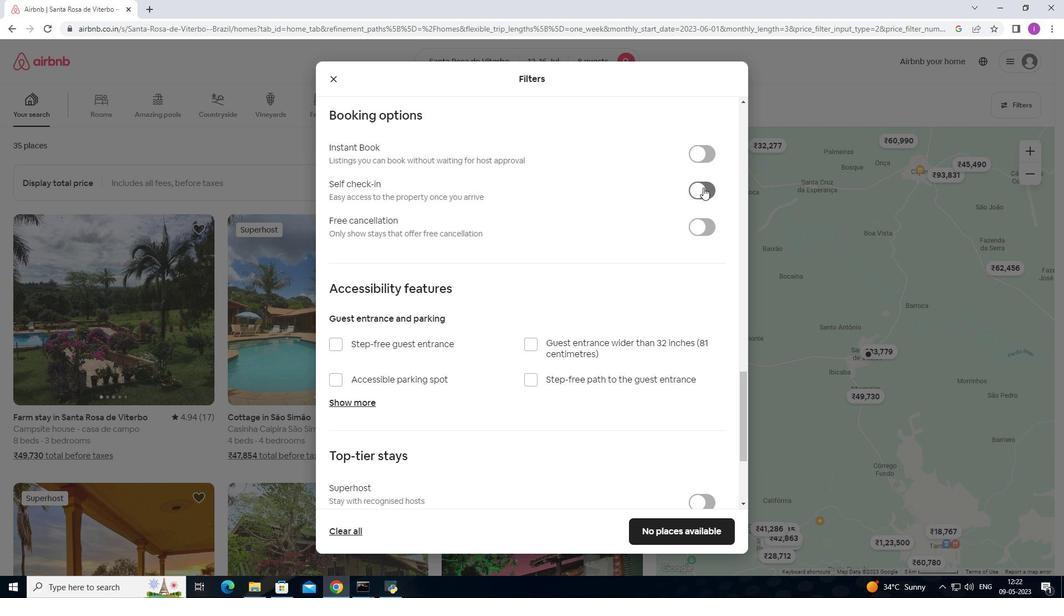 
Action: Mouse pressed left at (703, 187)
Screenshot: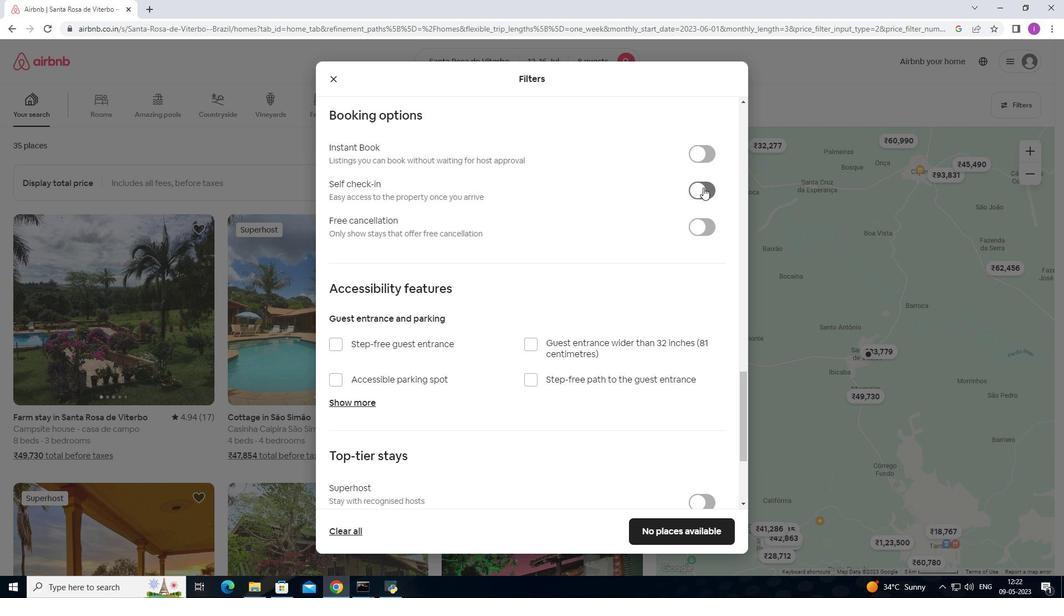 
Action: Mouse moved to (400, 424)
Screenshot: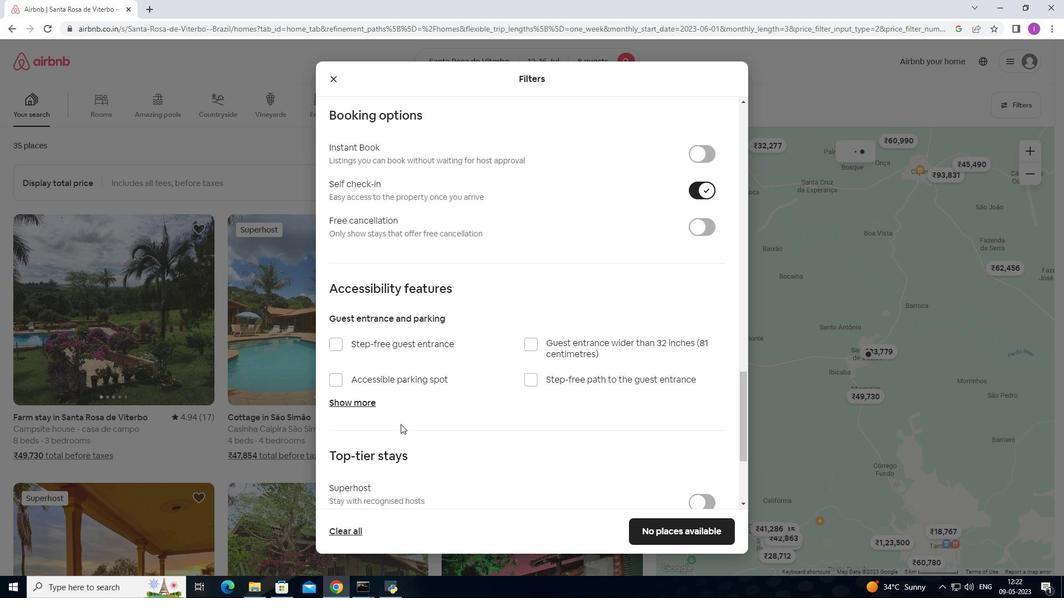 
Action: Mouse scrolled (400, 423) with delta (0, 0)
Screenshot: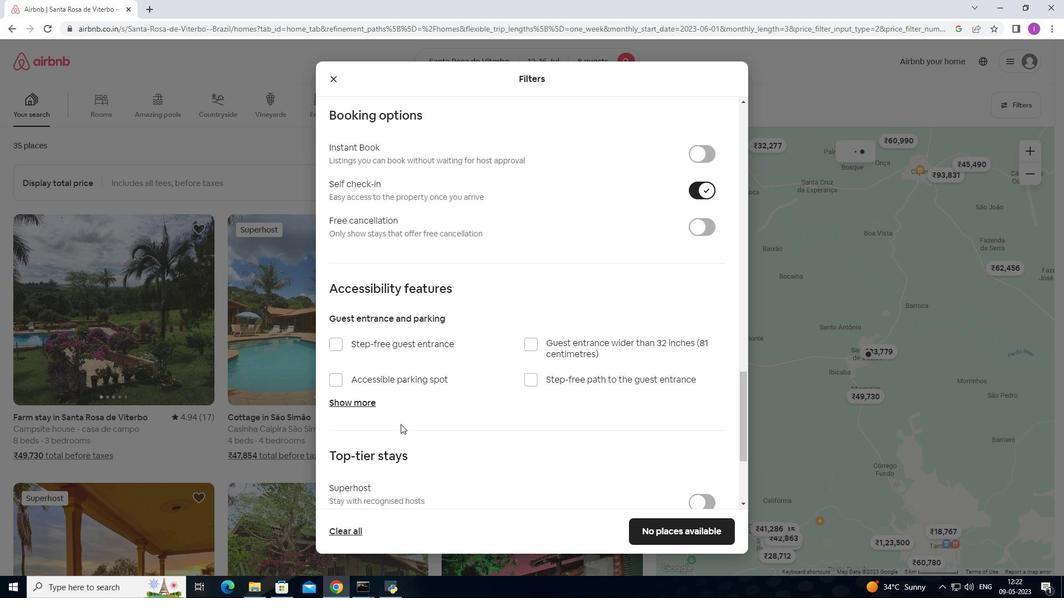
Action: Mouse scrolled (400, 423) with delta (0, 0)
Screenshot: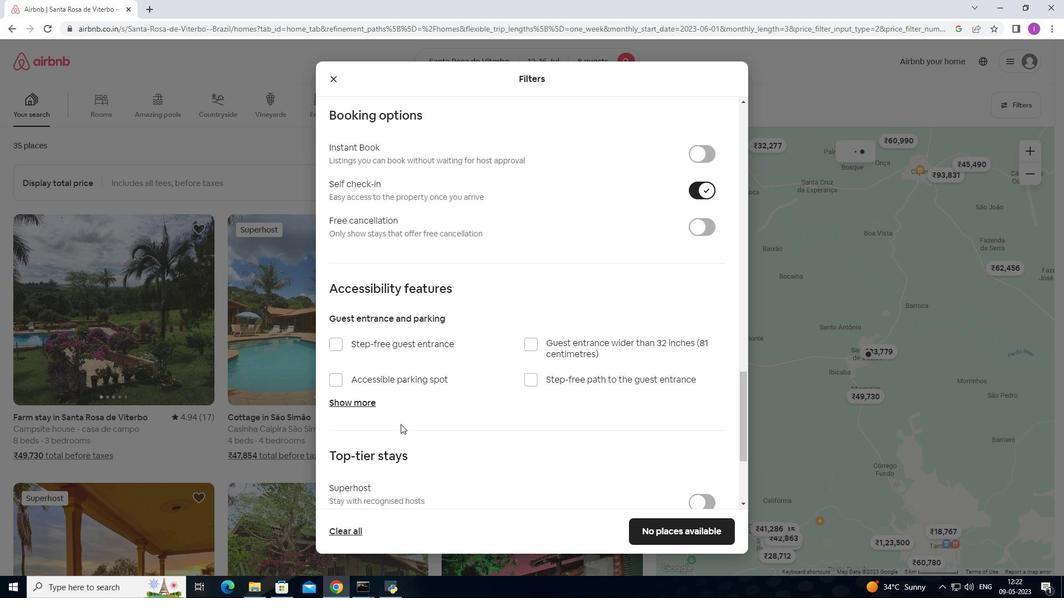 
Action: Mouse moved to (400, 424)
Screenshot: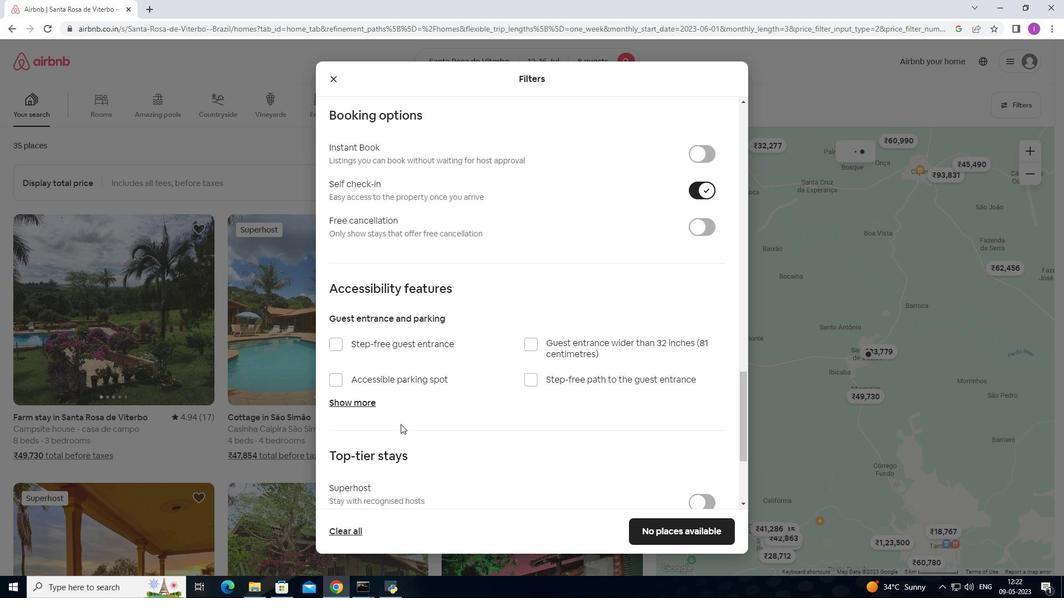 
Action: Mouse scrolled (400, 424) with delta (0, 0)
Screenshot: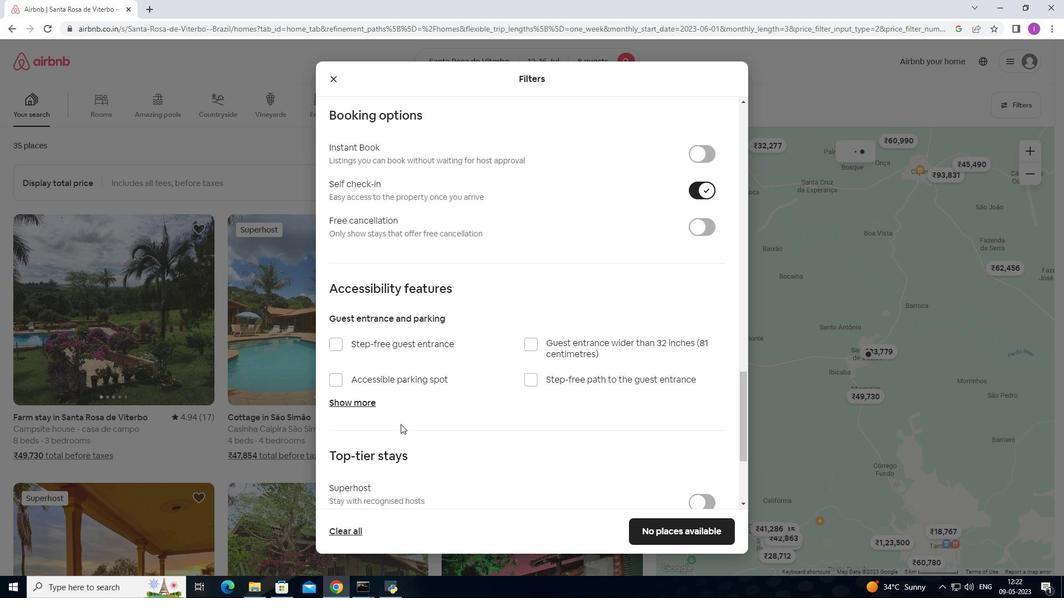 
Action: Mouse scrolled (400, 424) with delta (0, 0)
Screenshot: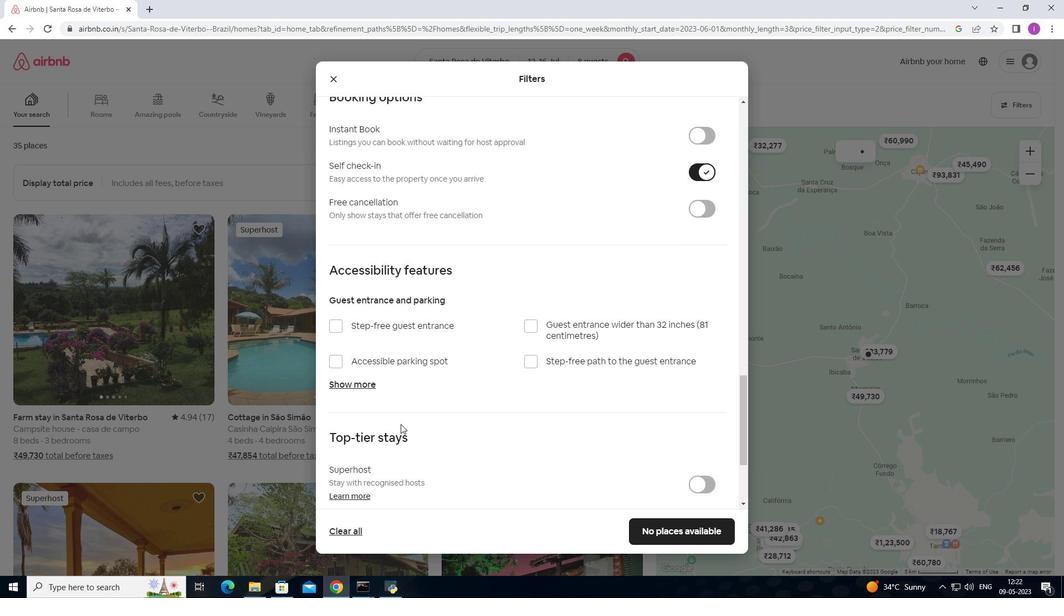 
Action: Mouse moved to (400, 424)
Screenshot: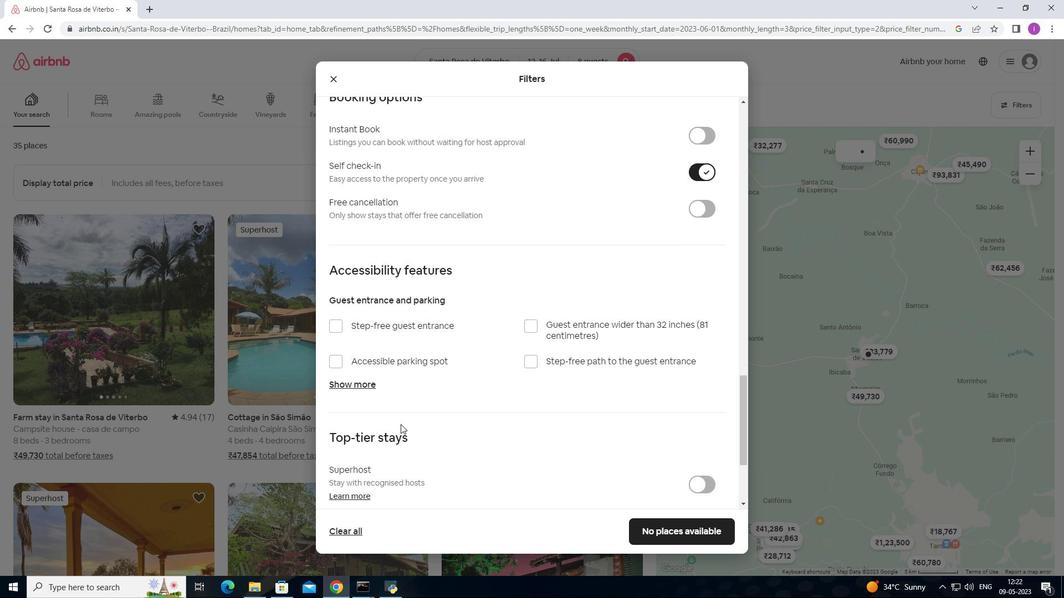 
Action: Mouse scrolled (400, 424) with delta (0, 0)
Screenshot: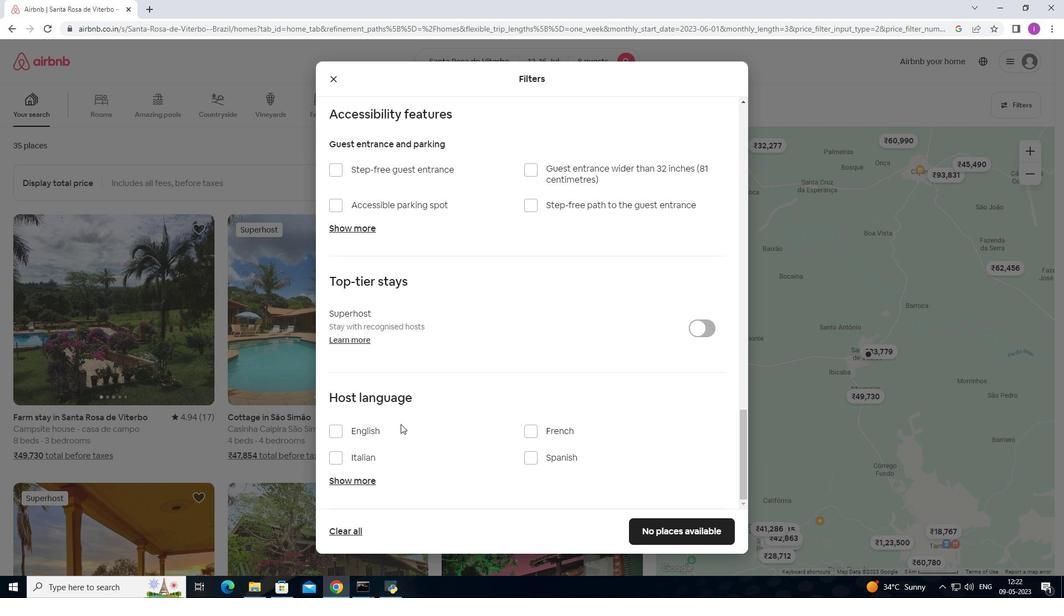 
Action: Mouse scrolled (400, 424) with delta (0, 0)
Screenshot: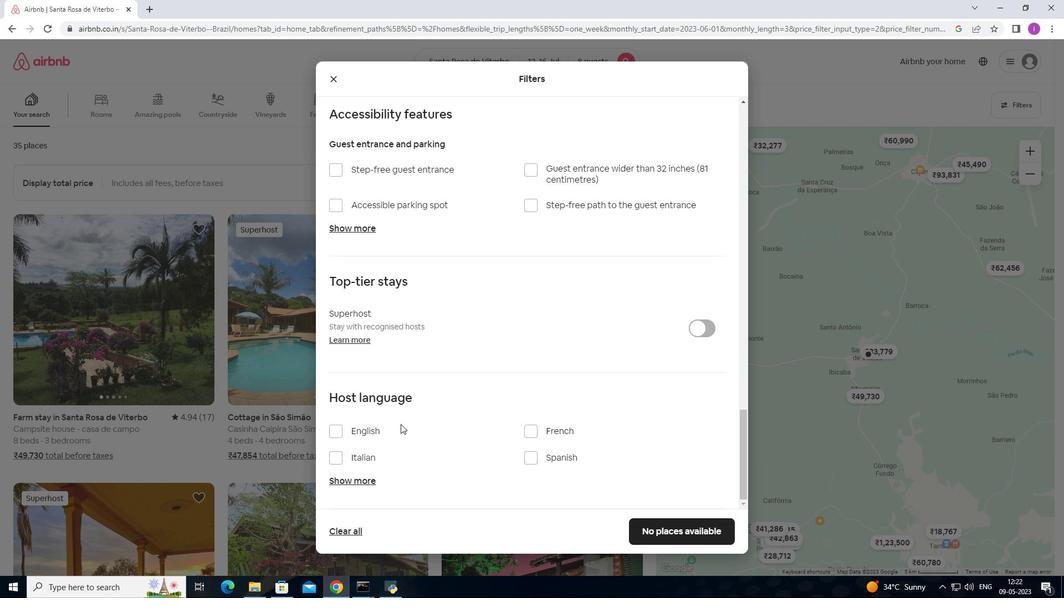 
Action: Mouse scrolled (400, 424) with delta (0, 0)
Screenshot: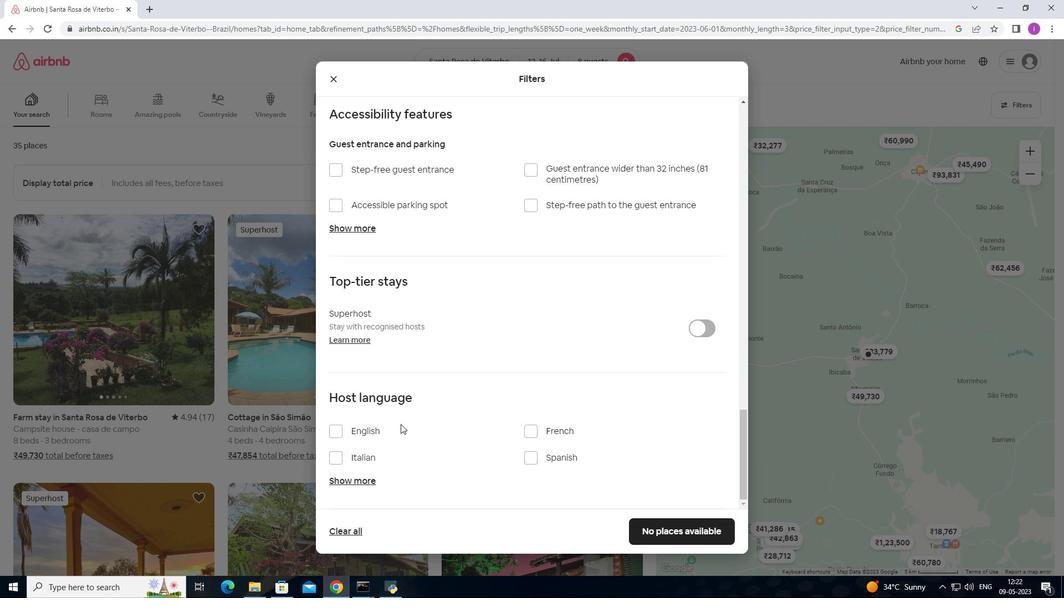 
Action: Mouse moved to (400, 425)
Screenshot: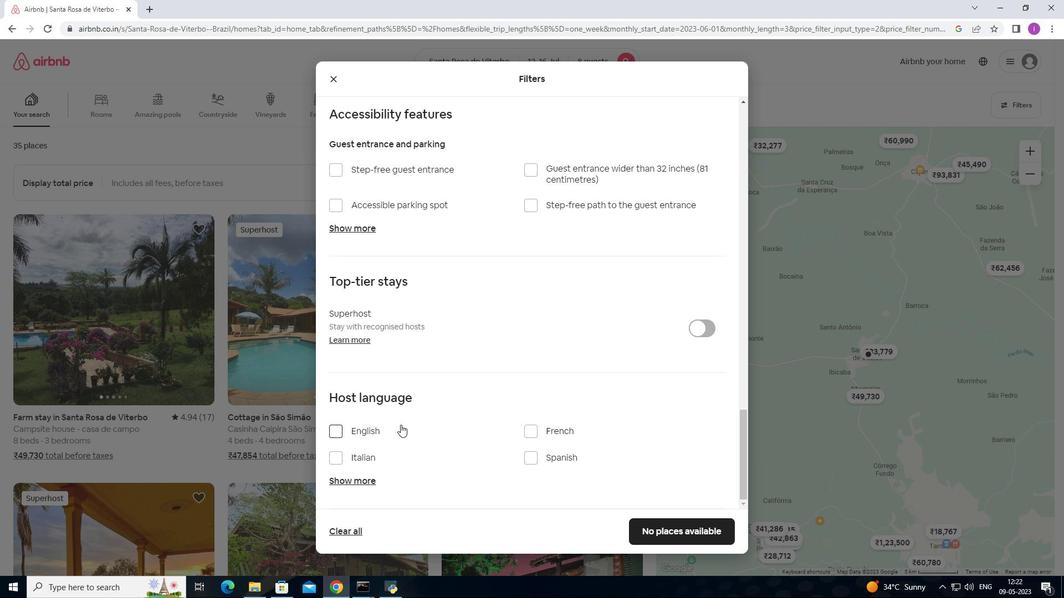 
Action: Mouse scrolled (400, 424) with delta (0, 0)
Screenshot: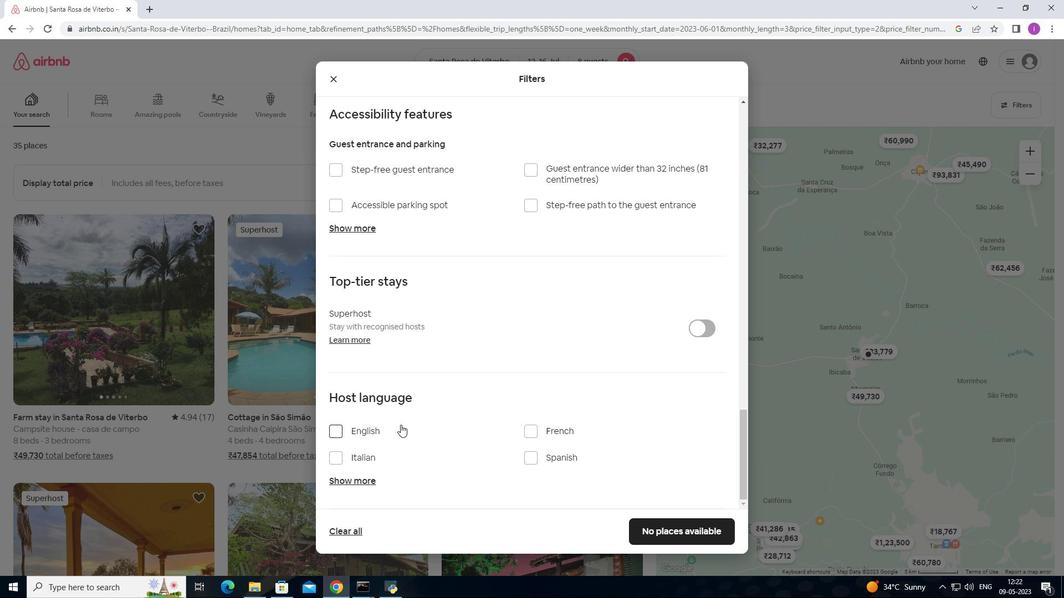 
Action: Mouse scrolled (400, 424) with delta (0, 0)
Screenshot: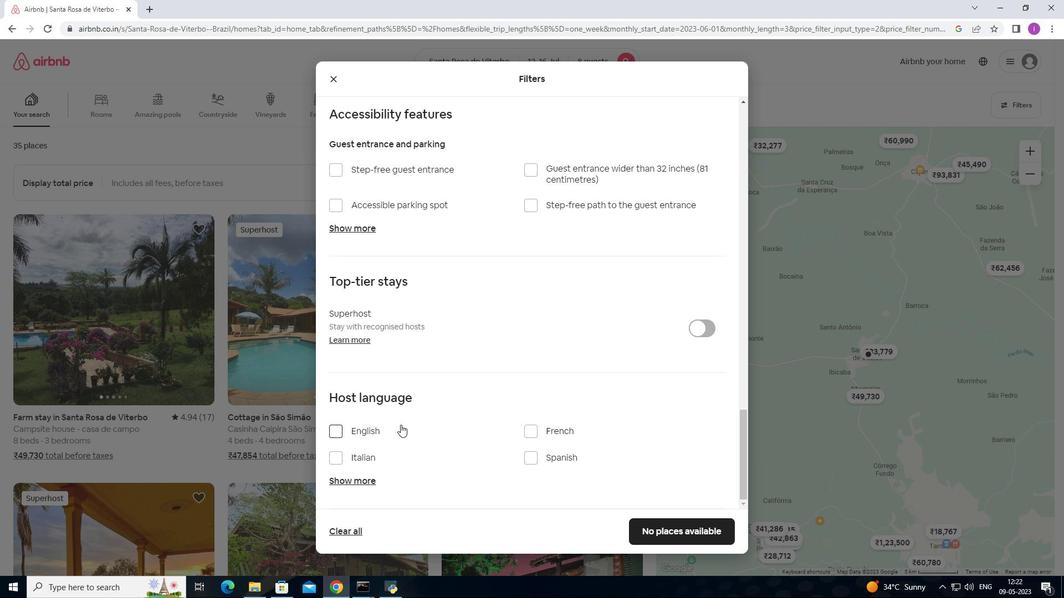 
Action: Mouse moved to (336, 436)
Screenshot: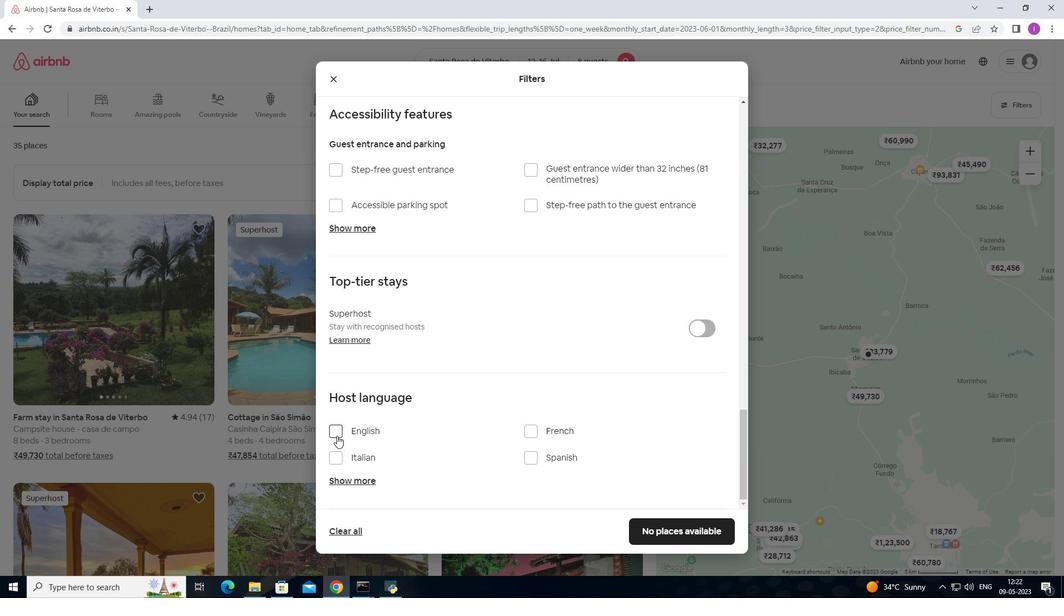 
Action: Mouse pressed left at (336, 436)
Screenshot: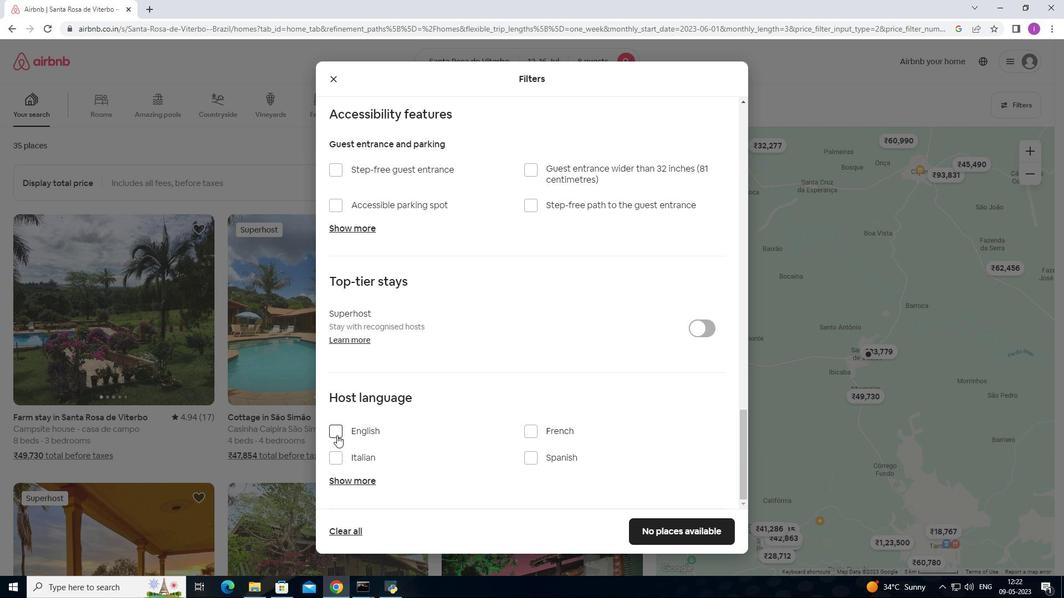 
Action: Mouse moved to (667, 534)
Screenshot: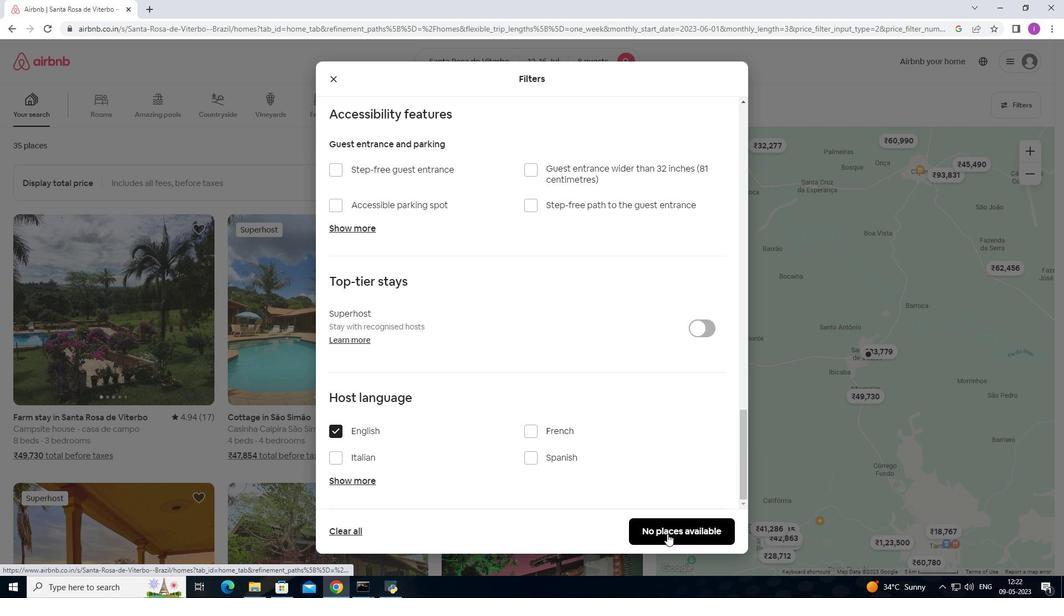 
Action: Mouse pressed left at (667, 534)
Screenshot: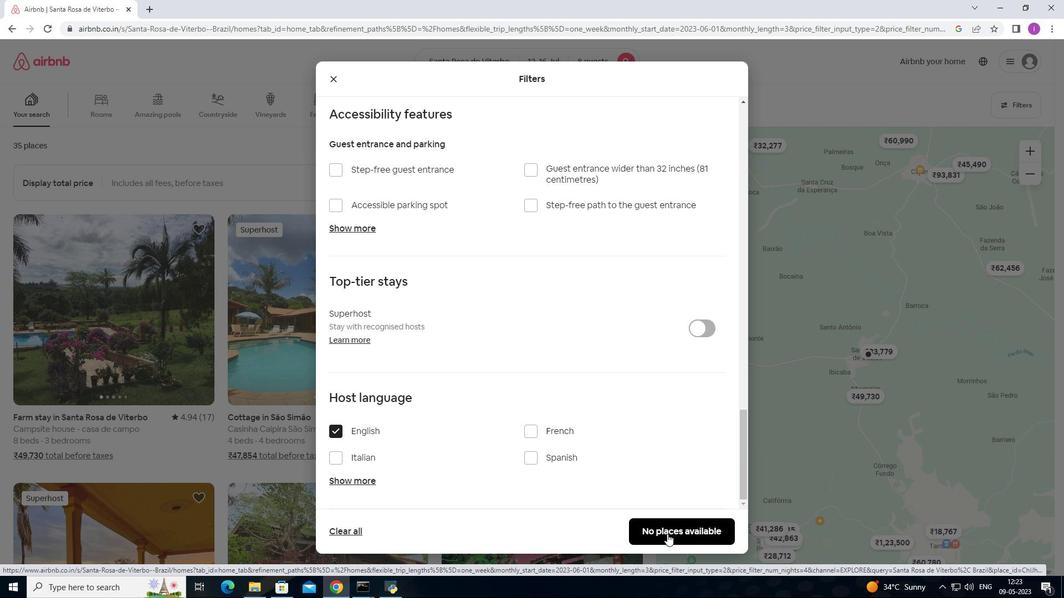 
Action: Mouse moved to (665, 526)
Screenshot: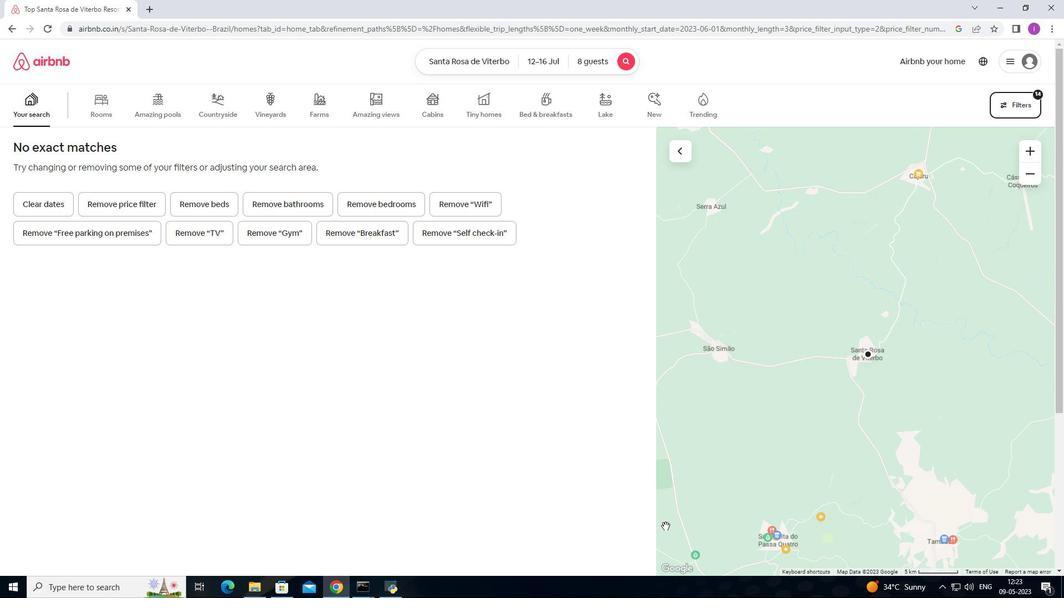 
